 Task: Find connections with filter location Szekszárd with filter topic #mindset with filter profile language German with filter current company Mott MacDonald with filter school Lala Lajpatrai Institute Of Management with filter industry Museums with filter service category WordPress Design with filter keywords title Well Driller
Action: Mouse moved to (684, 85)
Screenshot: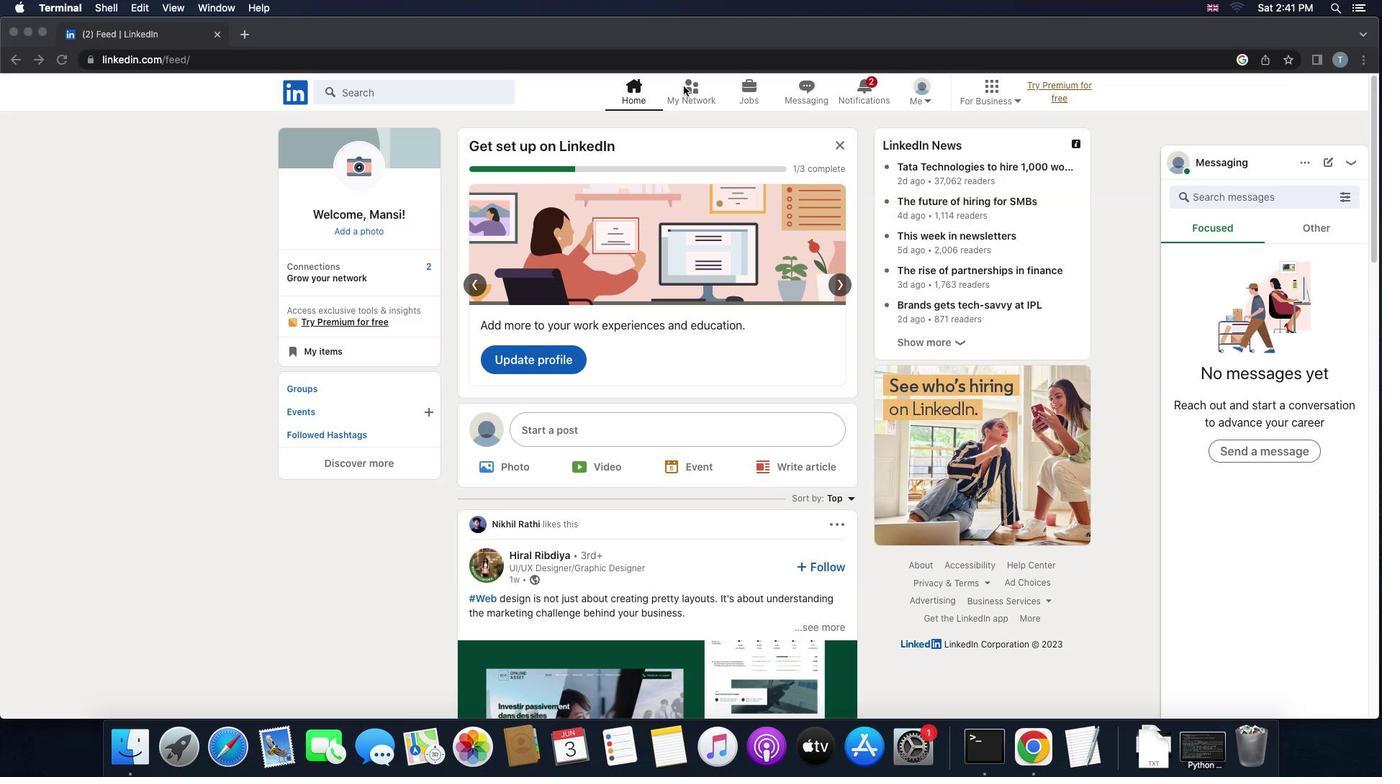 
Action: Mouse pressed left at (684, 85)
Screenshot: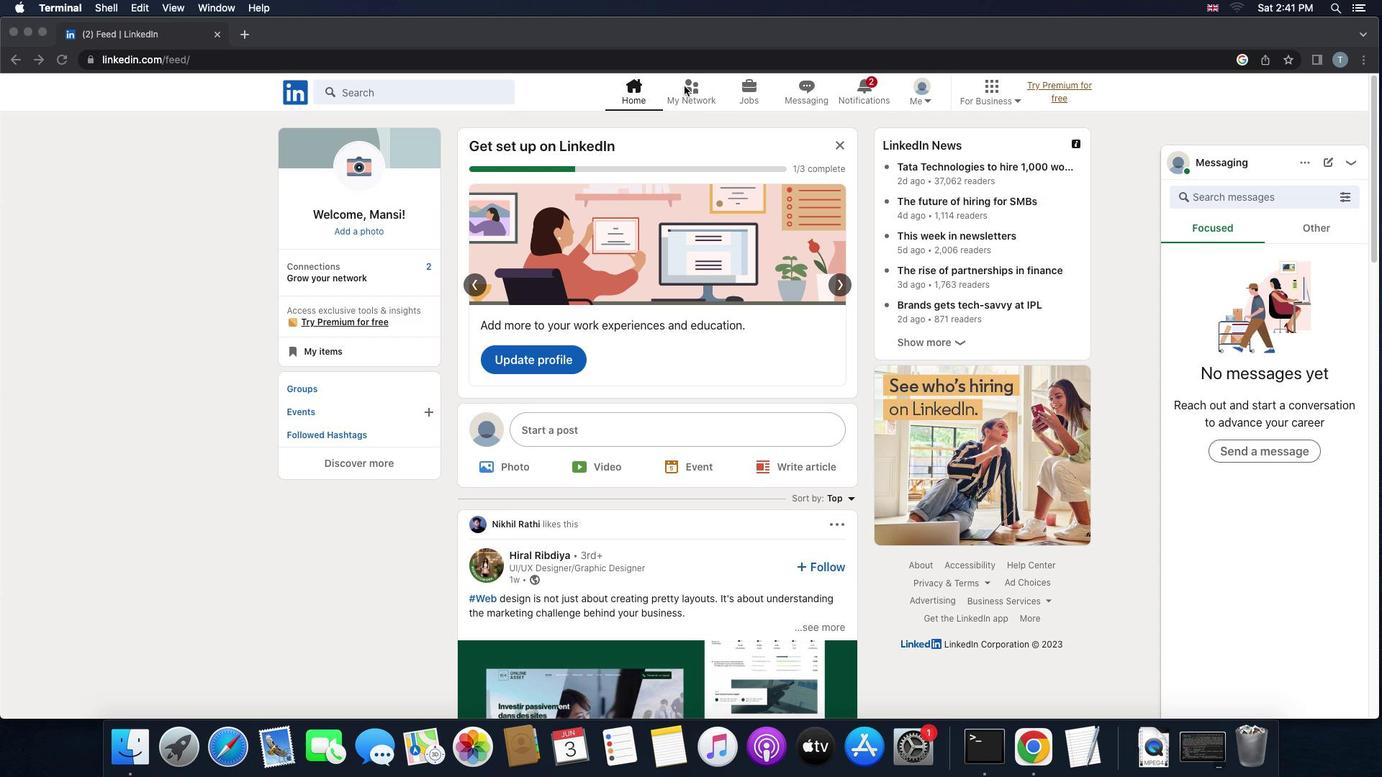 
Action: Mouse pressed left at (684, 85)
Screenshot: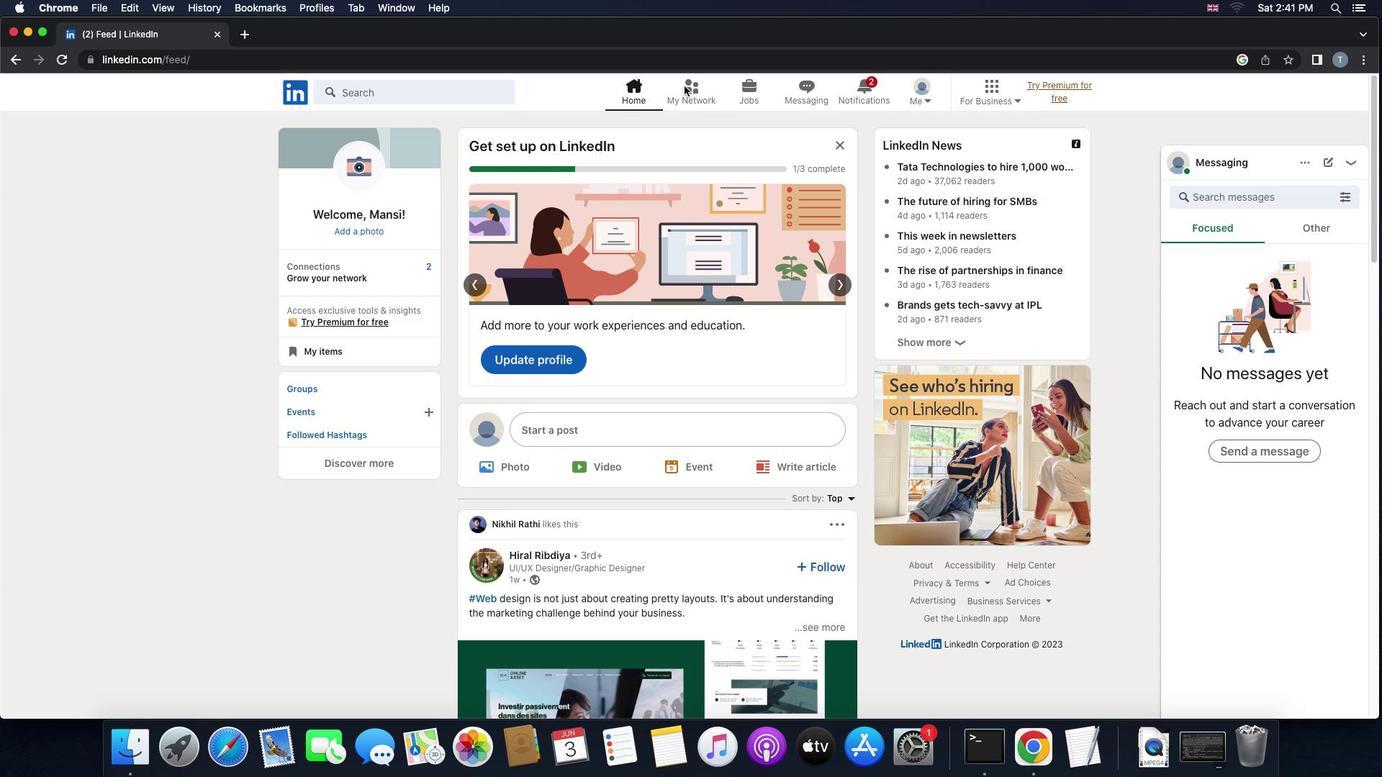 
Action: Mouse moved to (445, 172)
Screenshot: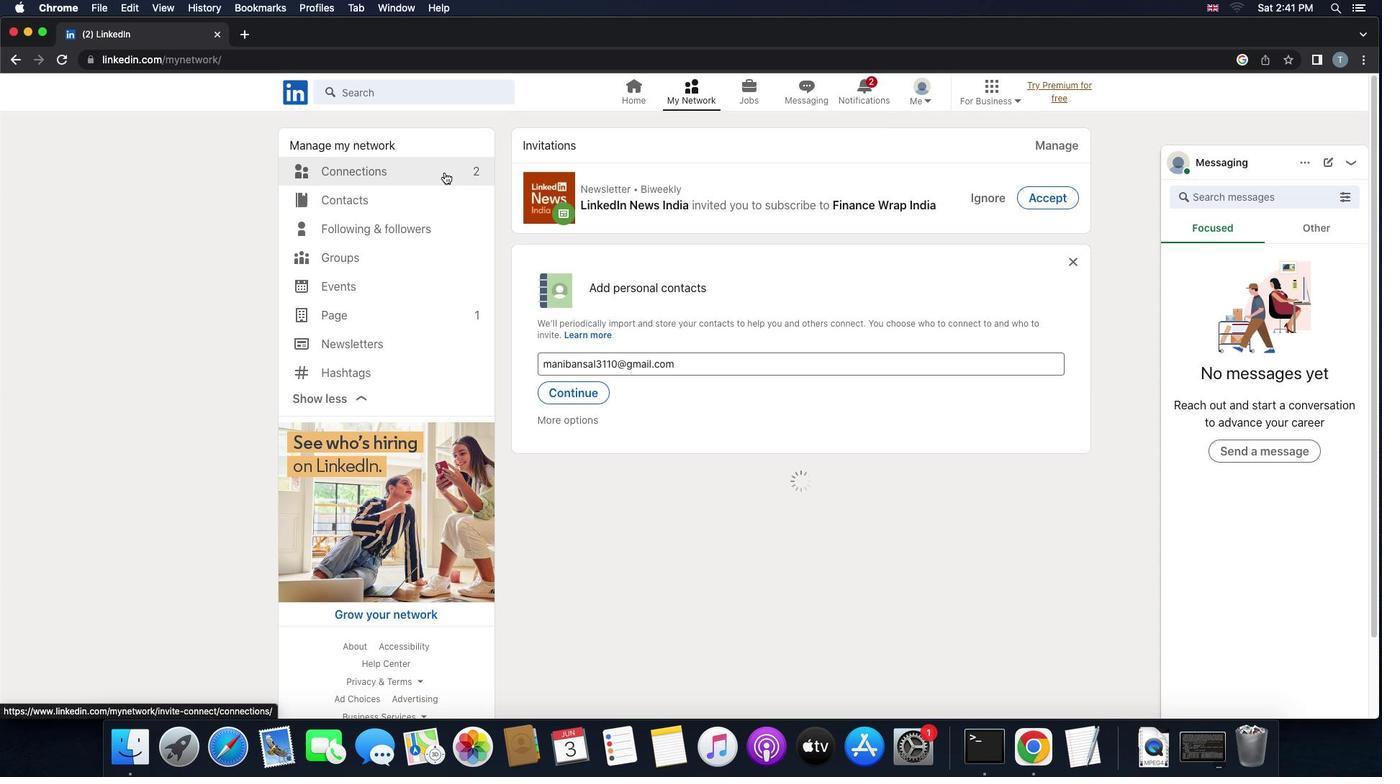 
Action: Mouse pressed left at (445, 172)
Screenshot: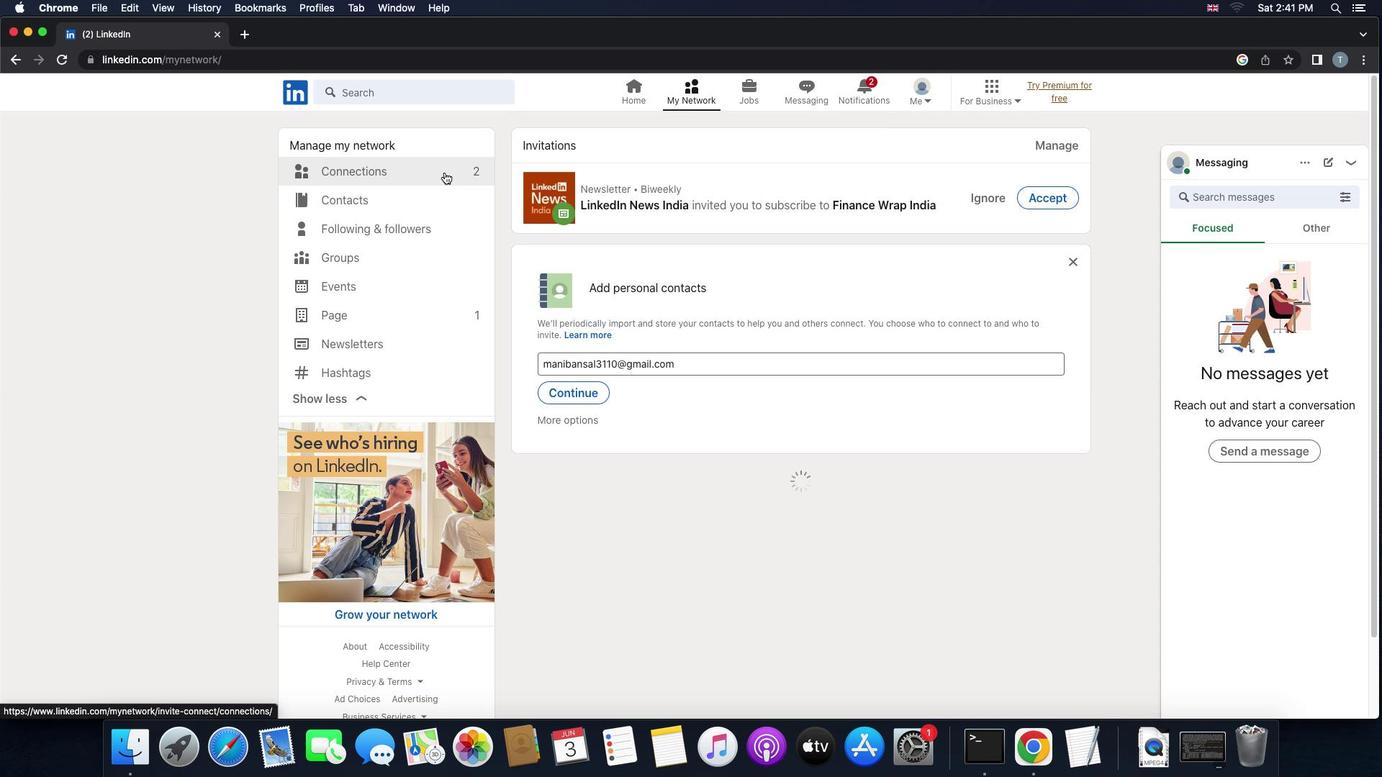 
Action: Mouse pressed left at (445, 172)
Screenshot: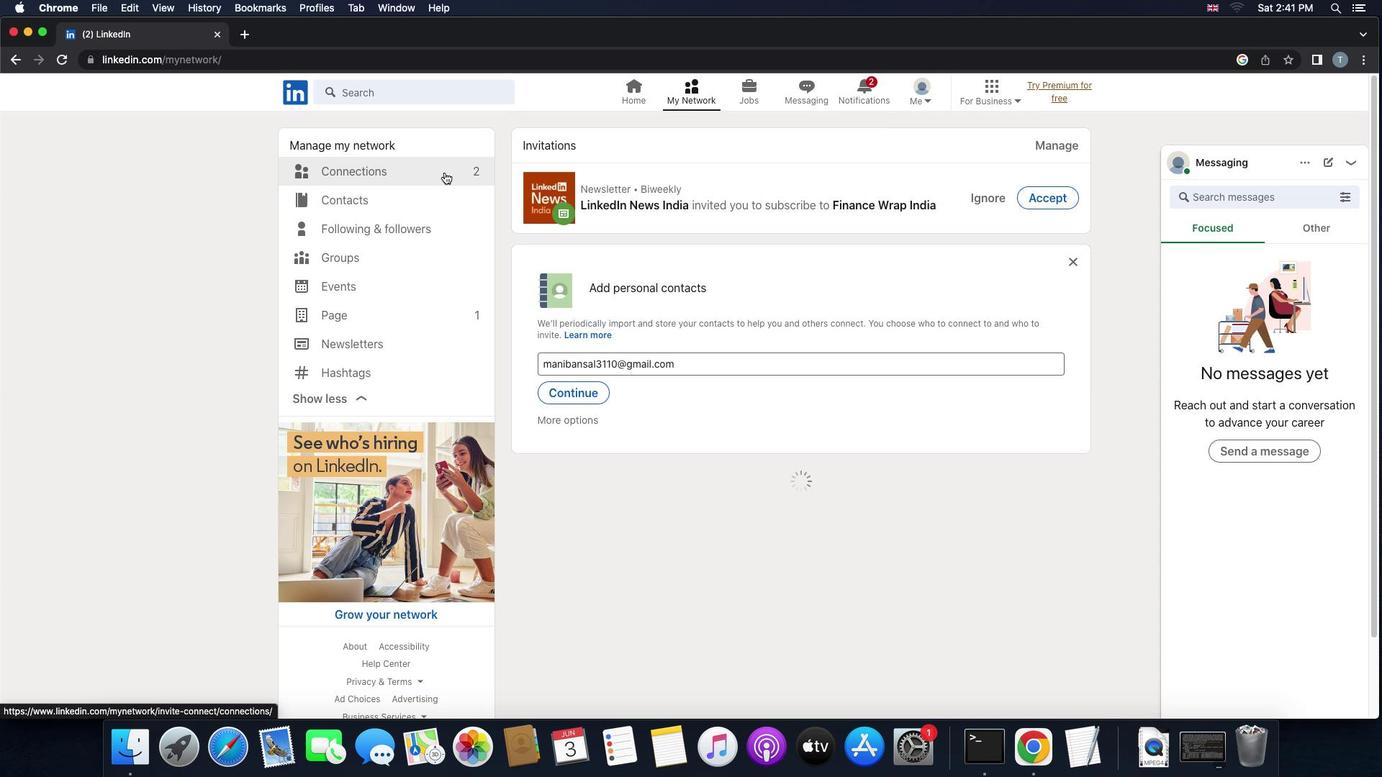 
Action: Mouse moved to (780, 169)
Screenshot: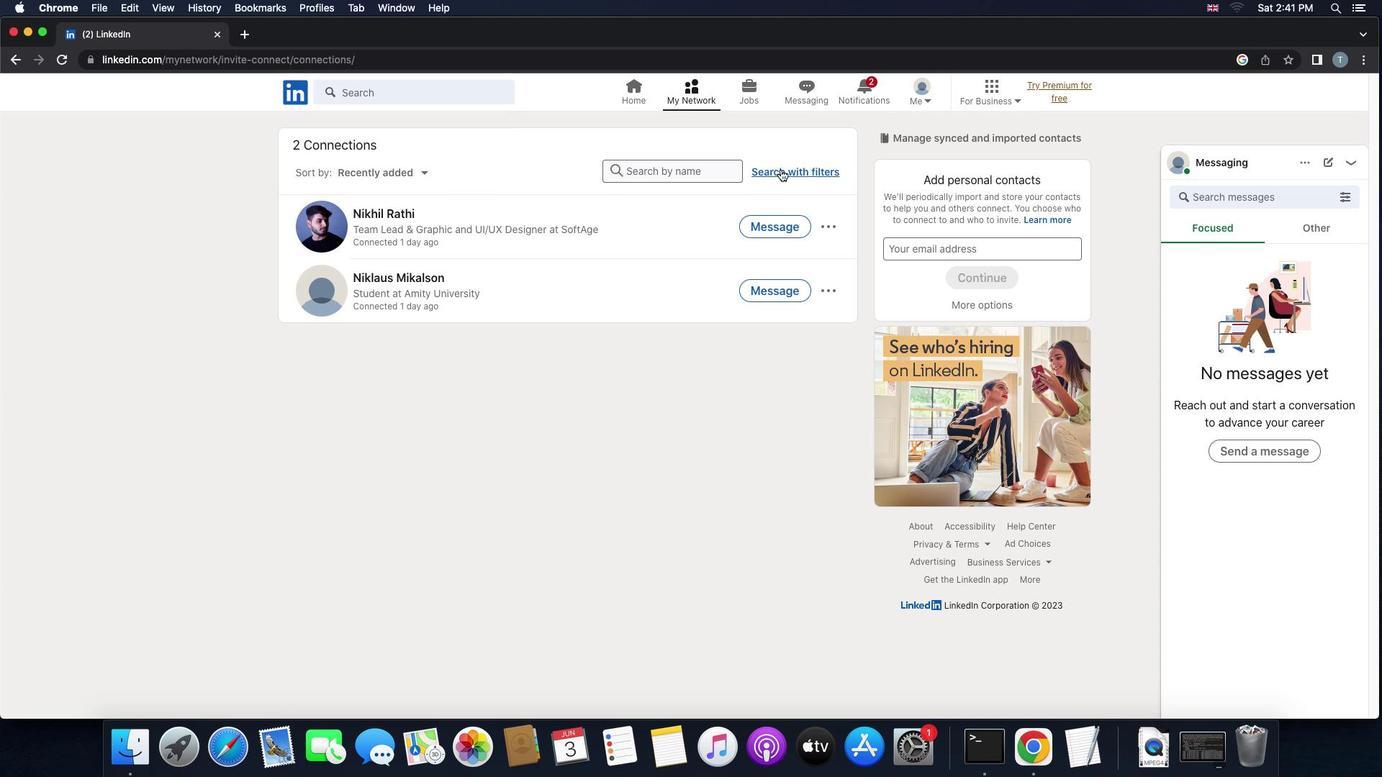 
Action: Mouse pressed left at (780, 169)
Screenshot: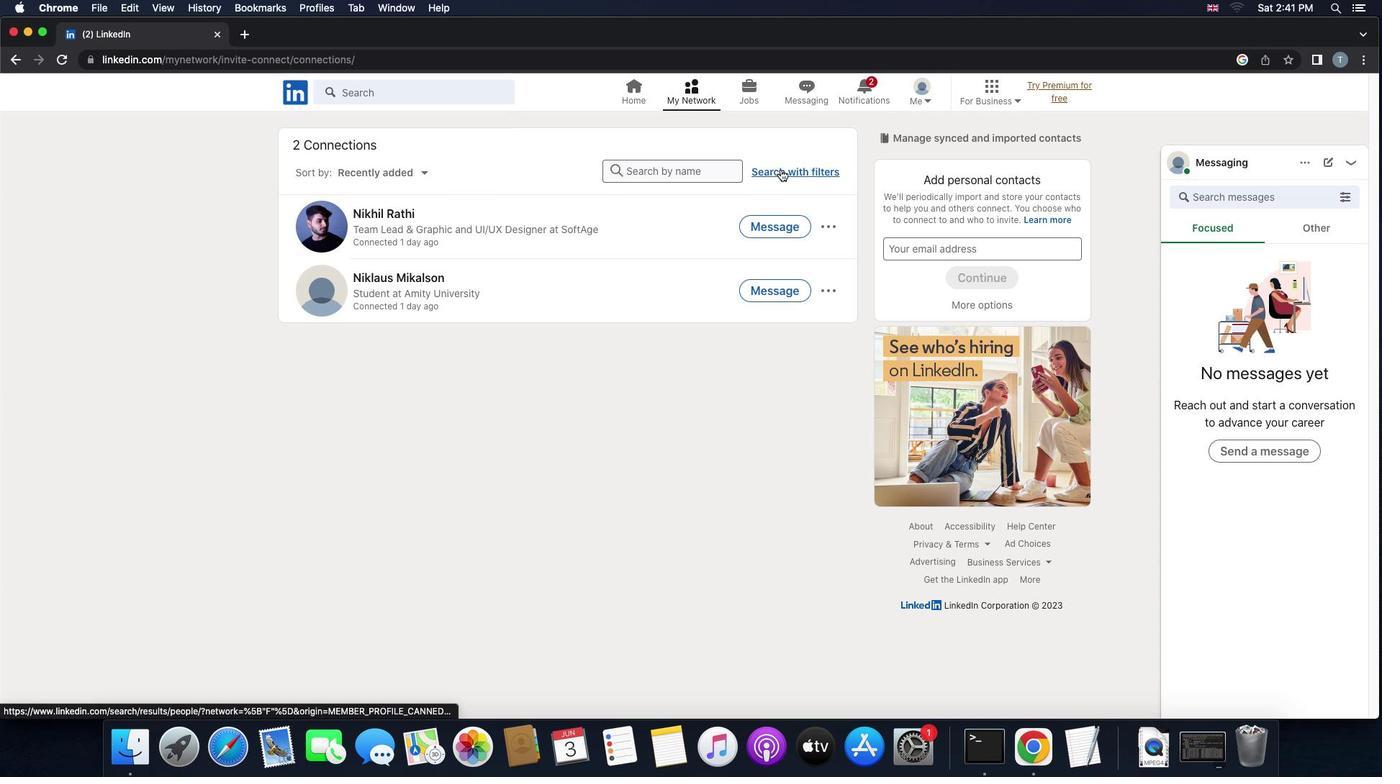 
Action: Mouse moved to (748, 136)
Screenshot: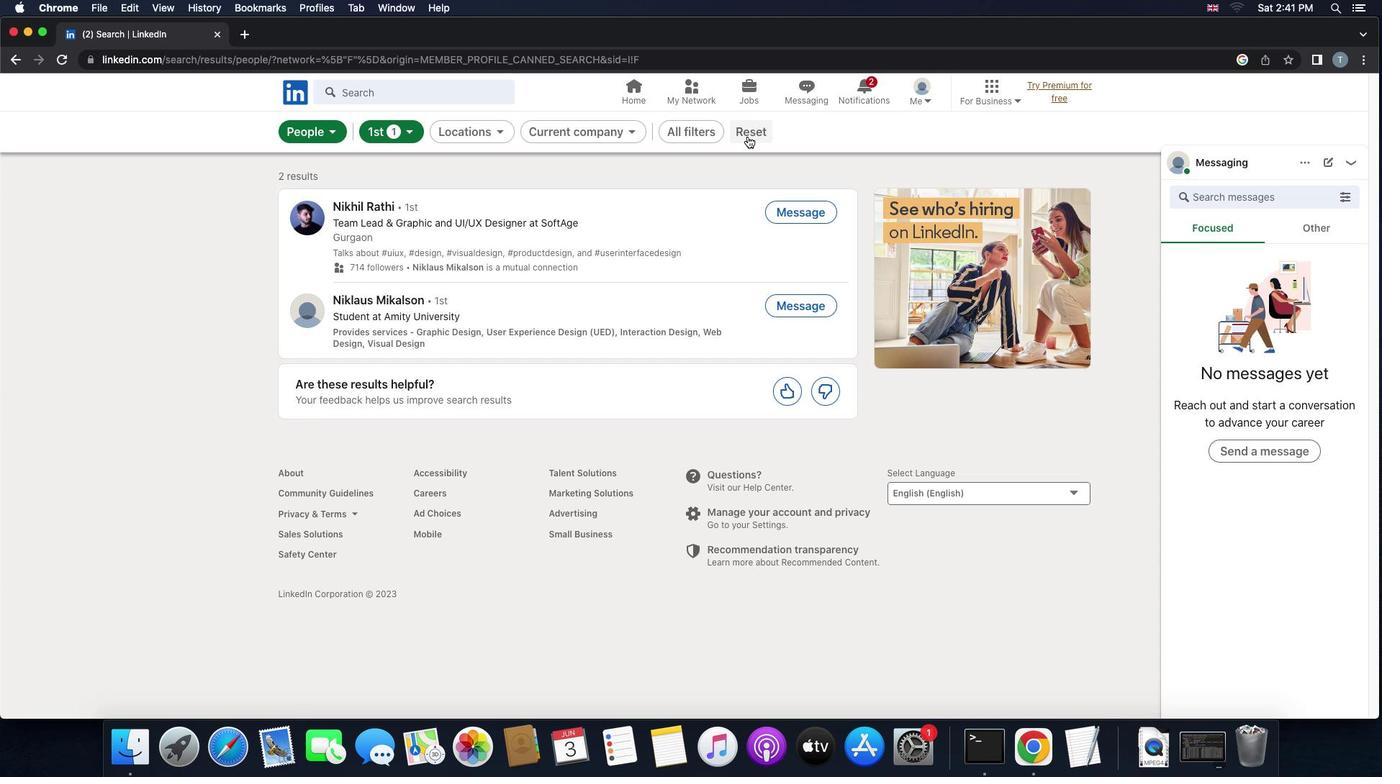 
Action: Mouse pressed left at (748, 136)
Screenshot: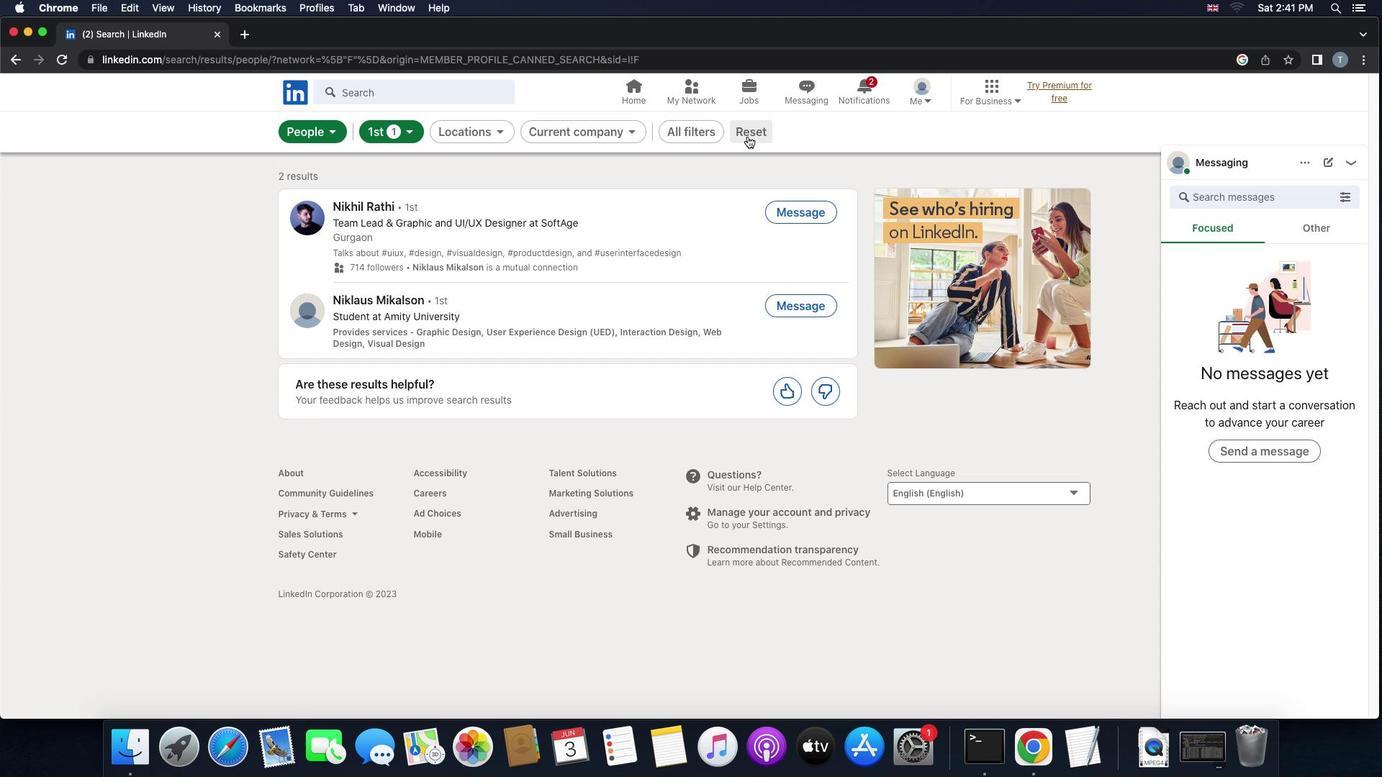 
Action: Mouse moved to (725, 139)
Screenshot: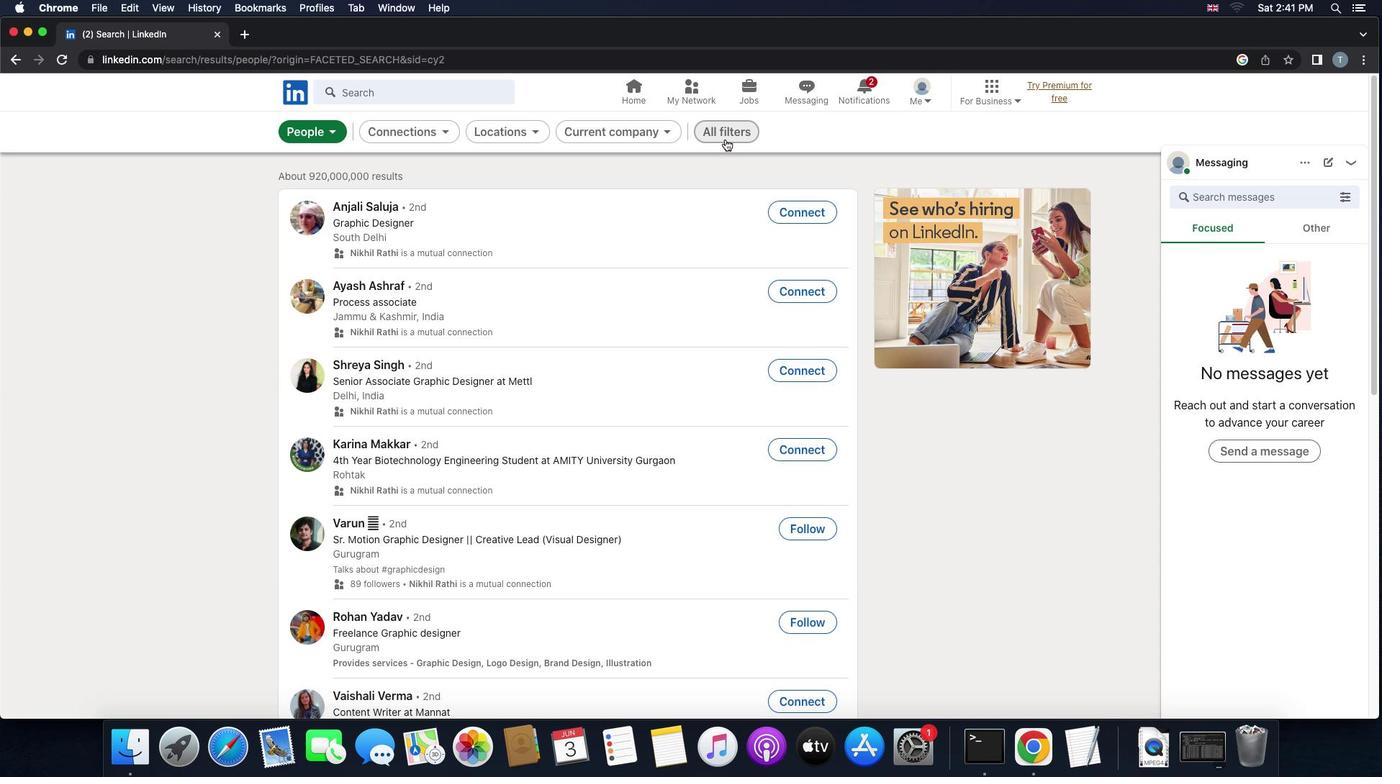 
Action: Mouse pressed left at (725, 139)
Screenshot: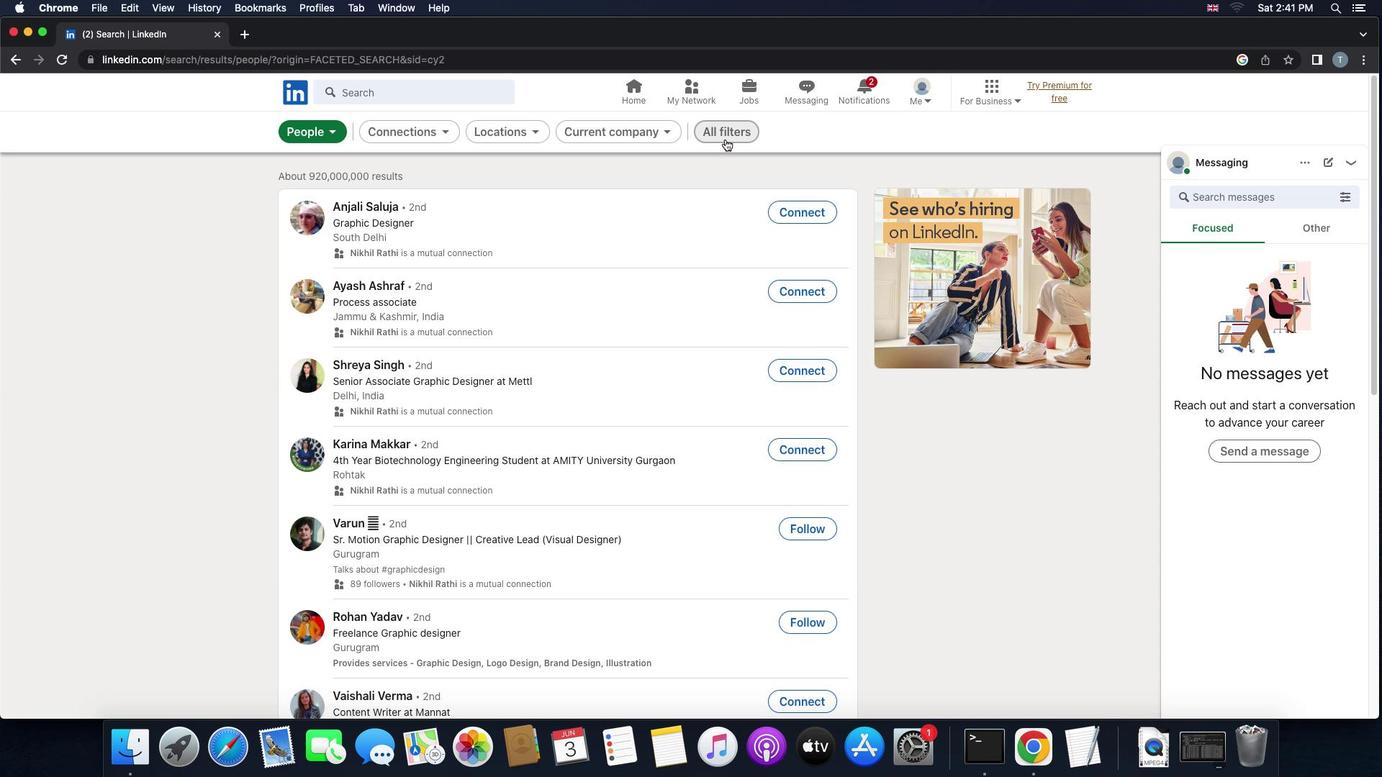 
Action: Mouse moved to (1020, 349)
Screenshot: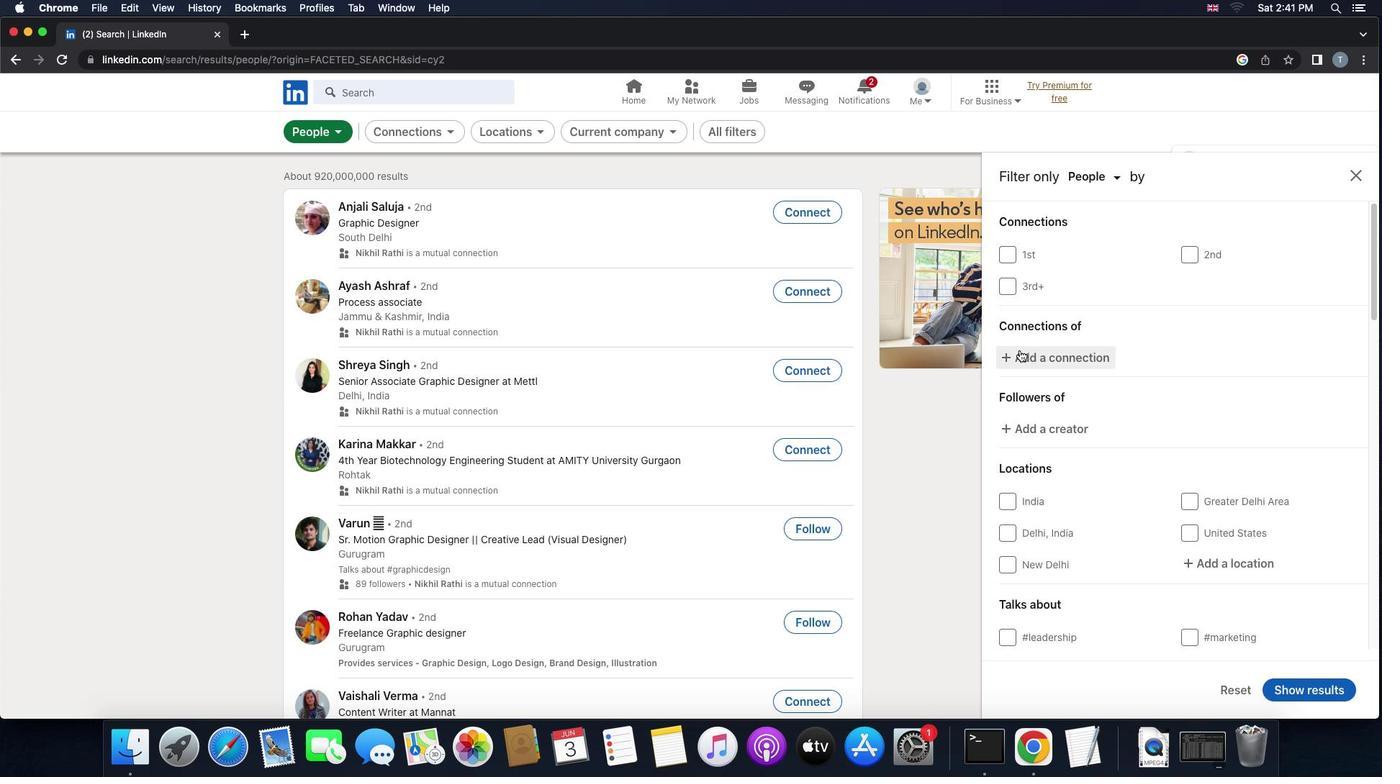 
Action: Mouse scrolled (1020, 349) with delta (0, 0)
Screenshot: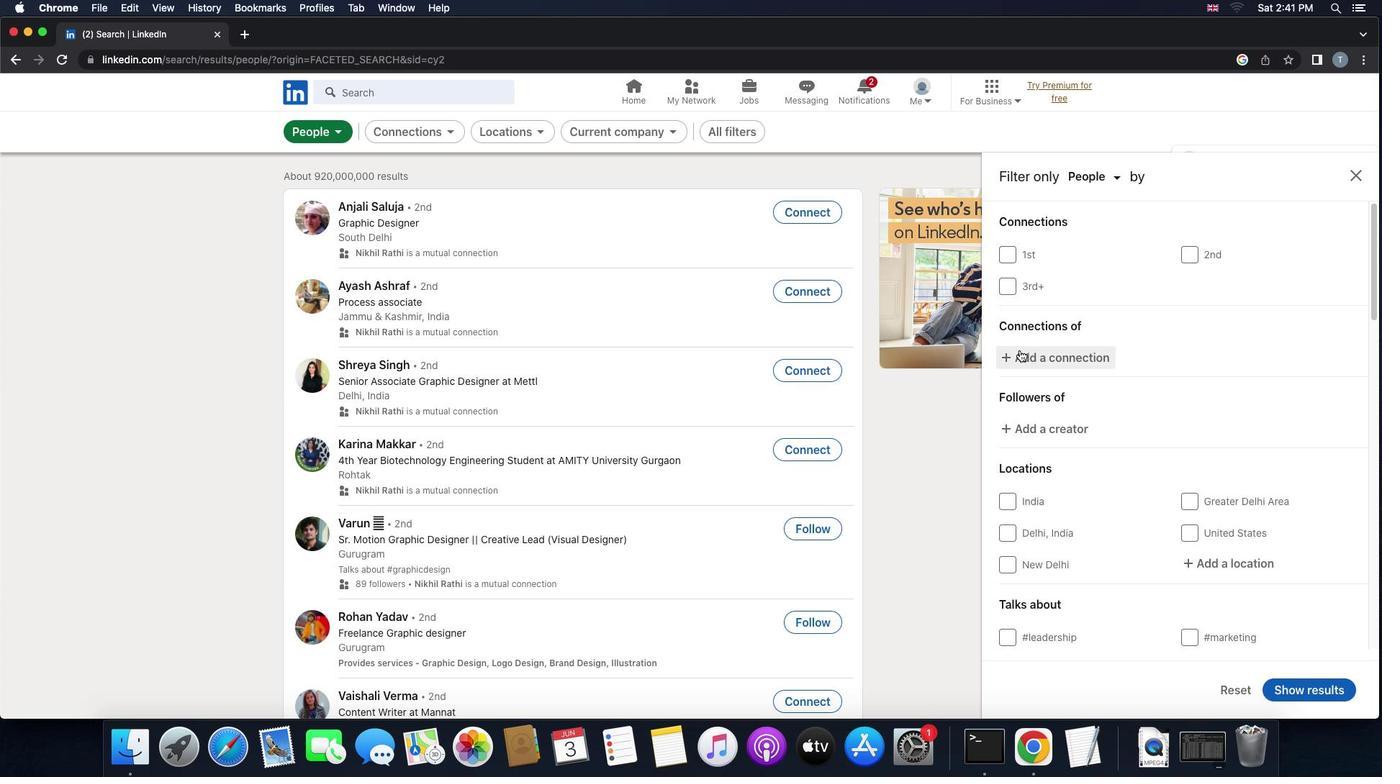 
Action: Mouse scrolled (1020, 349) with delta (0, 0)
Screenshot: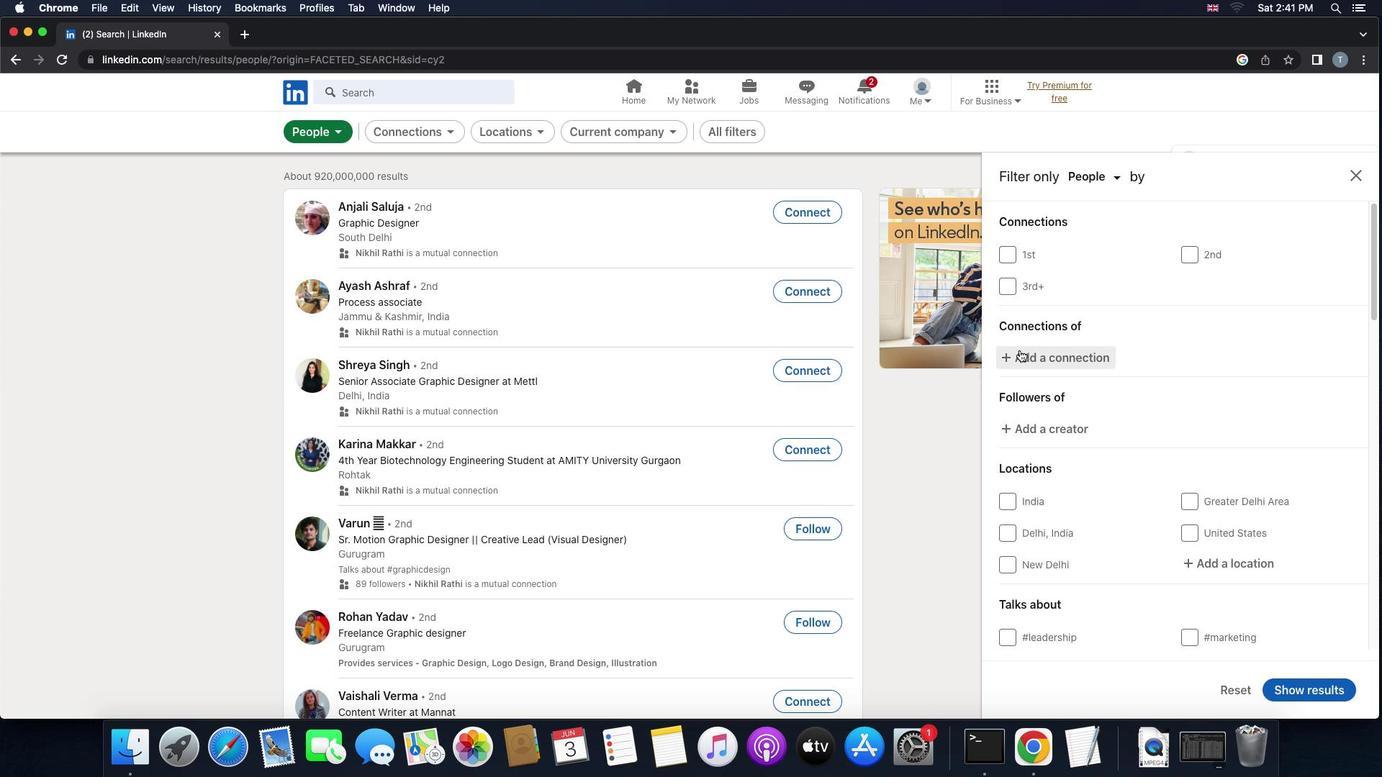 
Action: Mouse scrolled (1020, 349) with delta (0, -1)
Screenshot: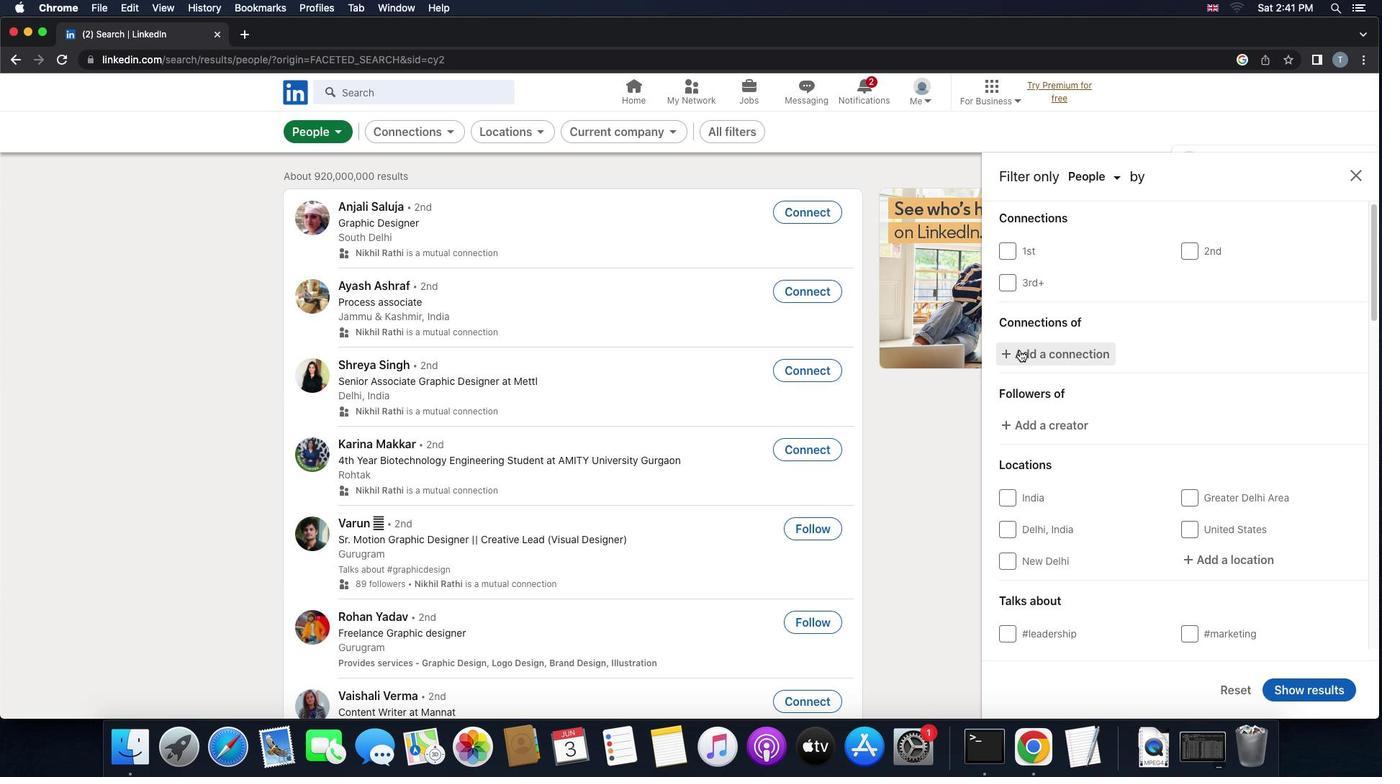 
Action: Mouse moved to (1129, 385)
Screenshot: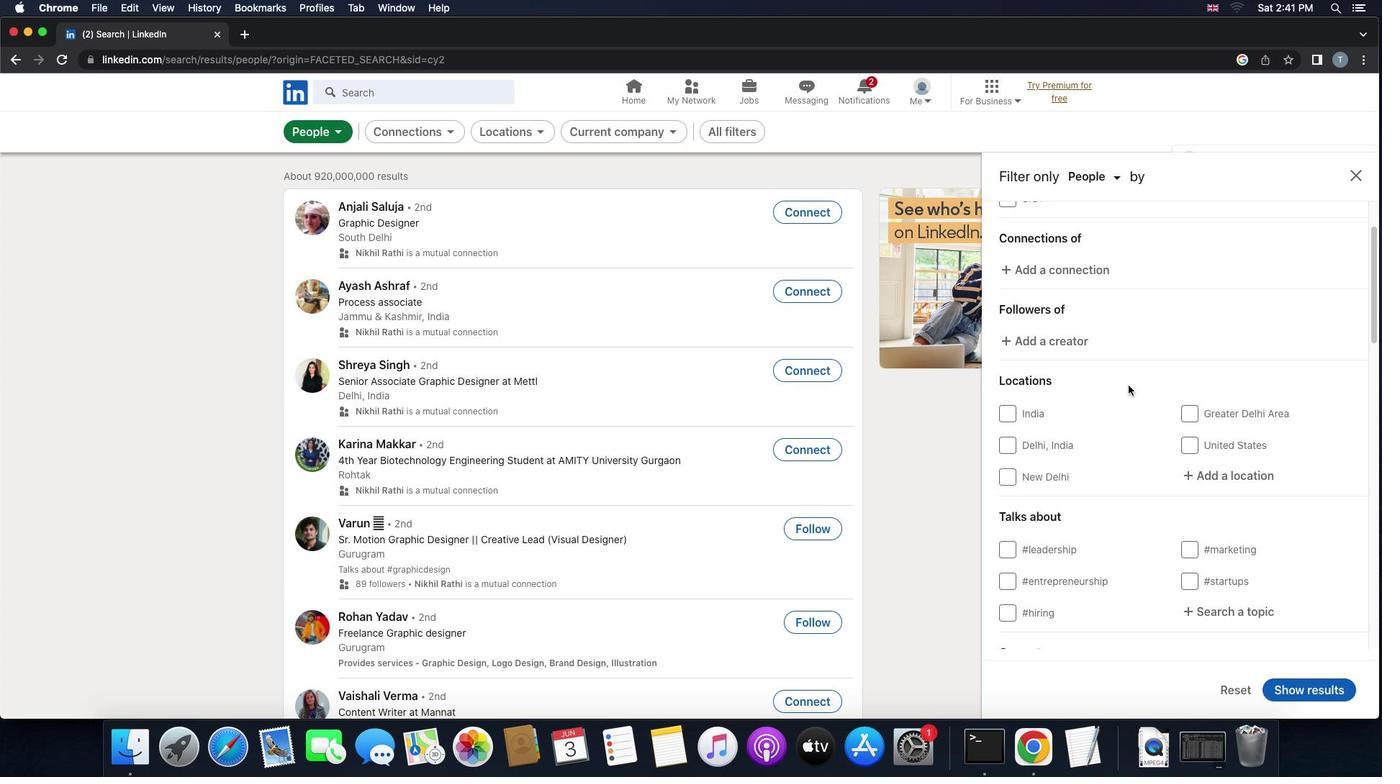 
Action: Mouse scrolled (1129, 385) with delta (0, 0)
Screenshot: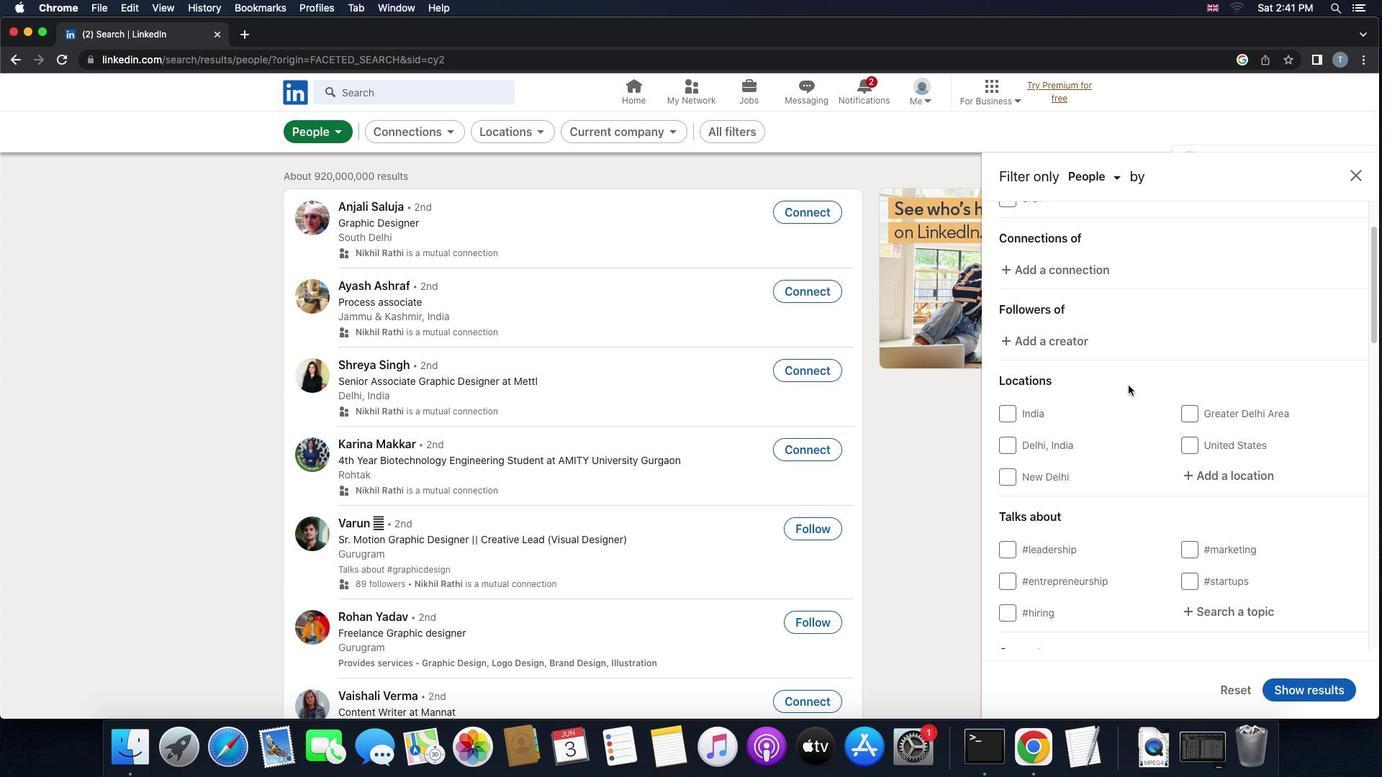 
Action: Mouse scrolled (1129, 385) with delta (0, 0)
Screenshot: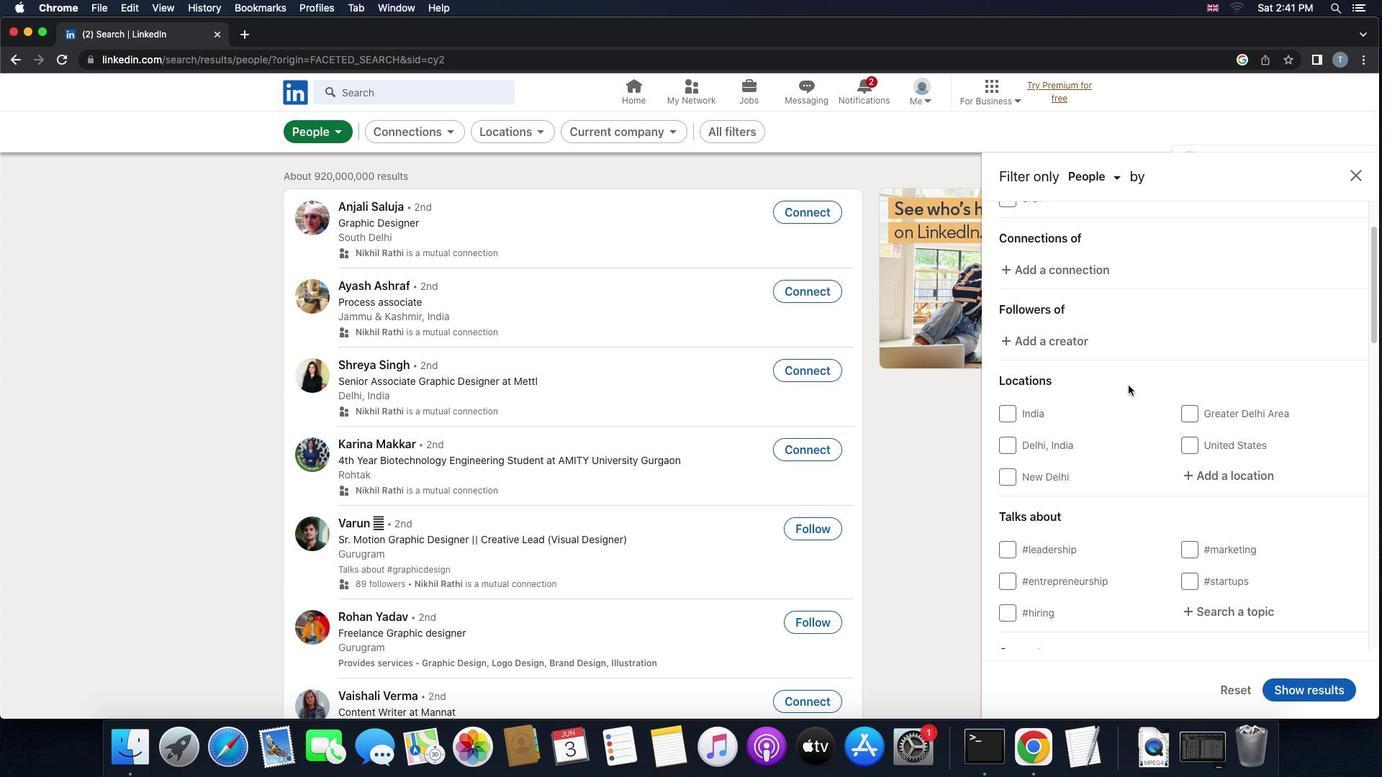 
Action: Mouse moved to (1229, 442)
Screenshot: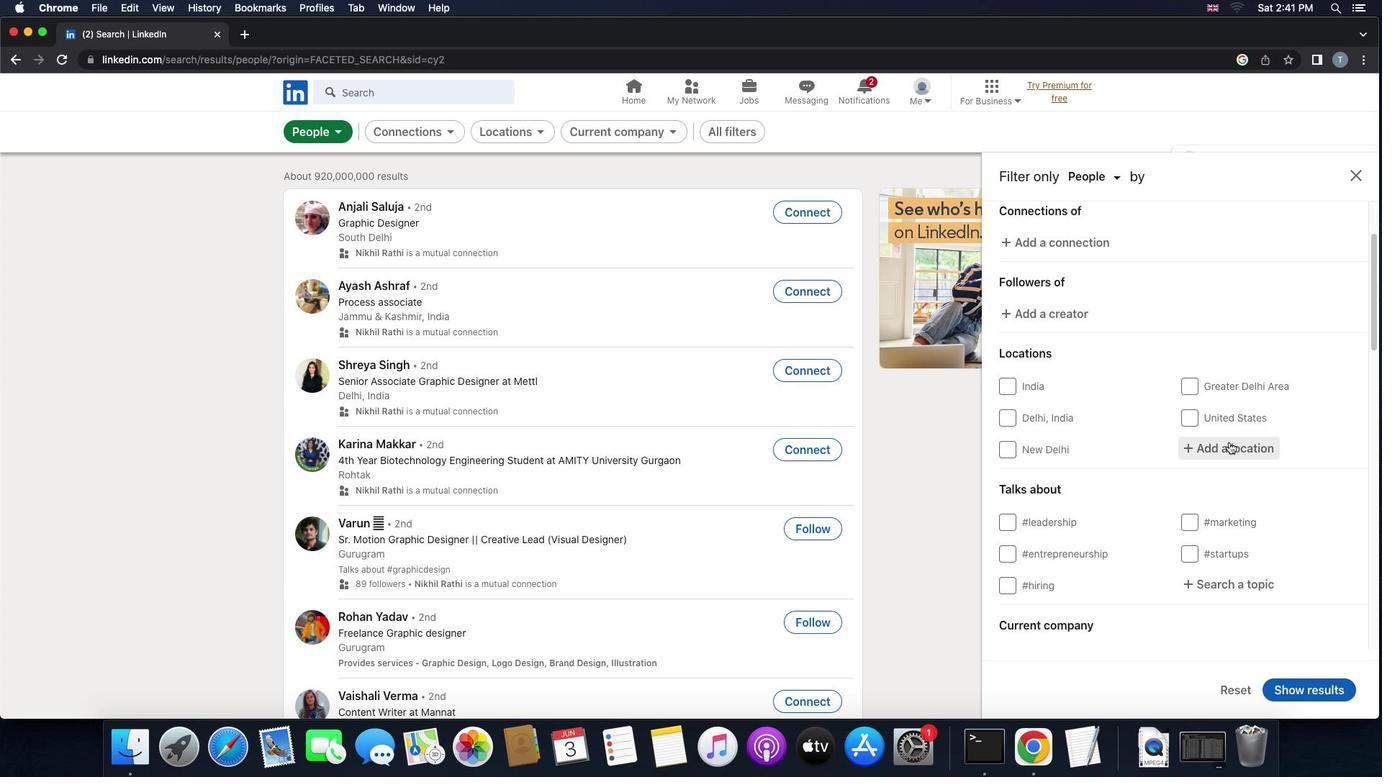 
Action: Mouse pressed left at (1229, 442)
Screenshot: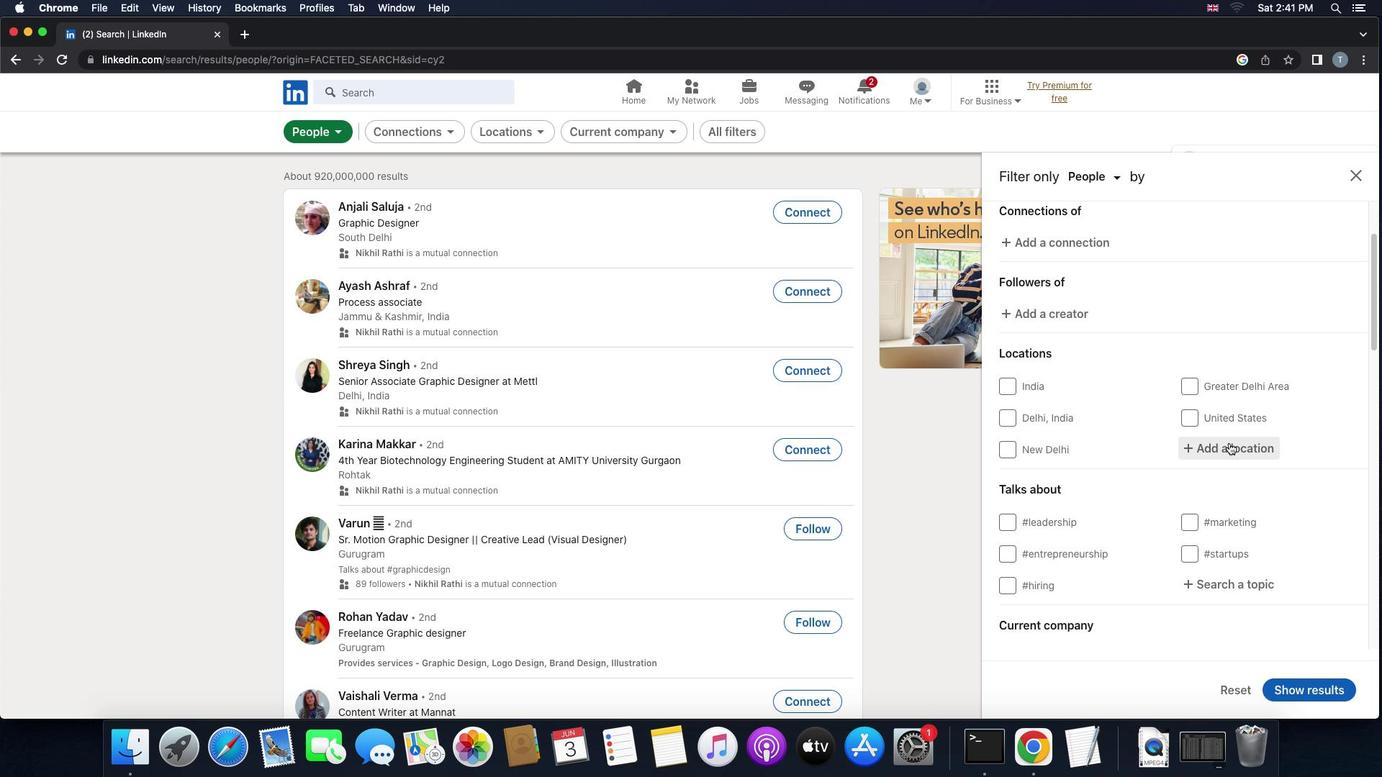 
Action: Mouse moved to (1152, 452)
Screenshot: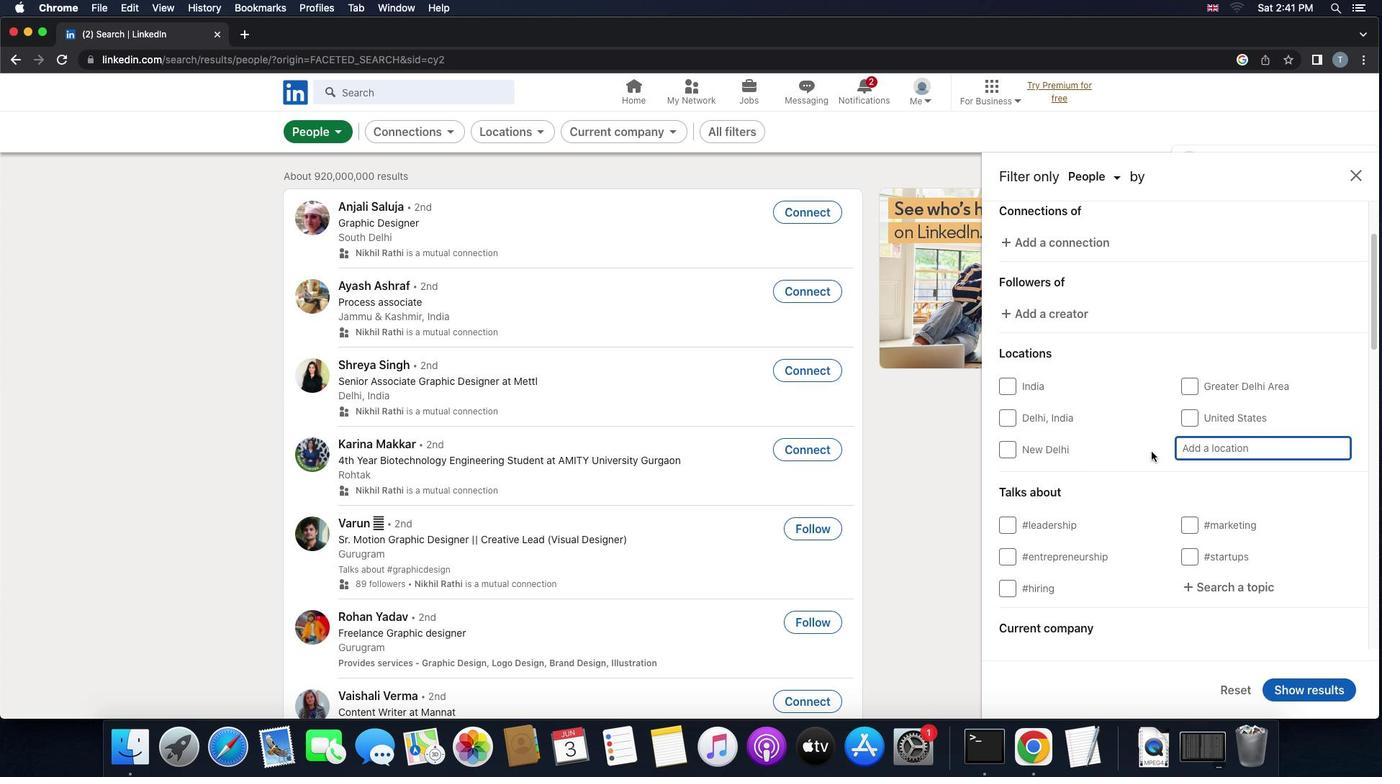 
Action: Key pressed 's'
Screenshot: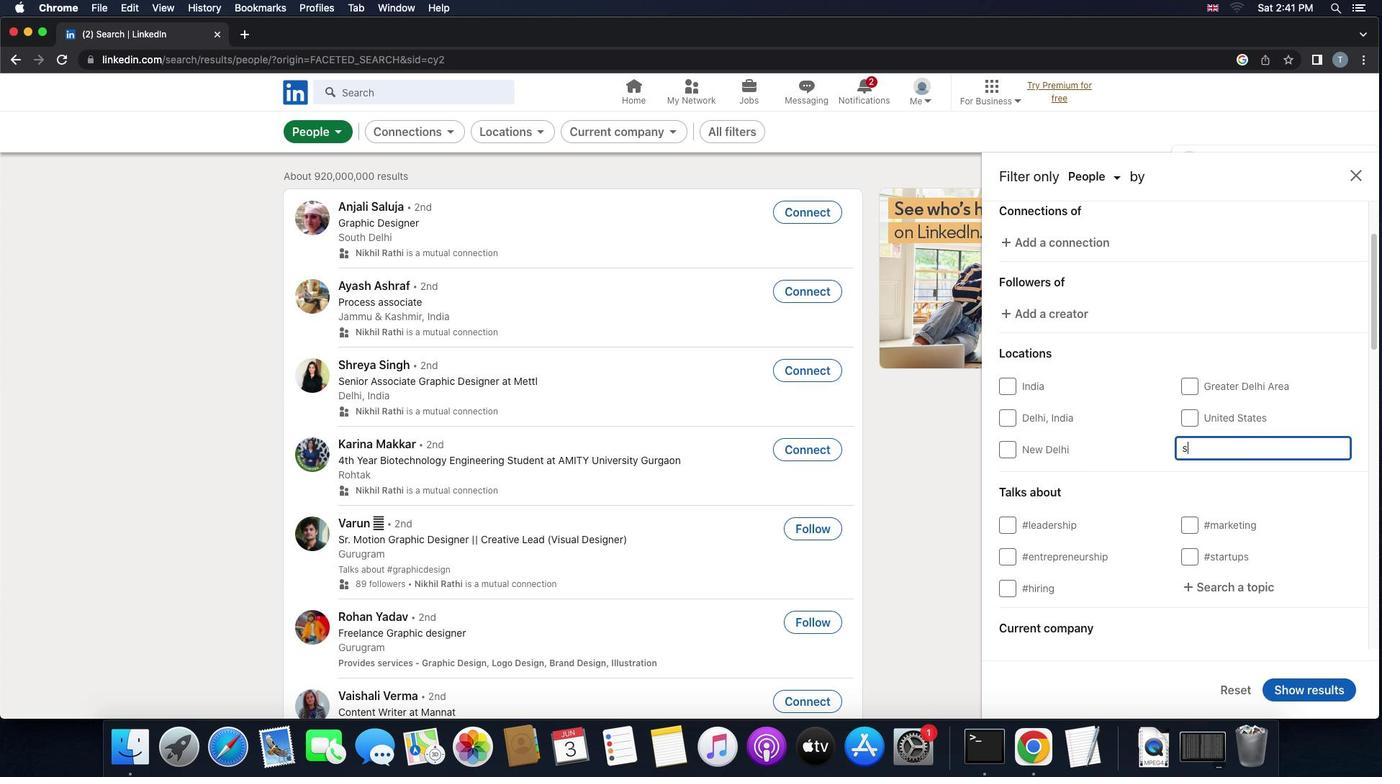 
Action: Mouse moved to (1152, 452)
Screenshot: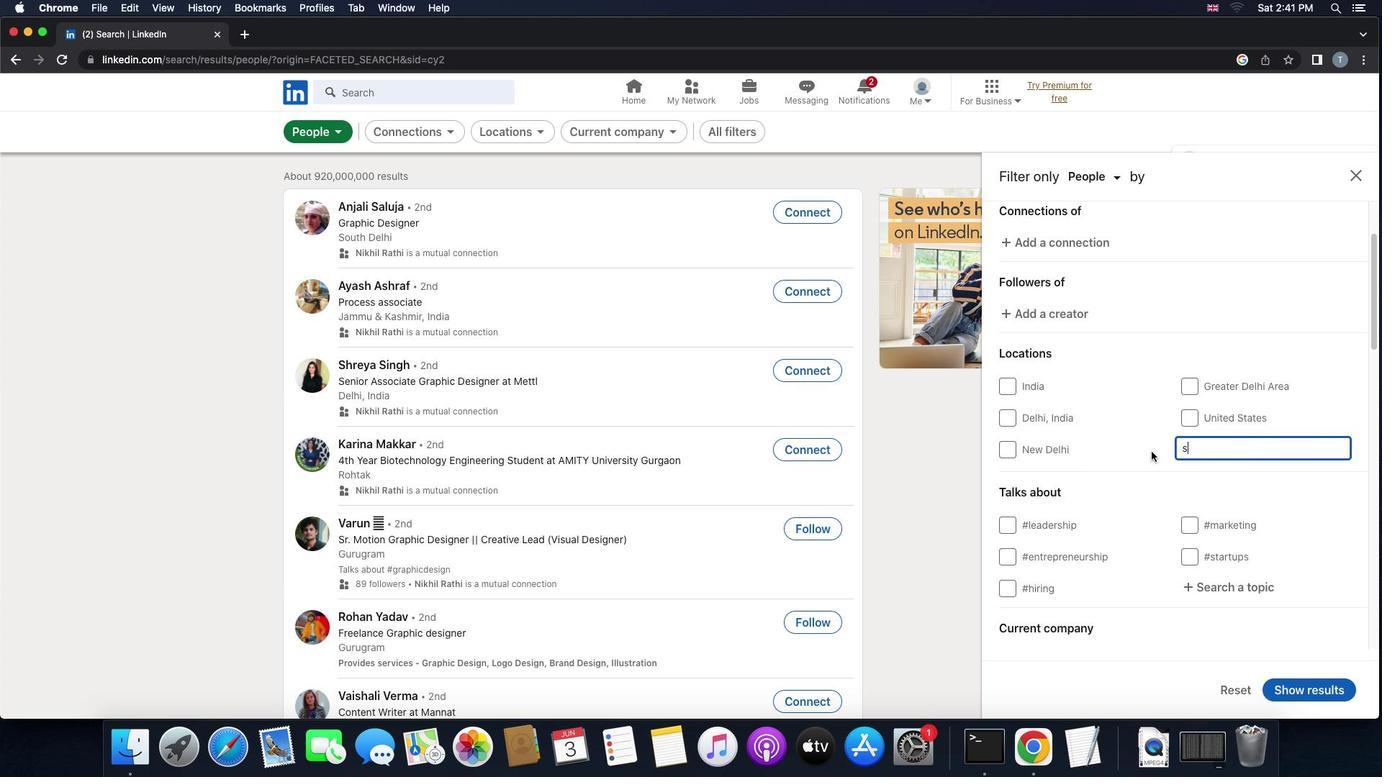 
Action: Key pressed 'z''e''k''s''z''a''r''d'
Screenshot: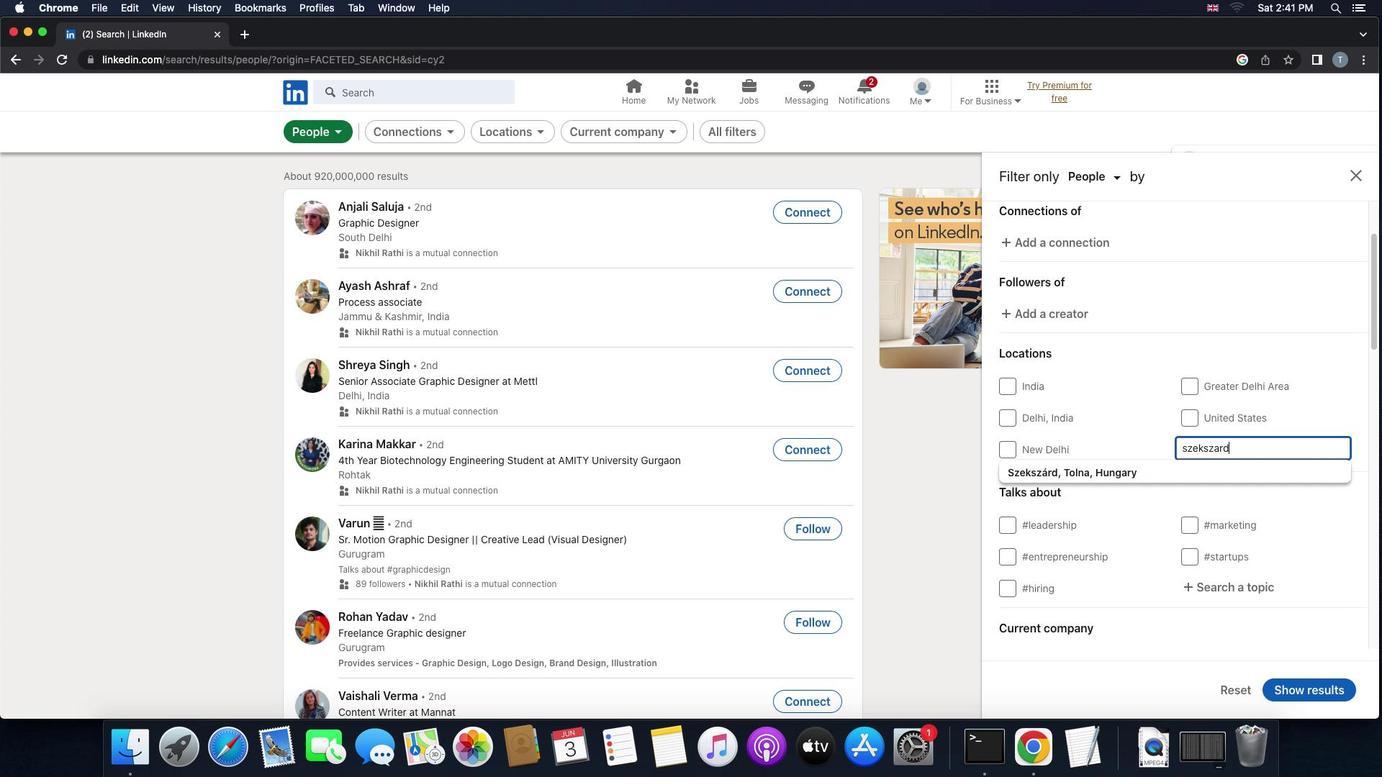 
Action: Mouse moved to (1165, 475)
Screenshot: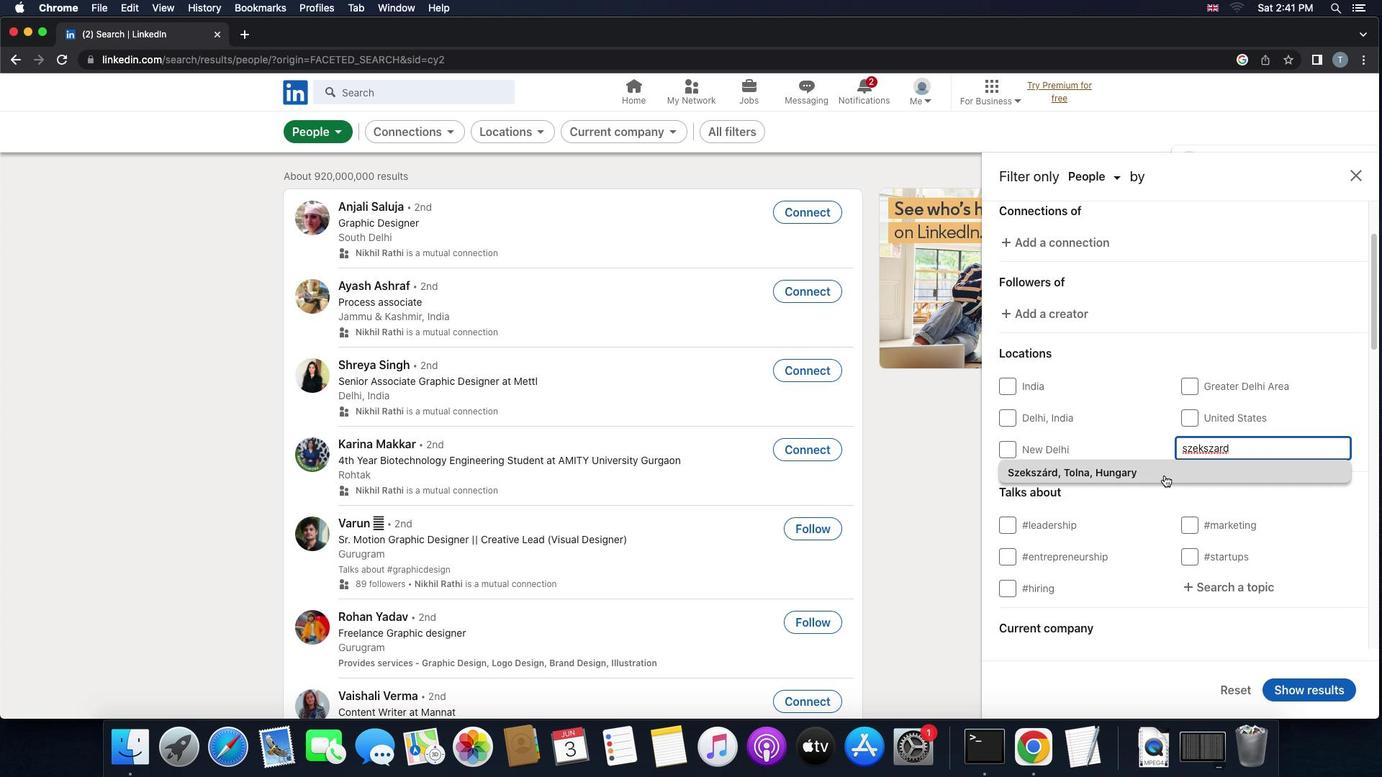 
Action: Mouse pressed left at (1165, 475)
Screenshot: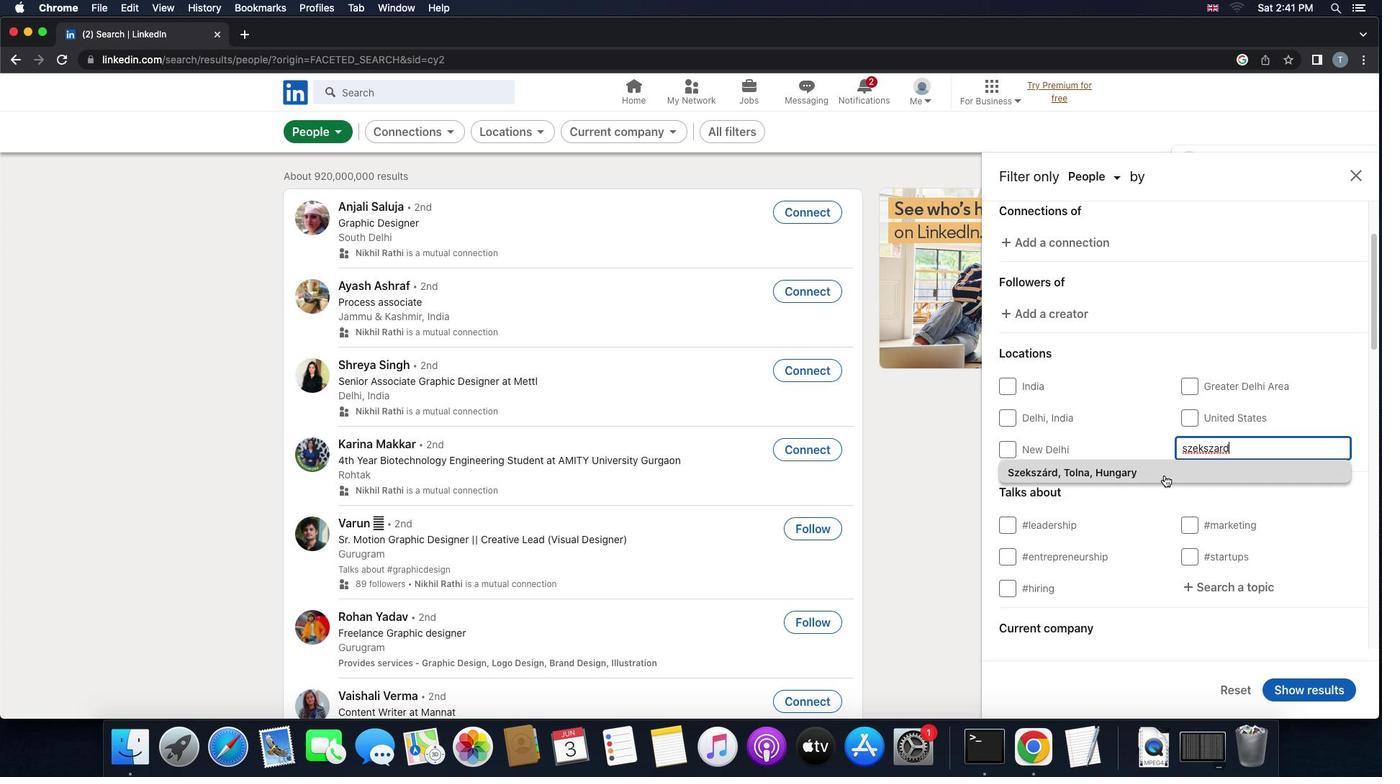 
Action: Mouse scrolled (1165, 475) with delta (0, 0)
Screenshot: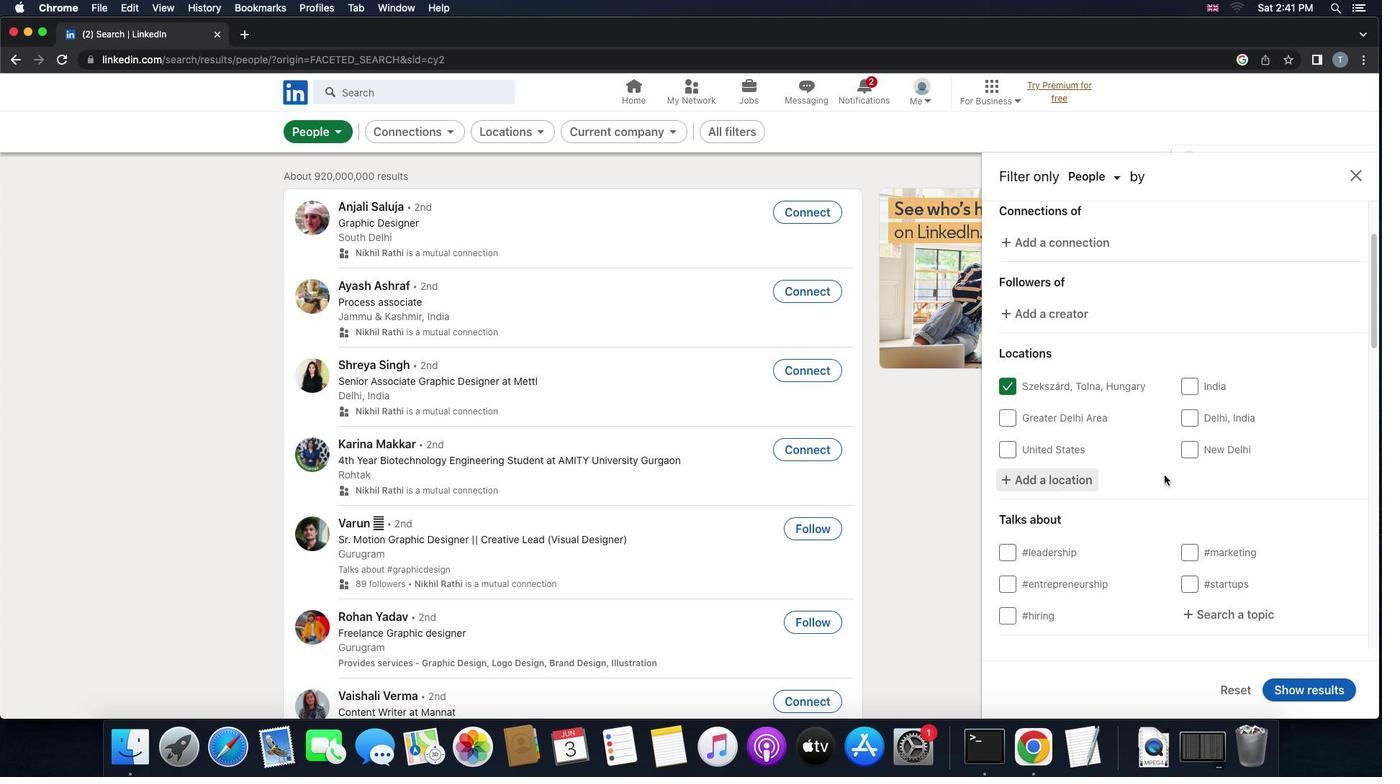 
Action: Mouse scrolled (1165, 475) with delta (0, 0)
Screenshot: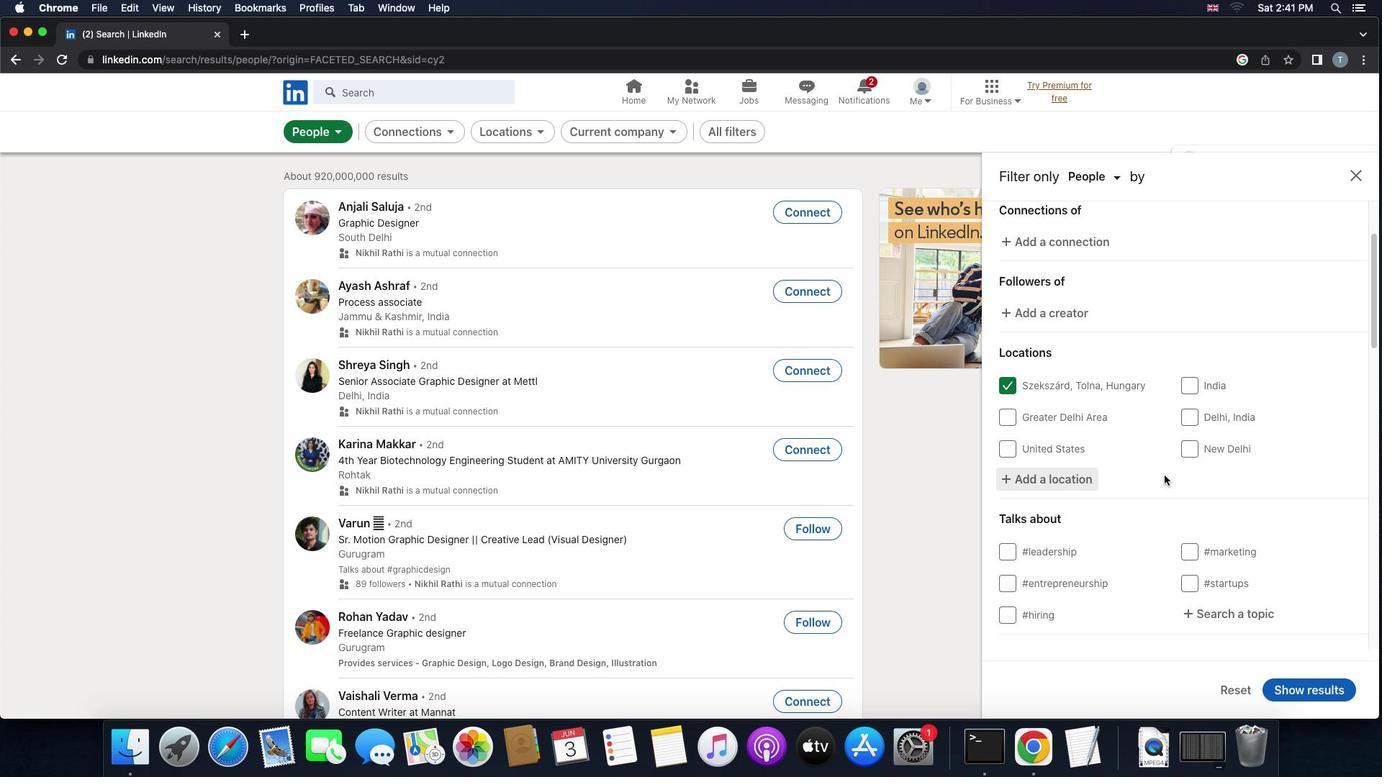 
Action: Mouse scrolled (1165, 475) with delta (0, -2)
Screenshot: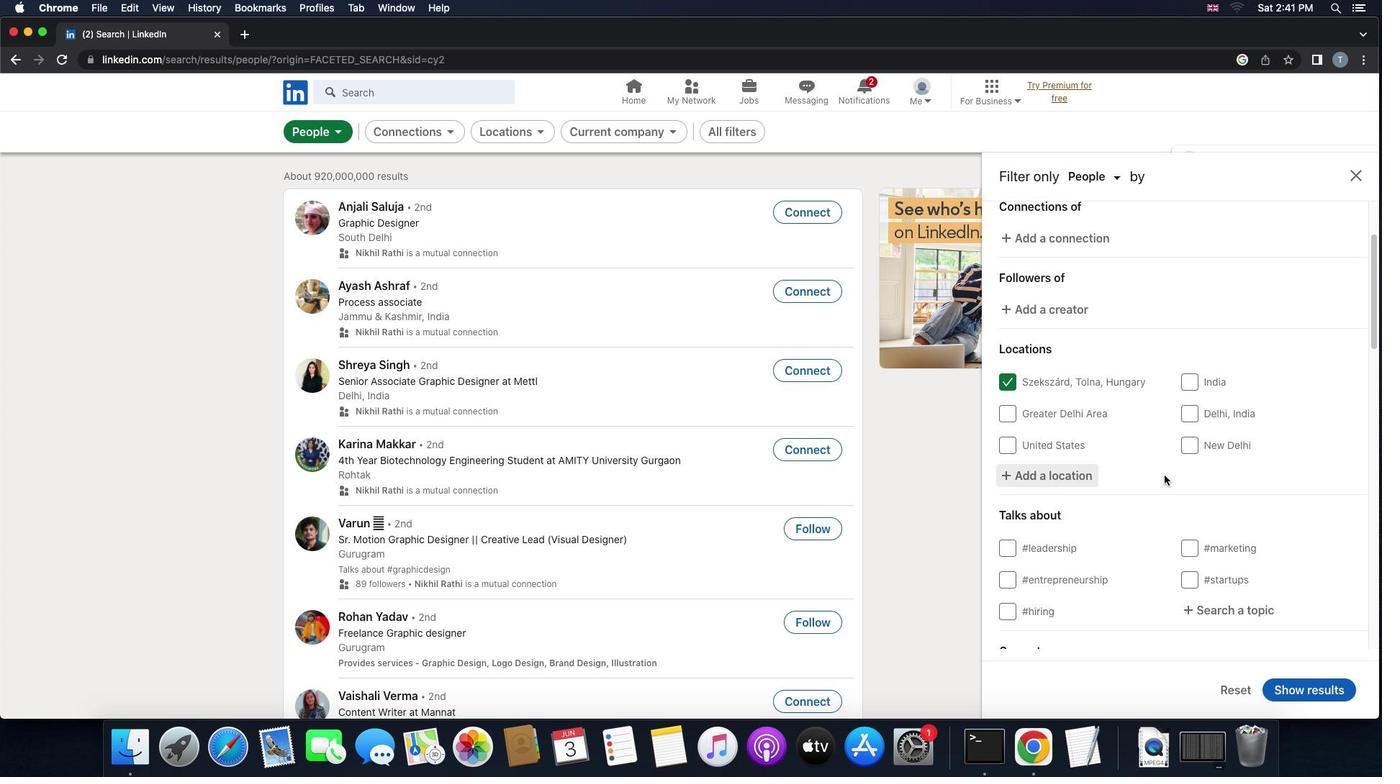 
Action: Mouse moved to (1220, 487)
Screenshot: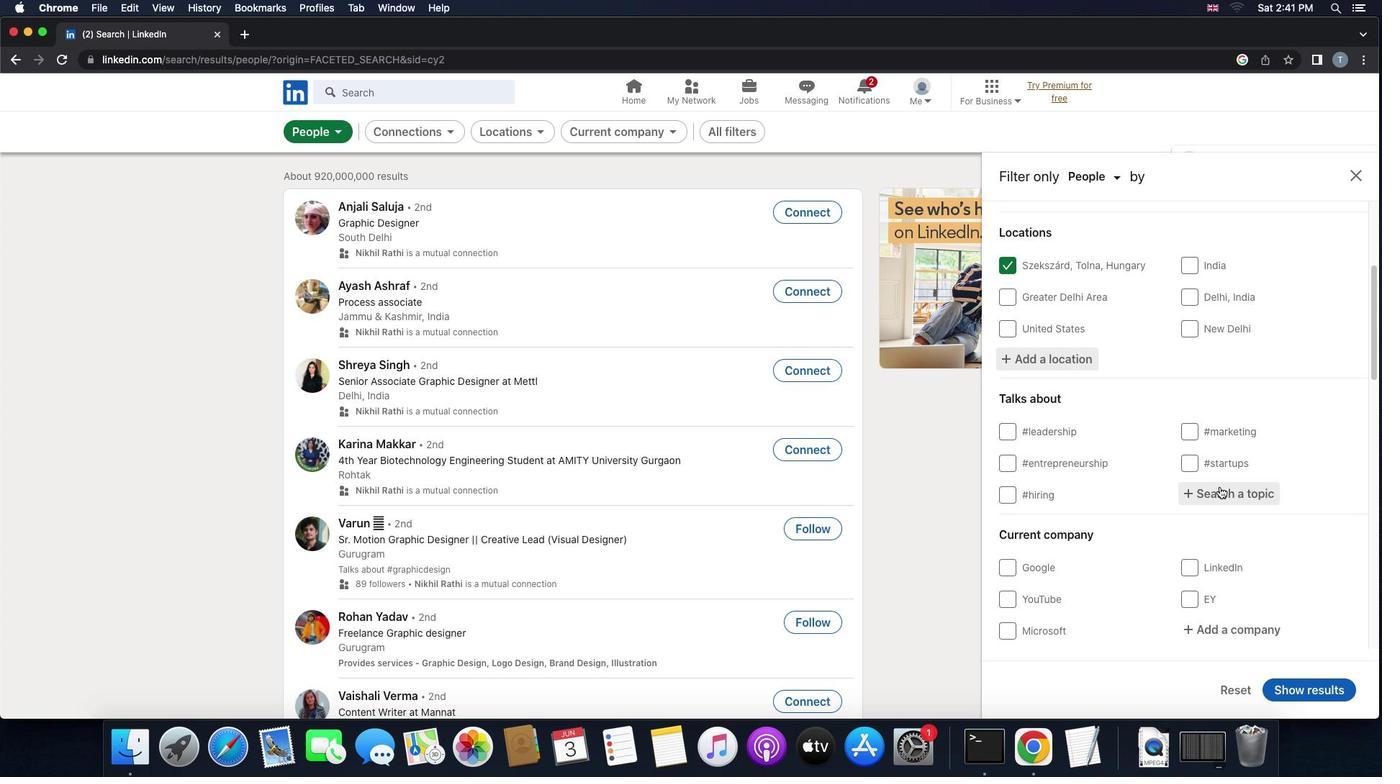 
Action: Mouse pressed left at (1220, 487)
Screenshot: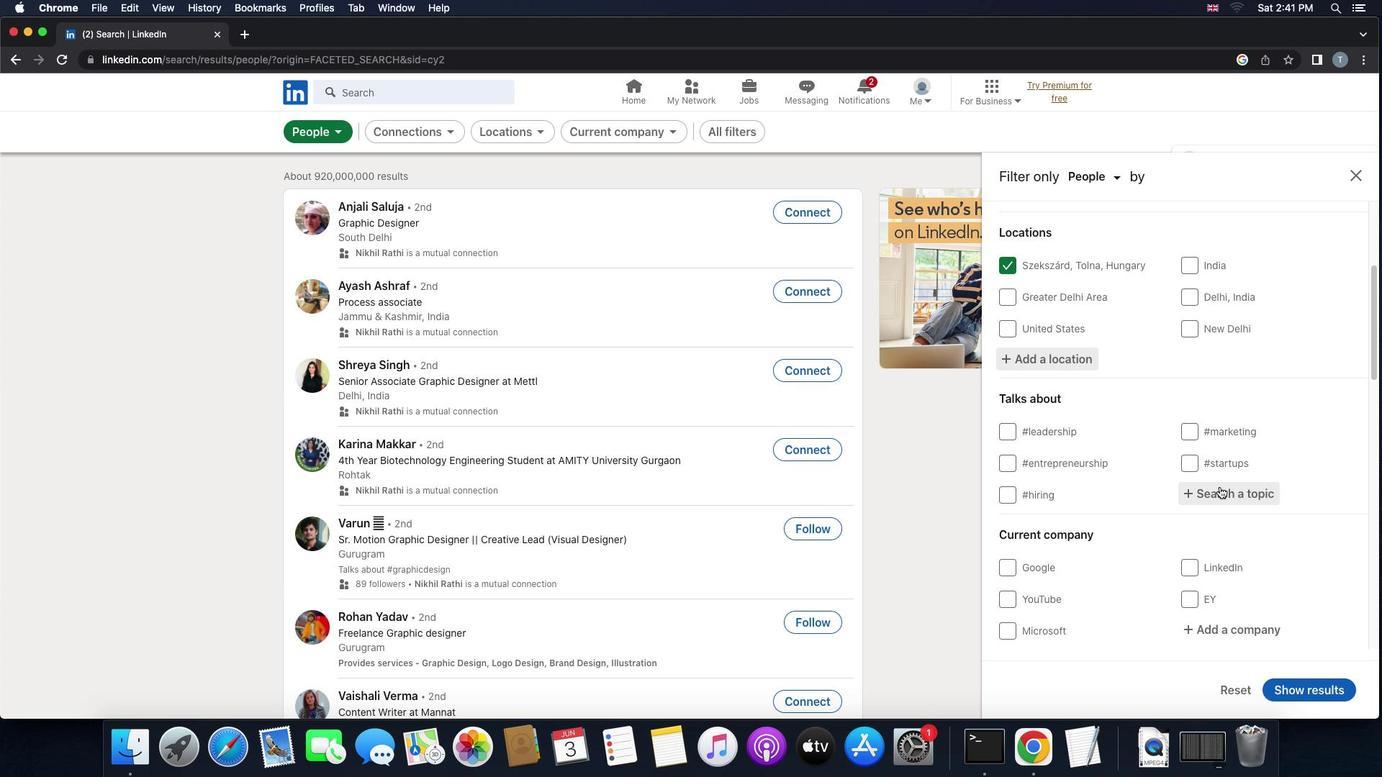 
Action: Mouse moved to (1219, 487)
Screenshot: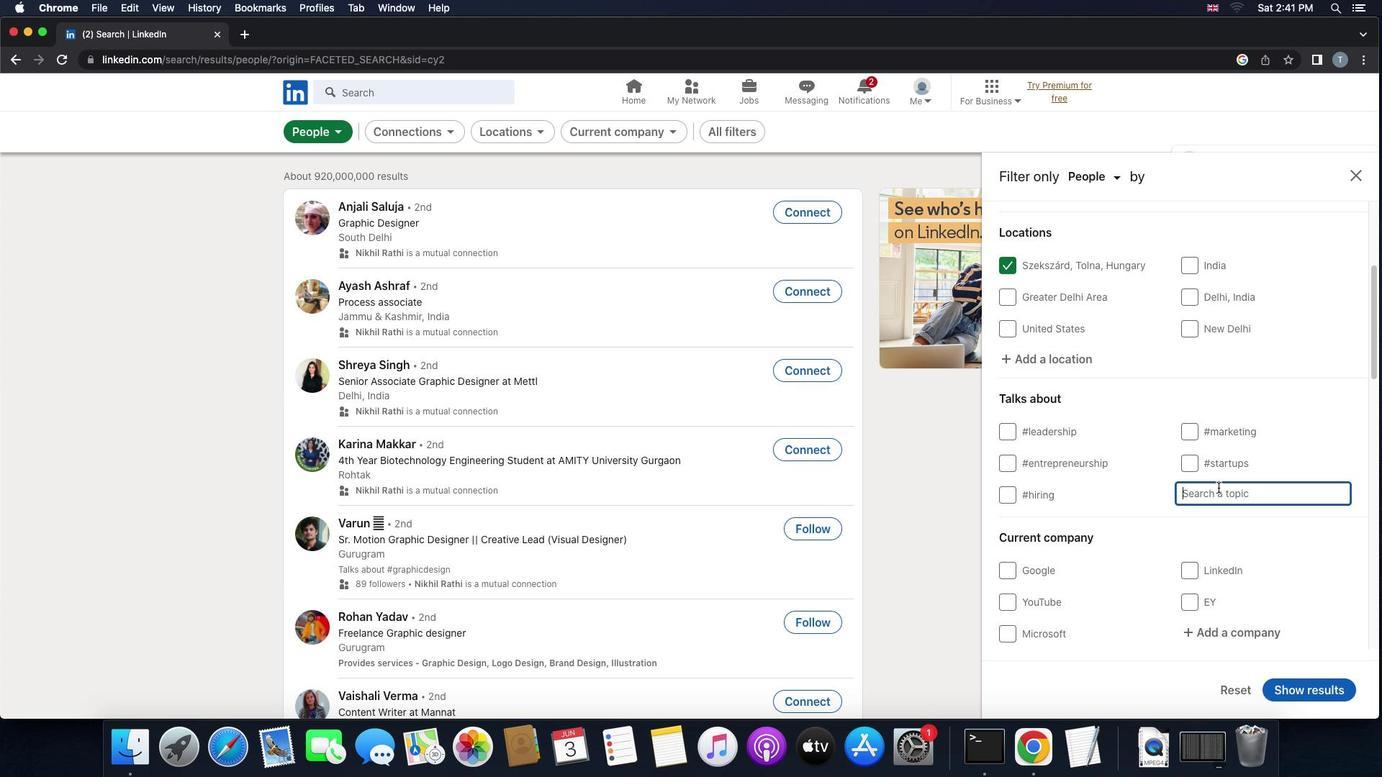 
Action: Key pressed 'm''i''n''d''s''e''t'
Screenshot: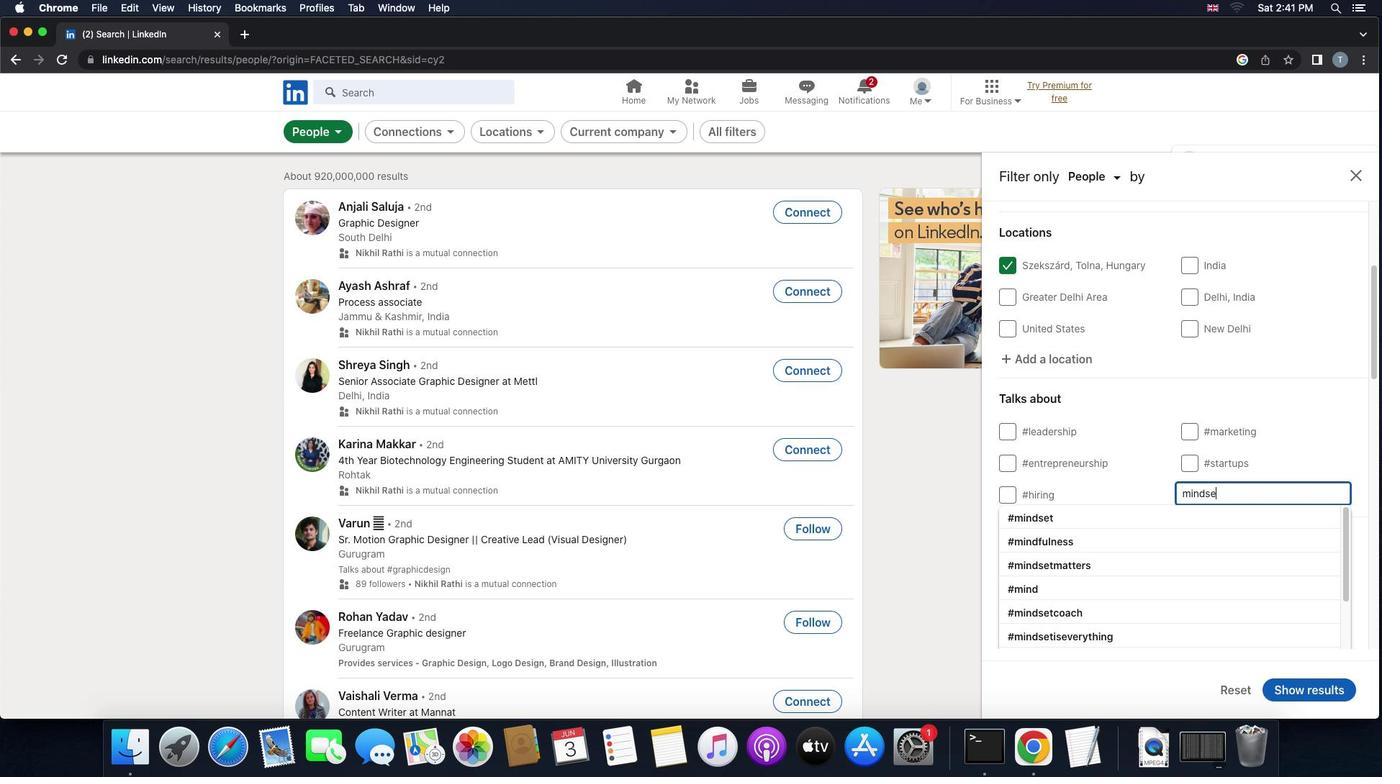 
Action: Mouse moved to (1183, 522)
Screenshot: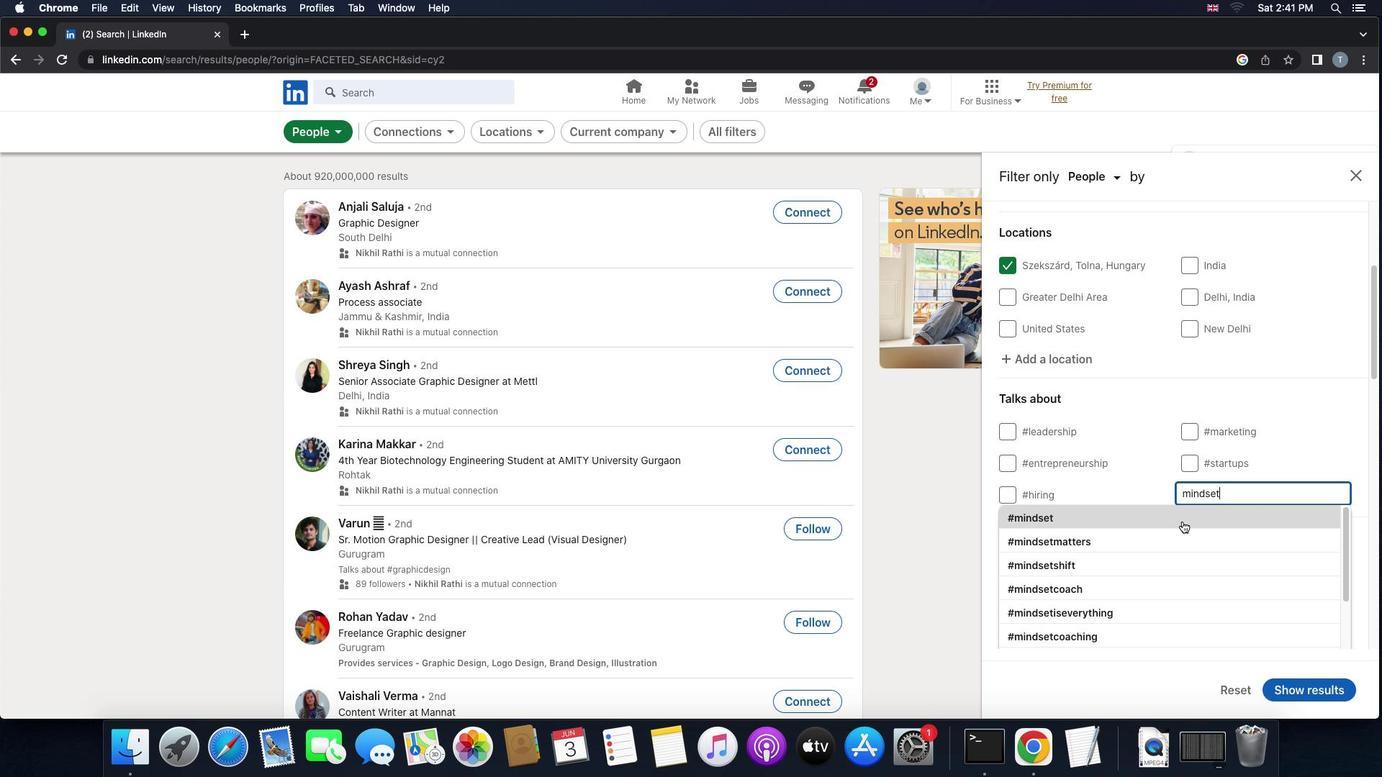 
Action: Mouse pressed left at (1183, 522)
Screenshot: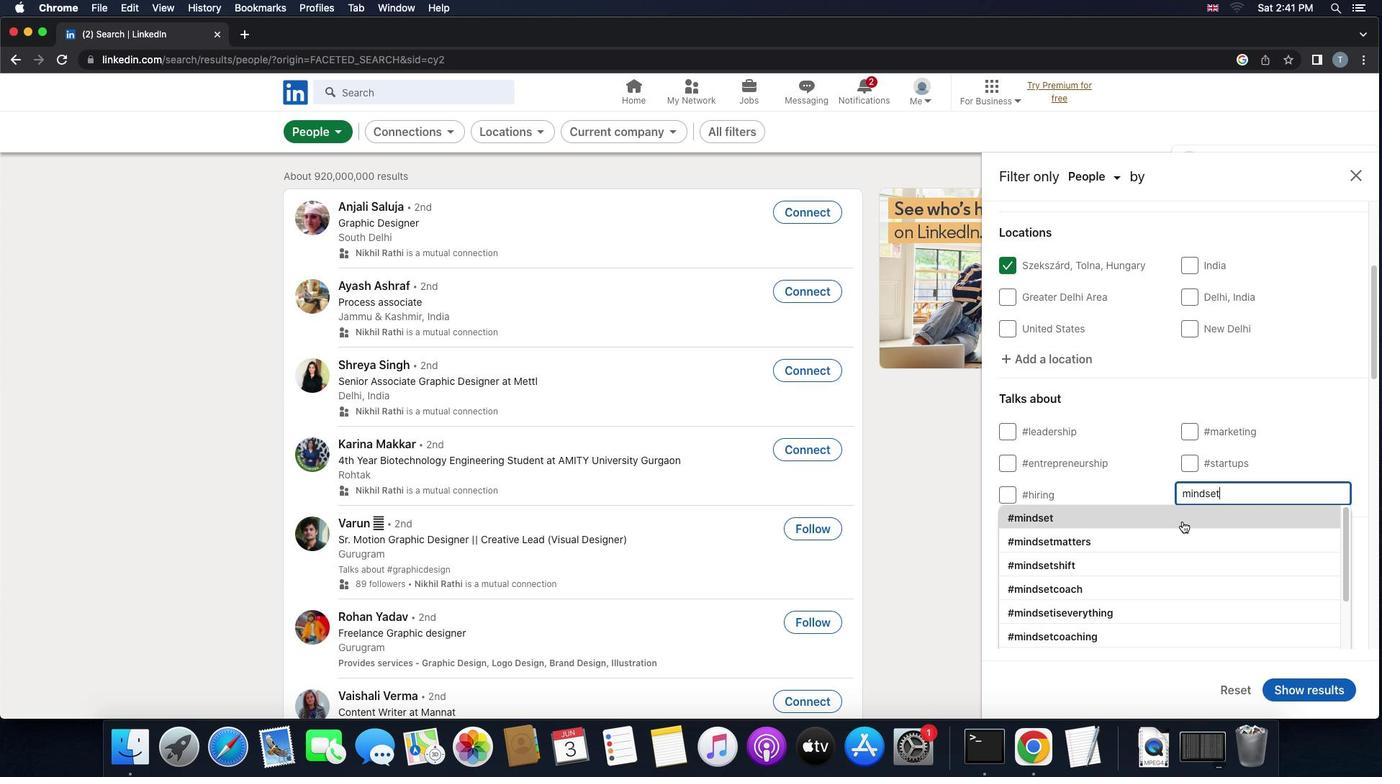 
Action: Mouse moved to (1183, 522)
Screenshot: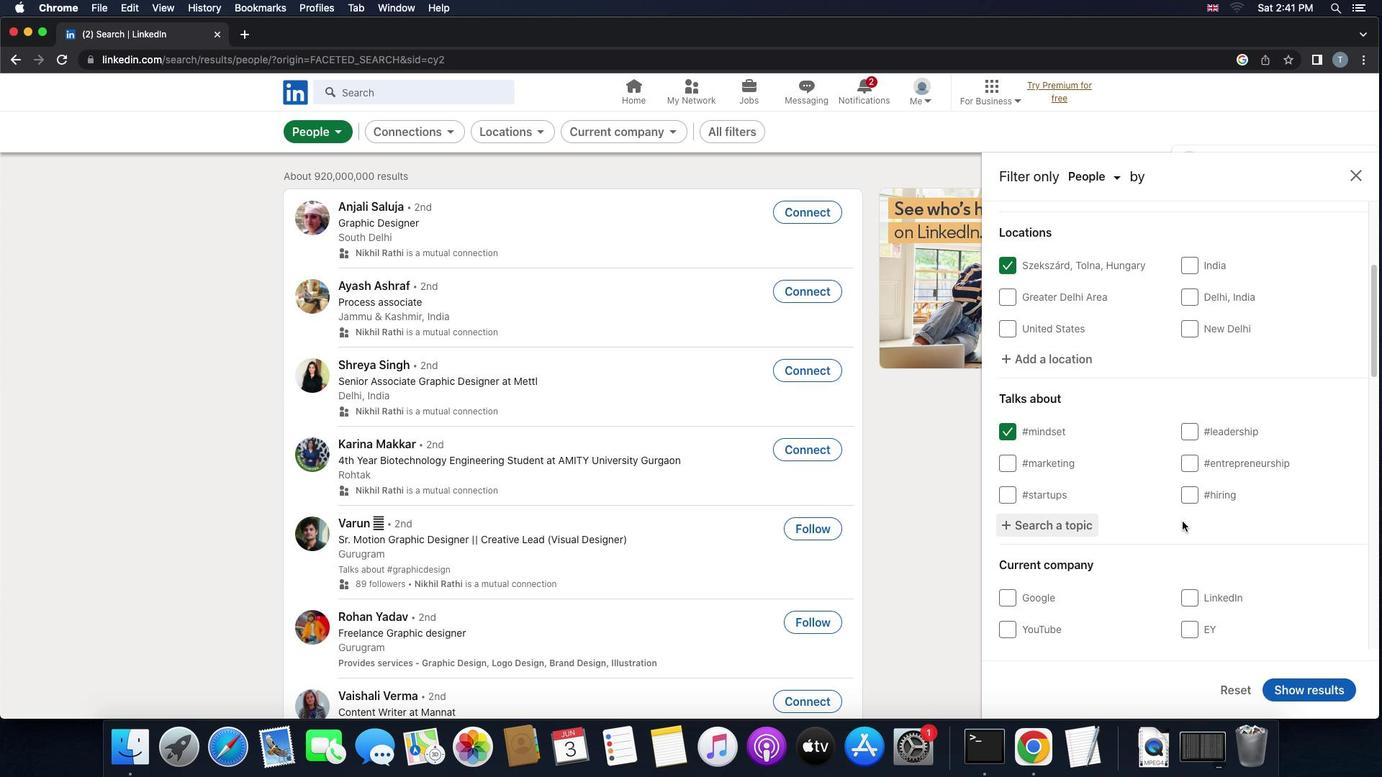 
Action: Mouse scrolled (1183, 522) with delta (0, 0)
Screenshot: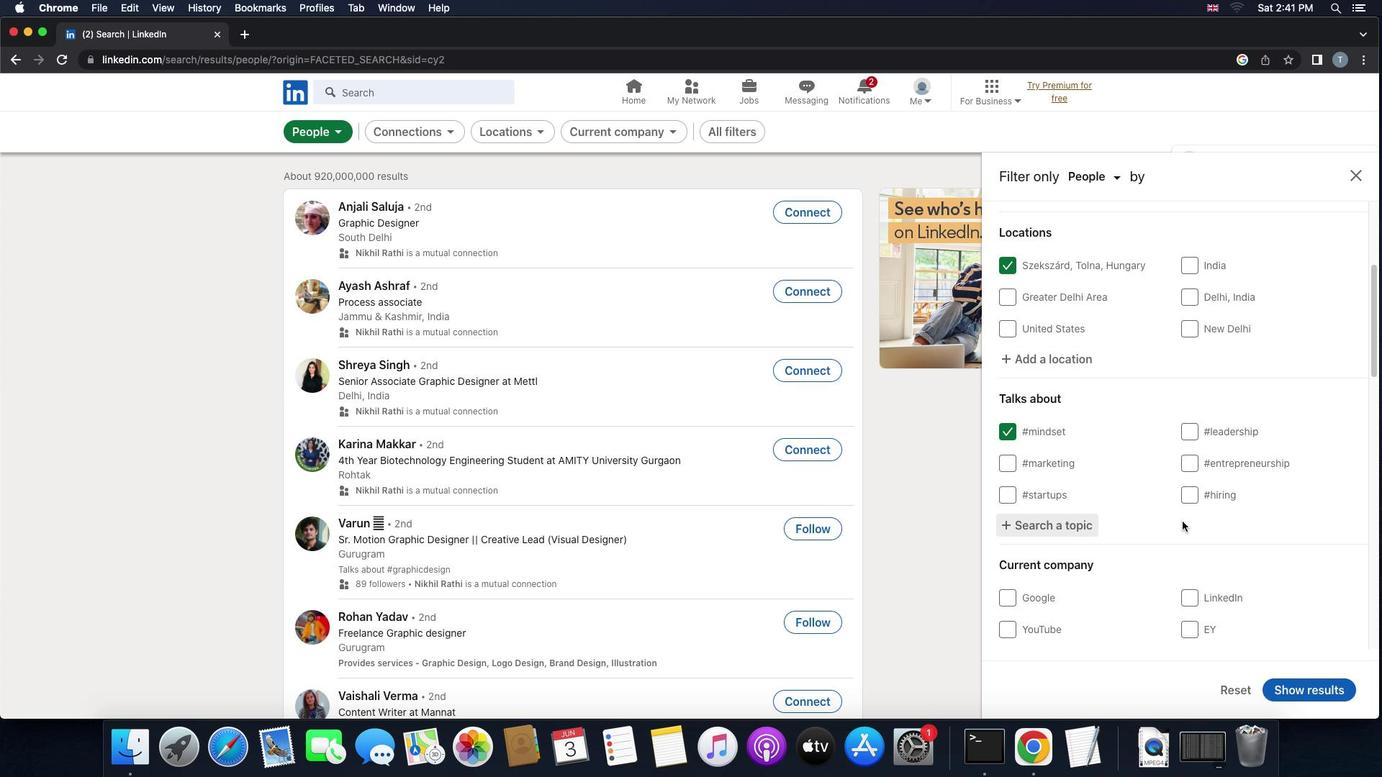 
Action: Mouse moved to (1173, 533)
Screenshot: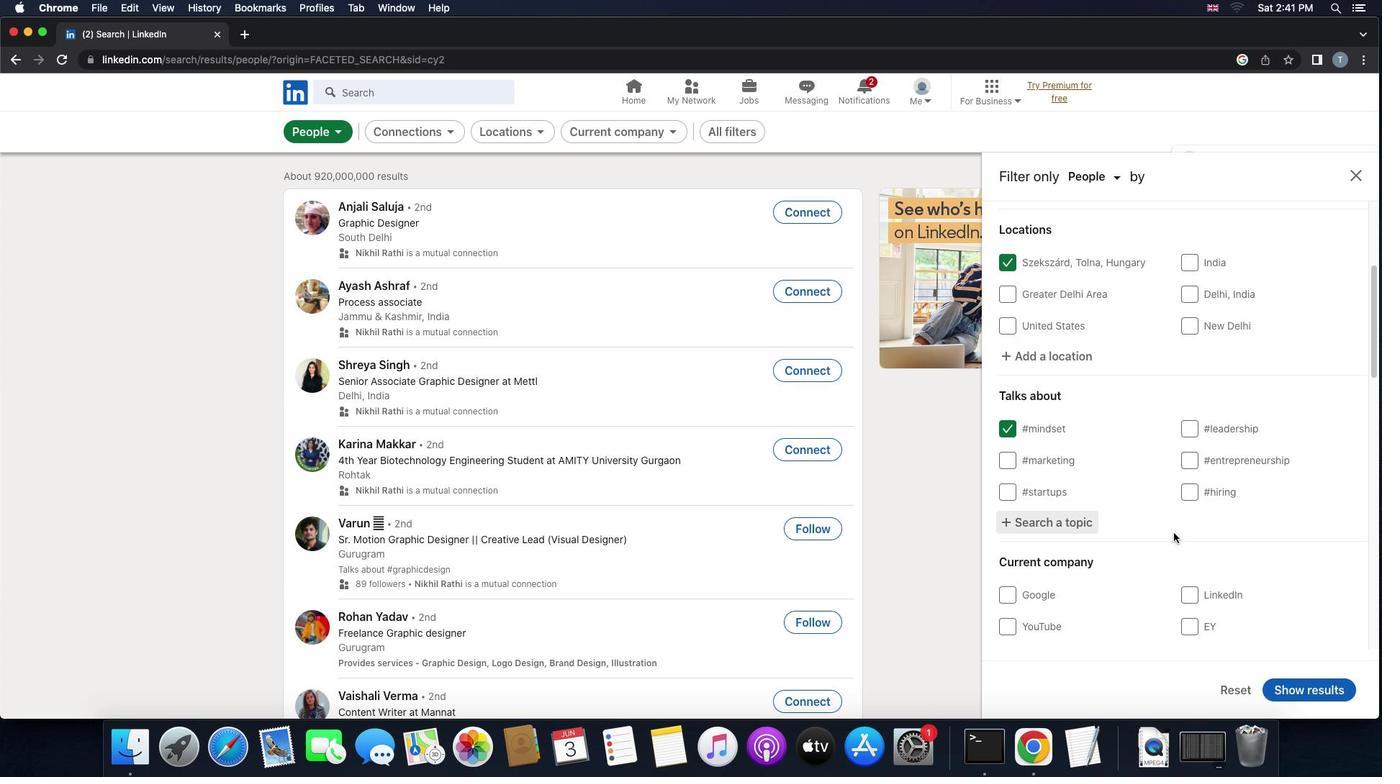 
Action: Mouse scrolled (1173, 533) with delta (0, 0)
Screenshot: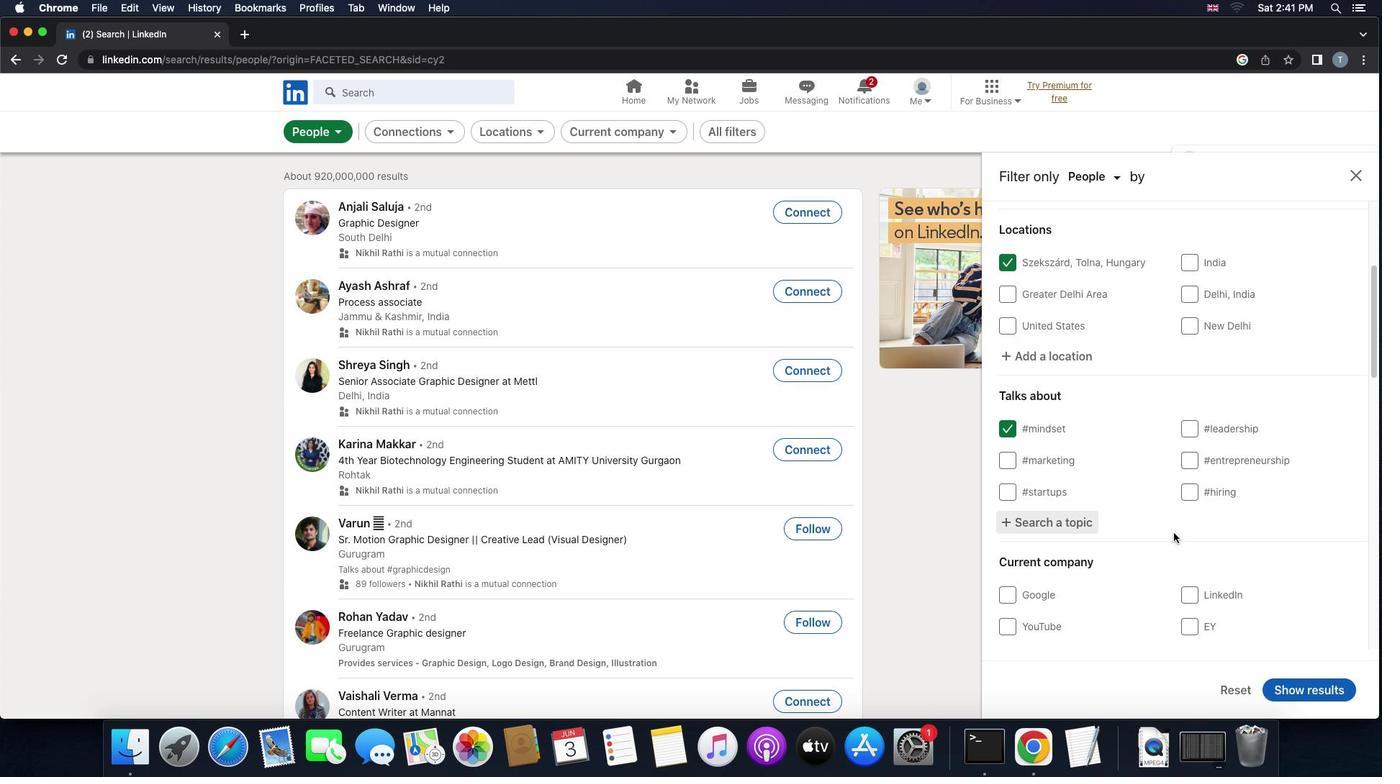 
Action: Mouse scrolled (1173, 533) with delta (0, 0)
Screenshot: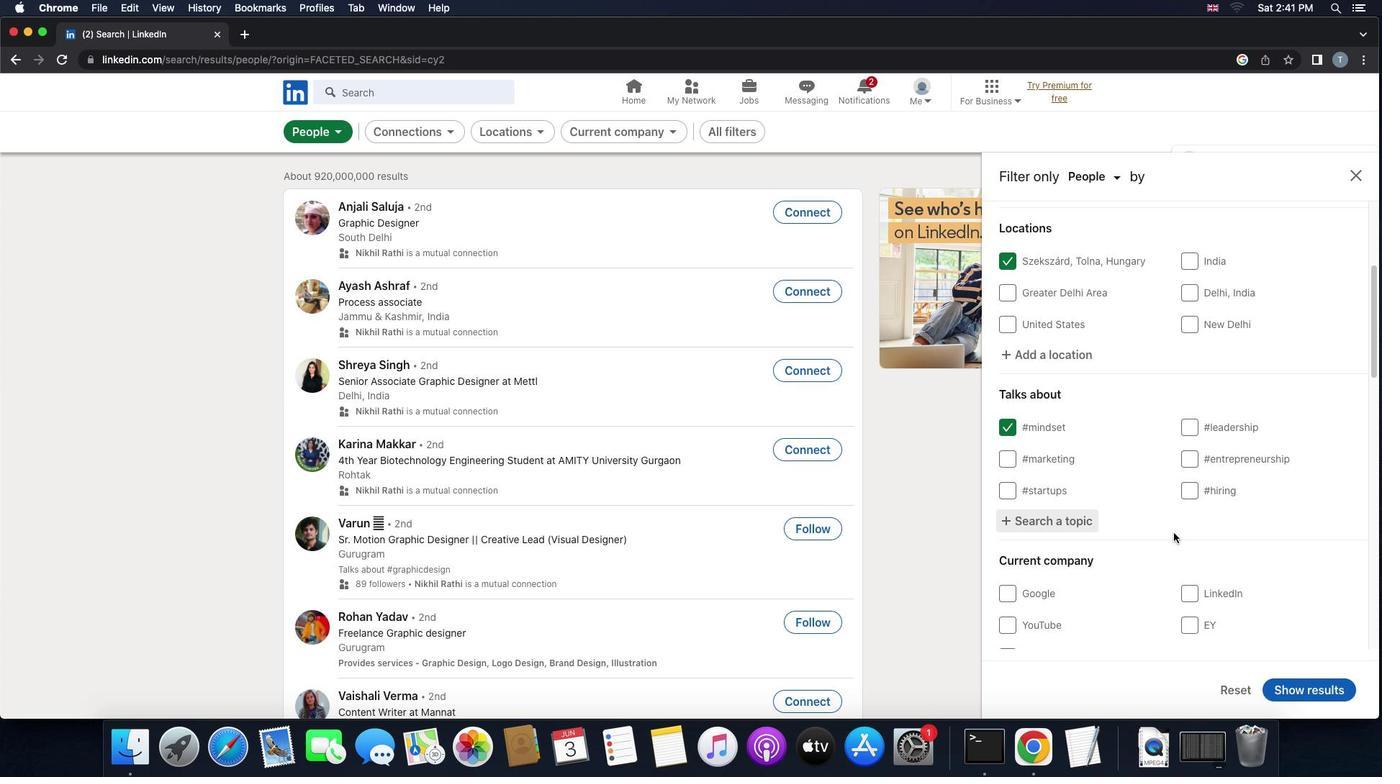 
Action: Mouse scrolled (1173, 533) with delta (0, 0)
Screenshot: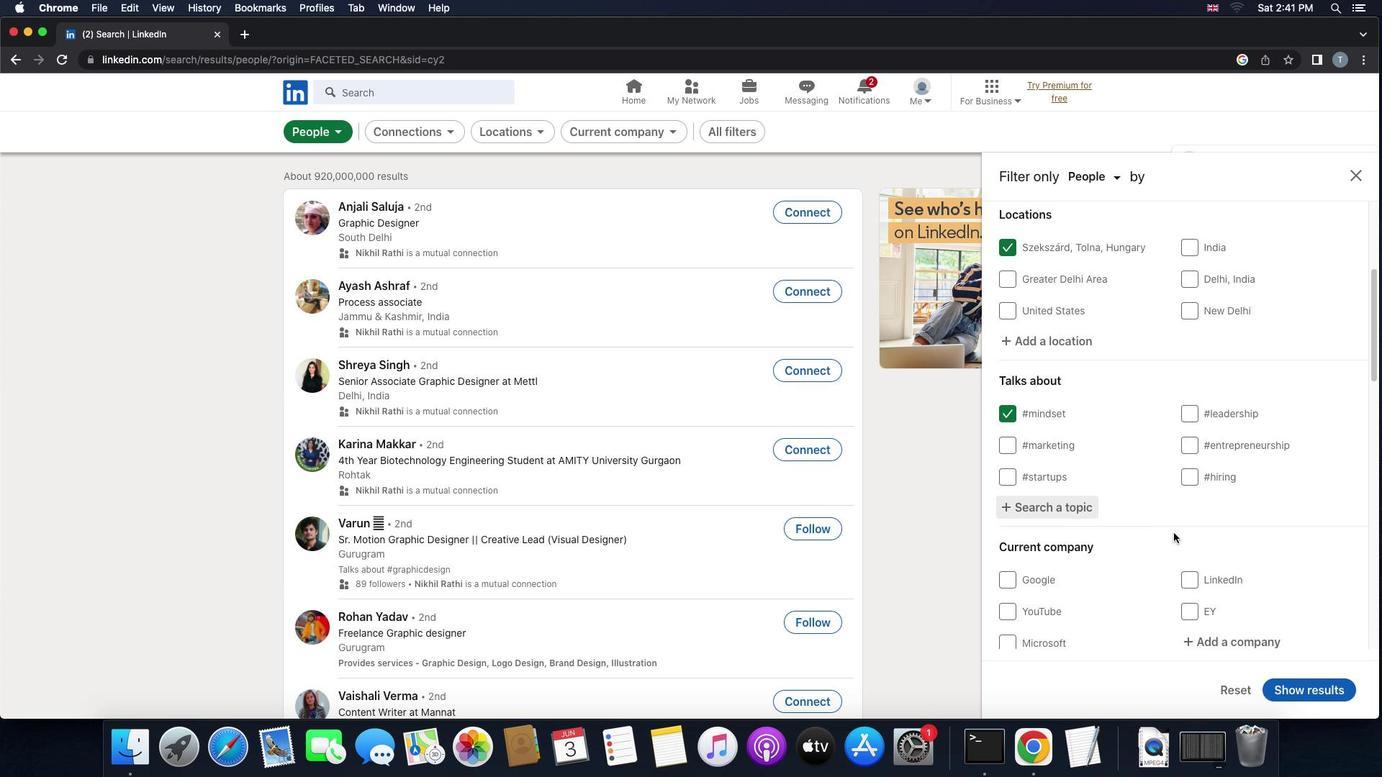 
Action: Mouse scrolled (1173, 533) with delta (0, 0)
Screenshot: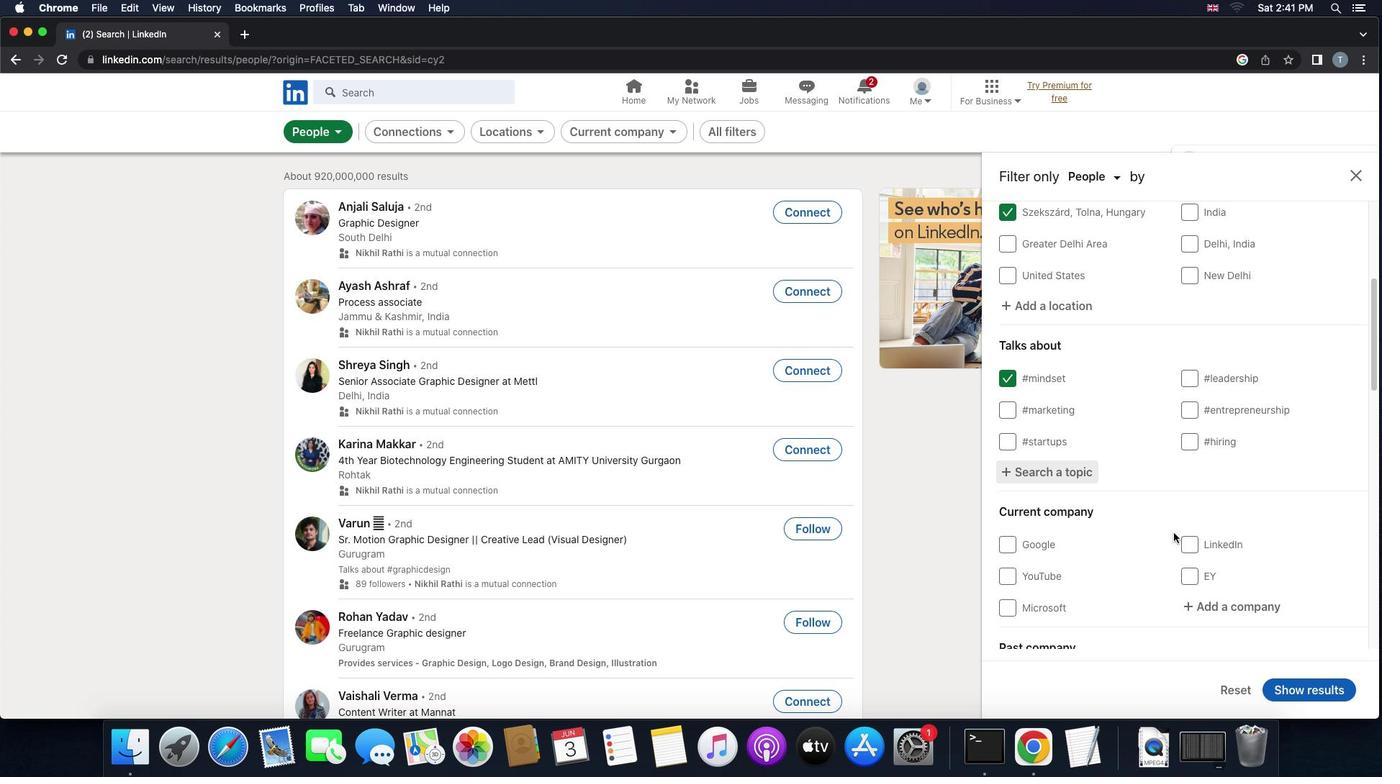 
Action: Mouse scrolled (1173, 533) with delta (0, 0)
Screenshot: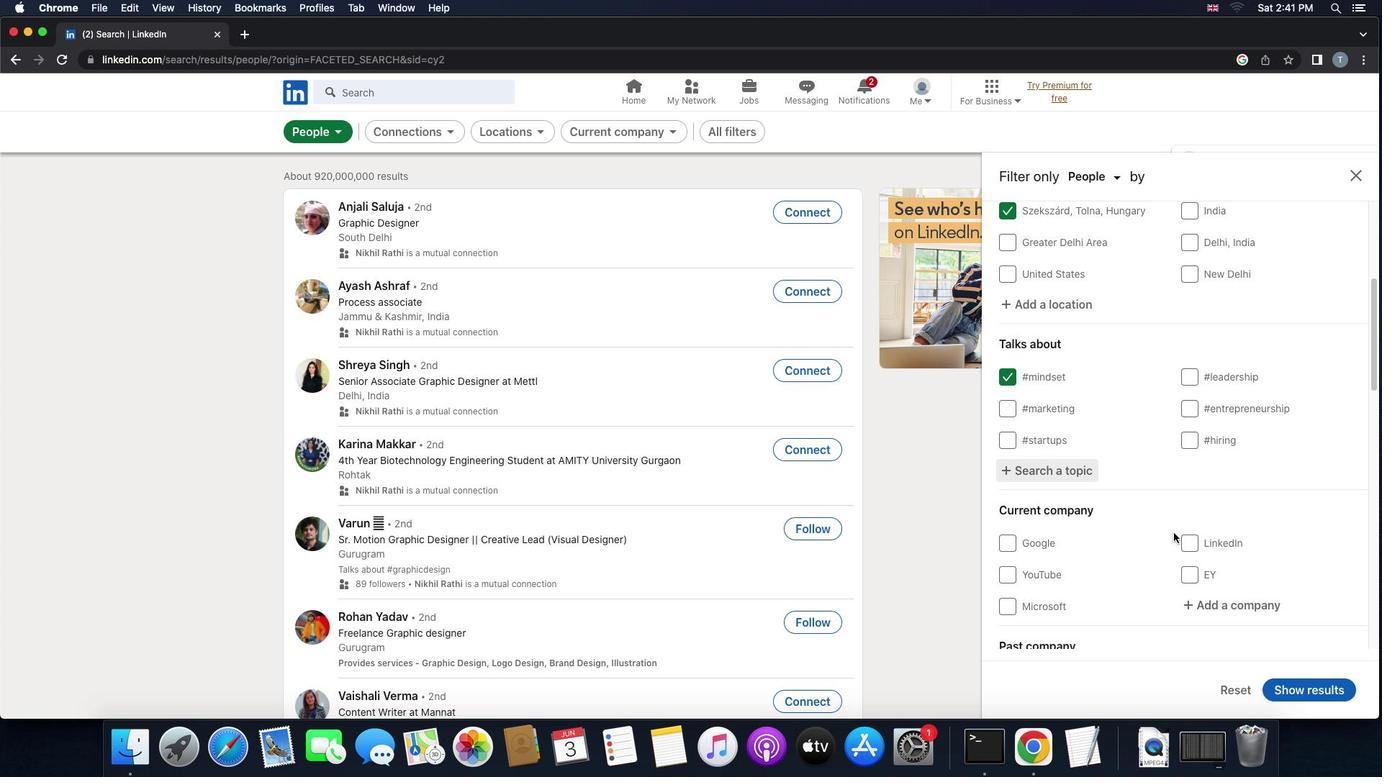 
Action: Mouse scrolled (1173, 533) with delta (0, 0)
Screenshot: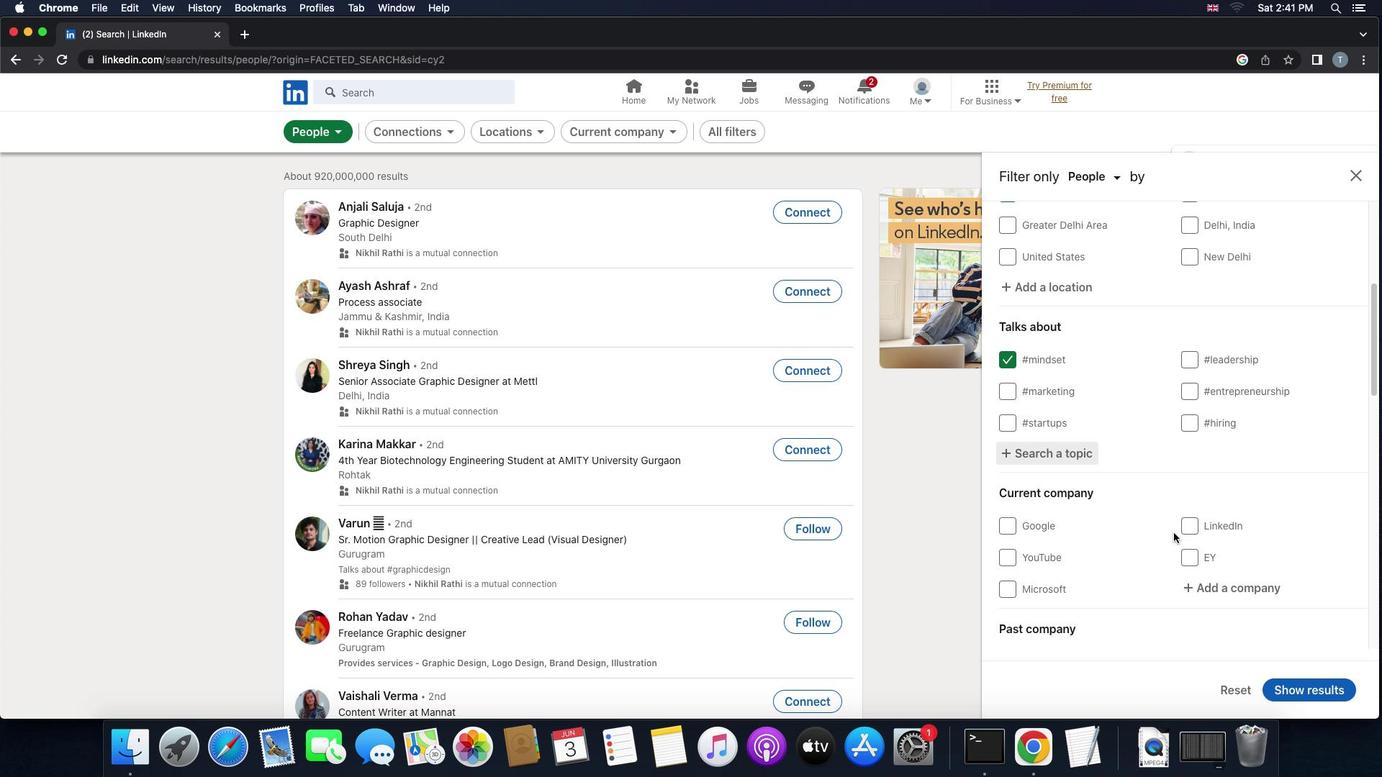 
Action: Mouse scrolled (1173, 533) with delta (0, 0)
Screenshot: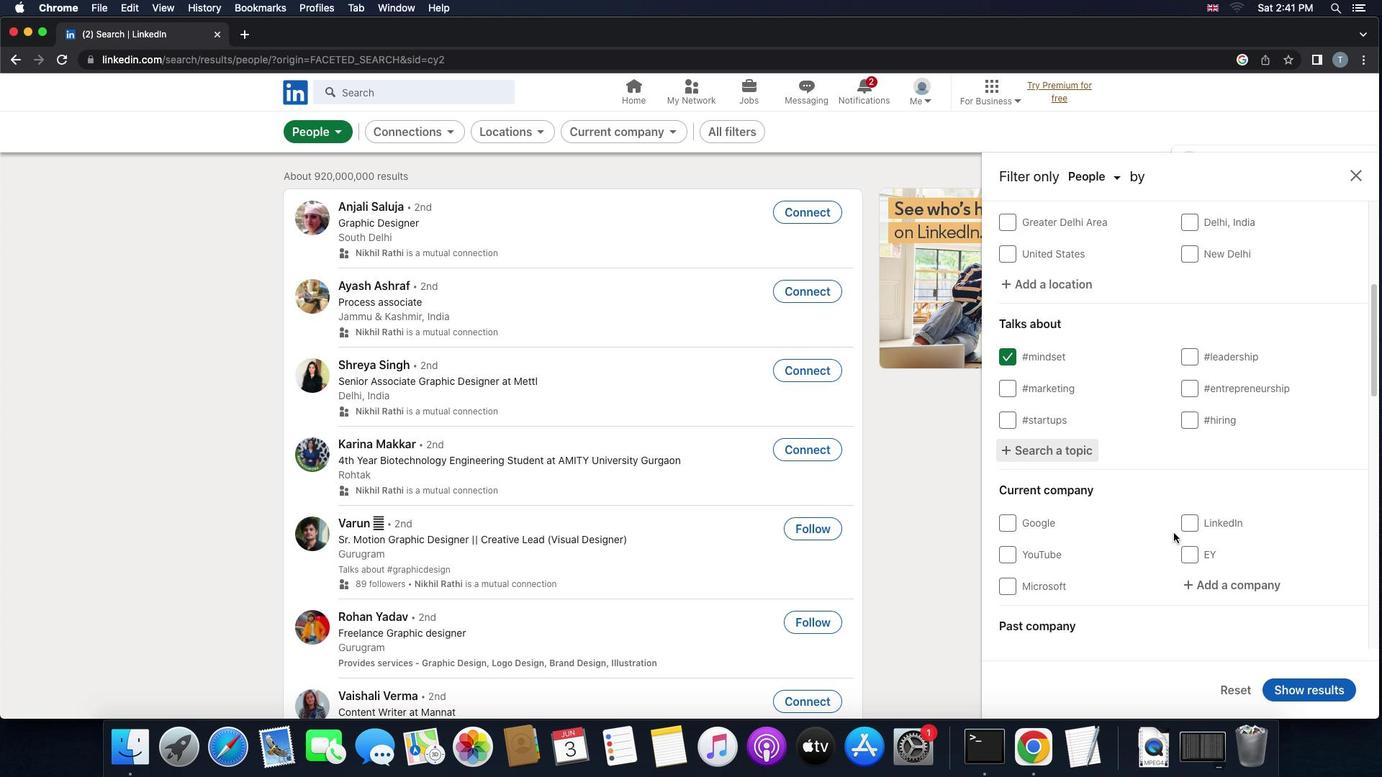 
Action: Mouse scrolled (1173, 533) with delta (0, 0)
Screenshot: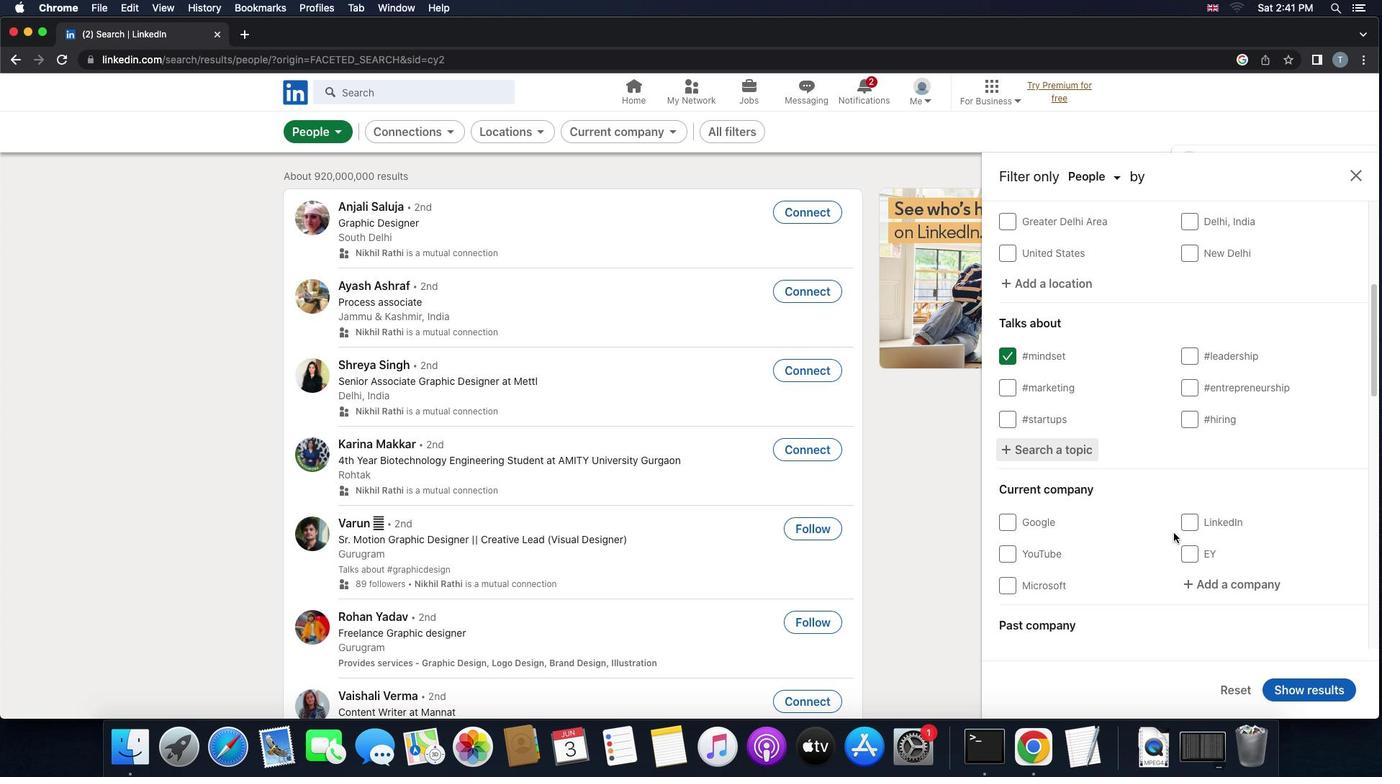 
Action: Mouse scrolled (1173, 533) with delta (0, 0)
Screenshot: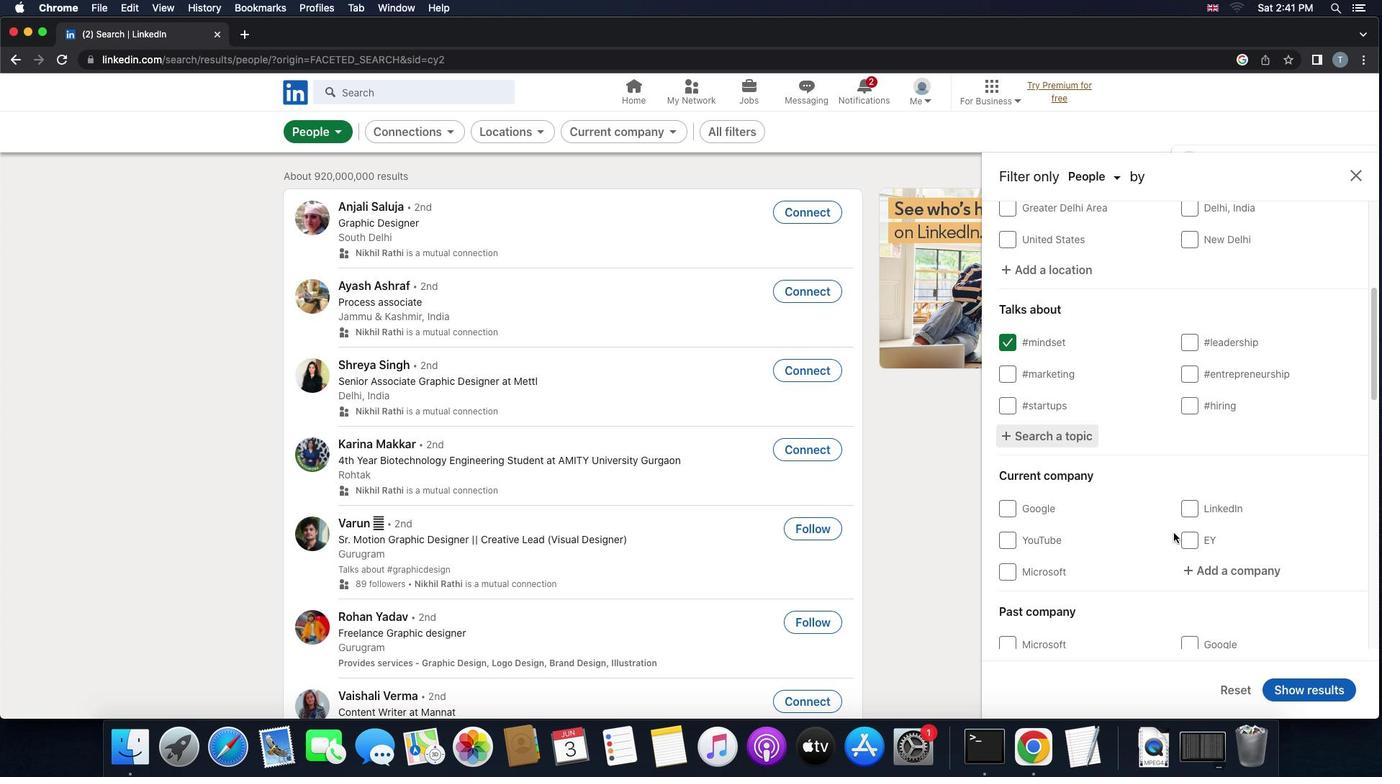 
Action: Mouse moved to (1225, 512)
Screenshot: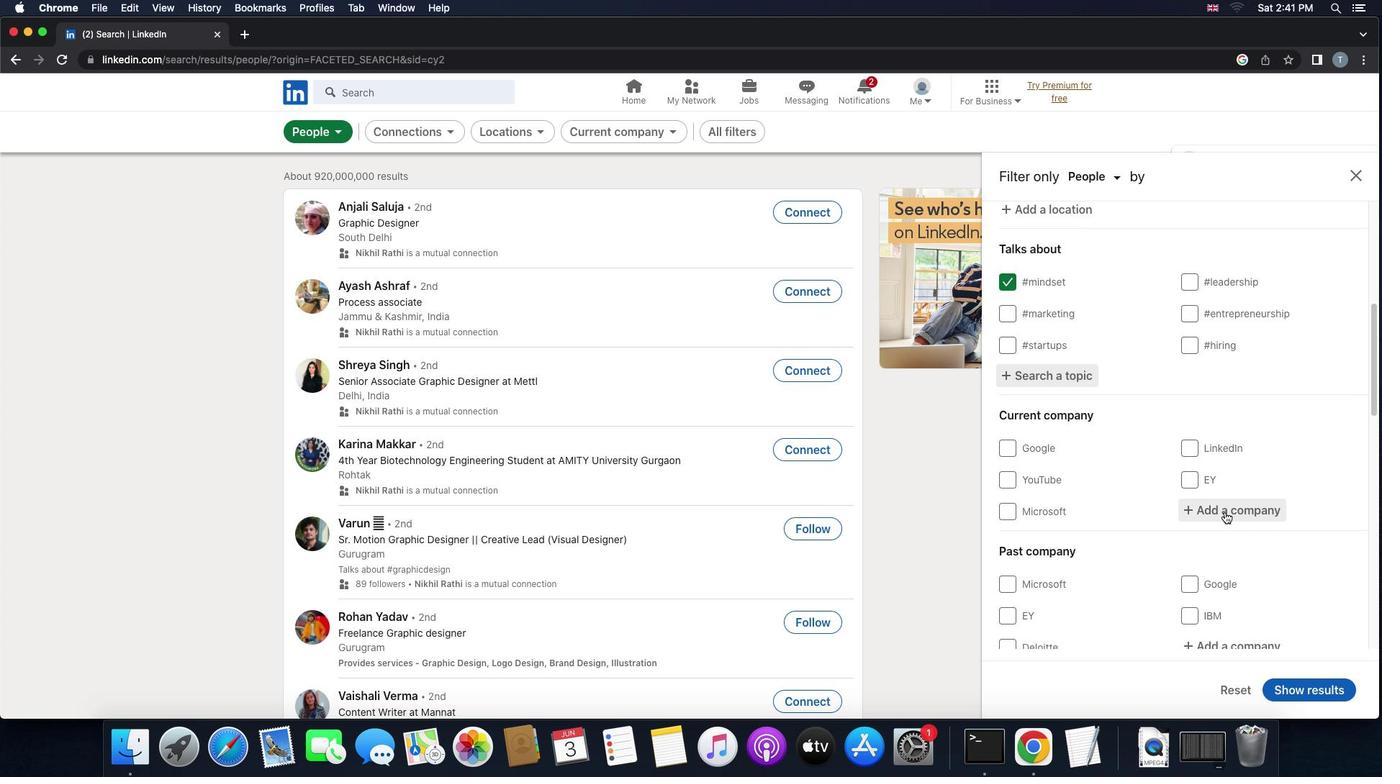 
Action: Mouse pressed left at (1225, 512)
Screenshot: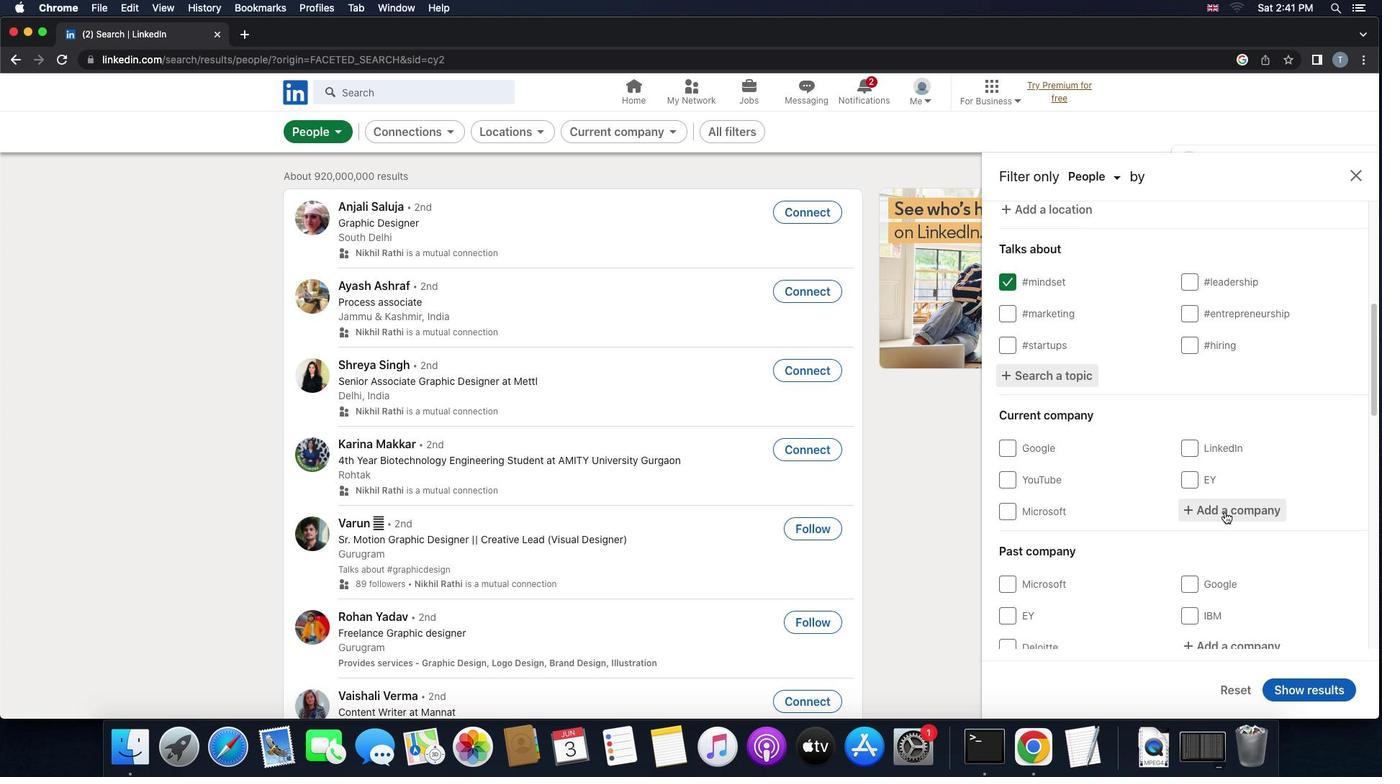 
Action: Mouse moved to (1197, 519)
Screenshot: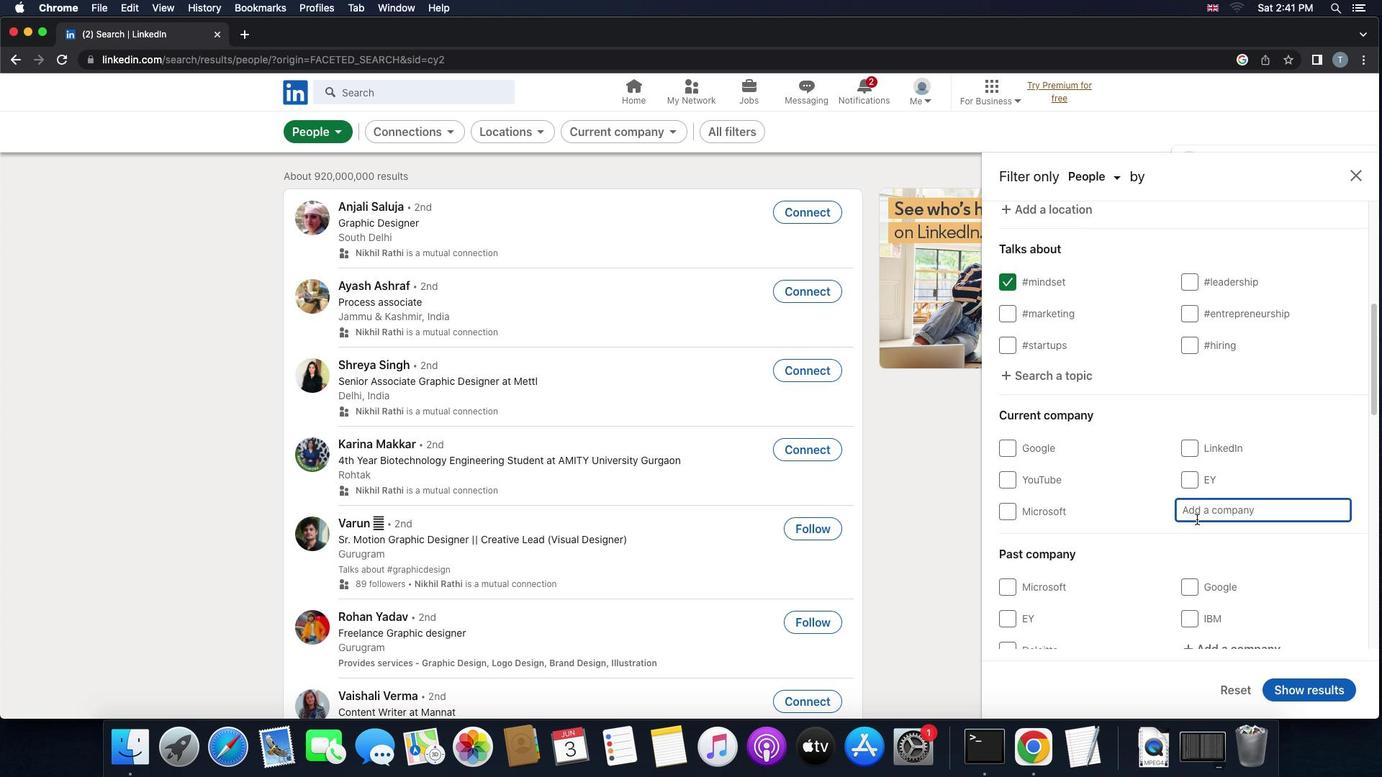 
Action: Key pressed 'm''o''t''t'Key.space'm''a'
Screenshot: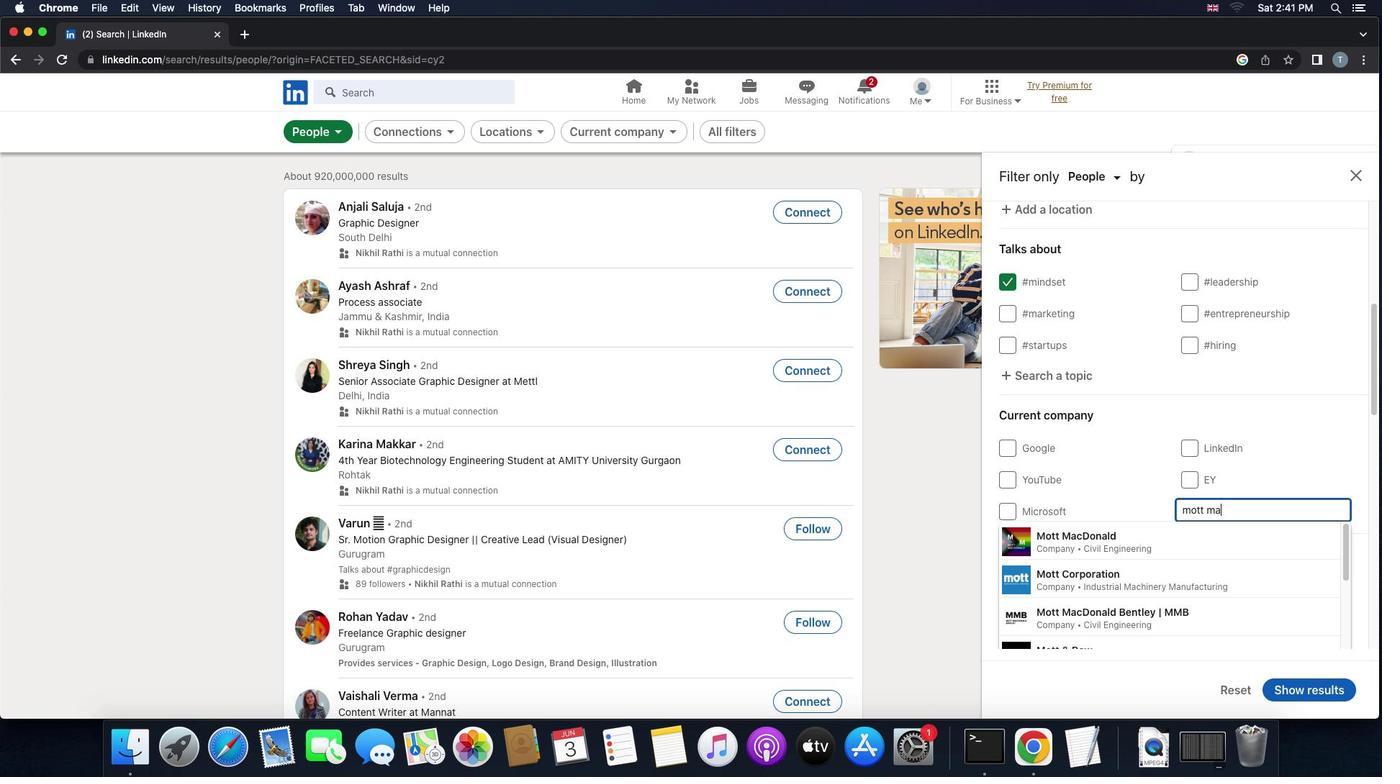 
Action: Mouse moved to (1180, 535)
Screenshot: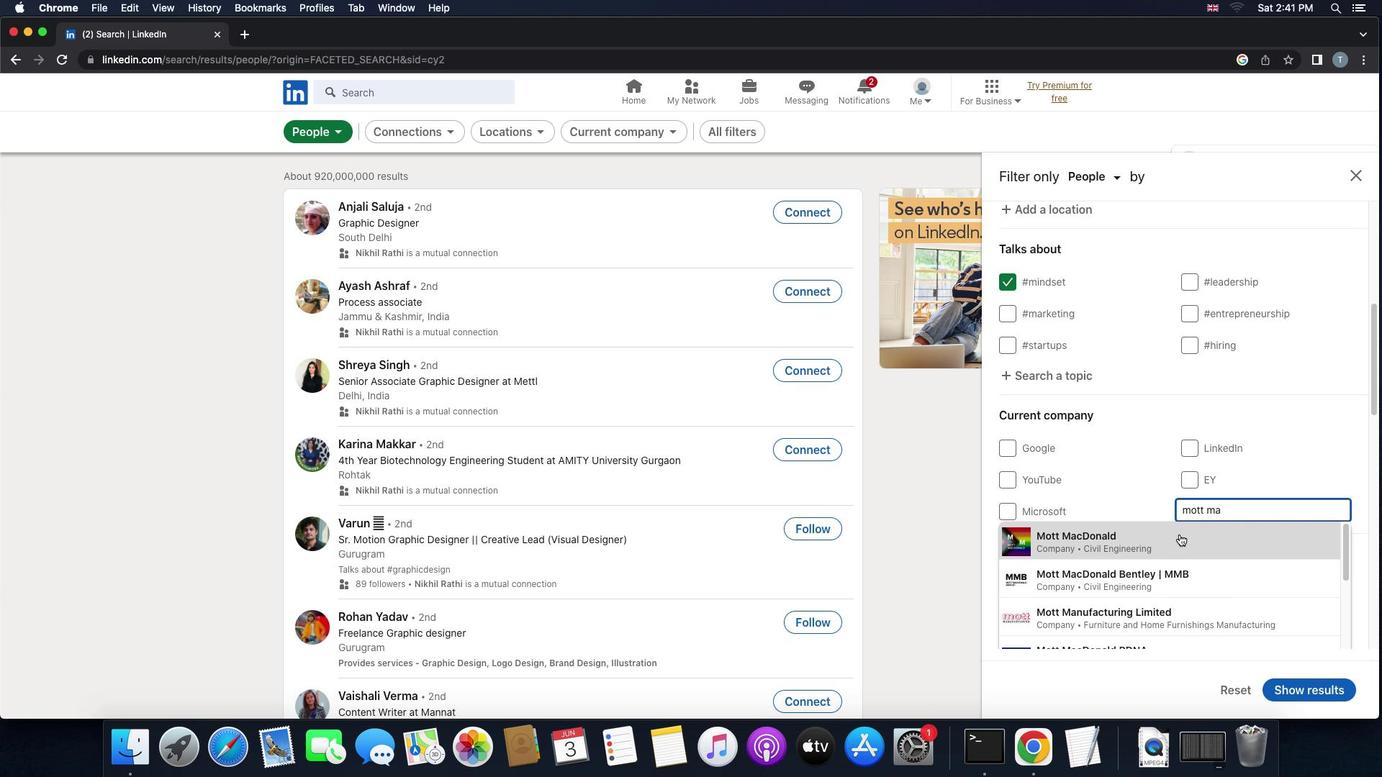 
Action: Mouse pressed left at (1180, 535)
Screenshot: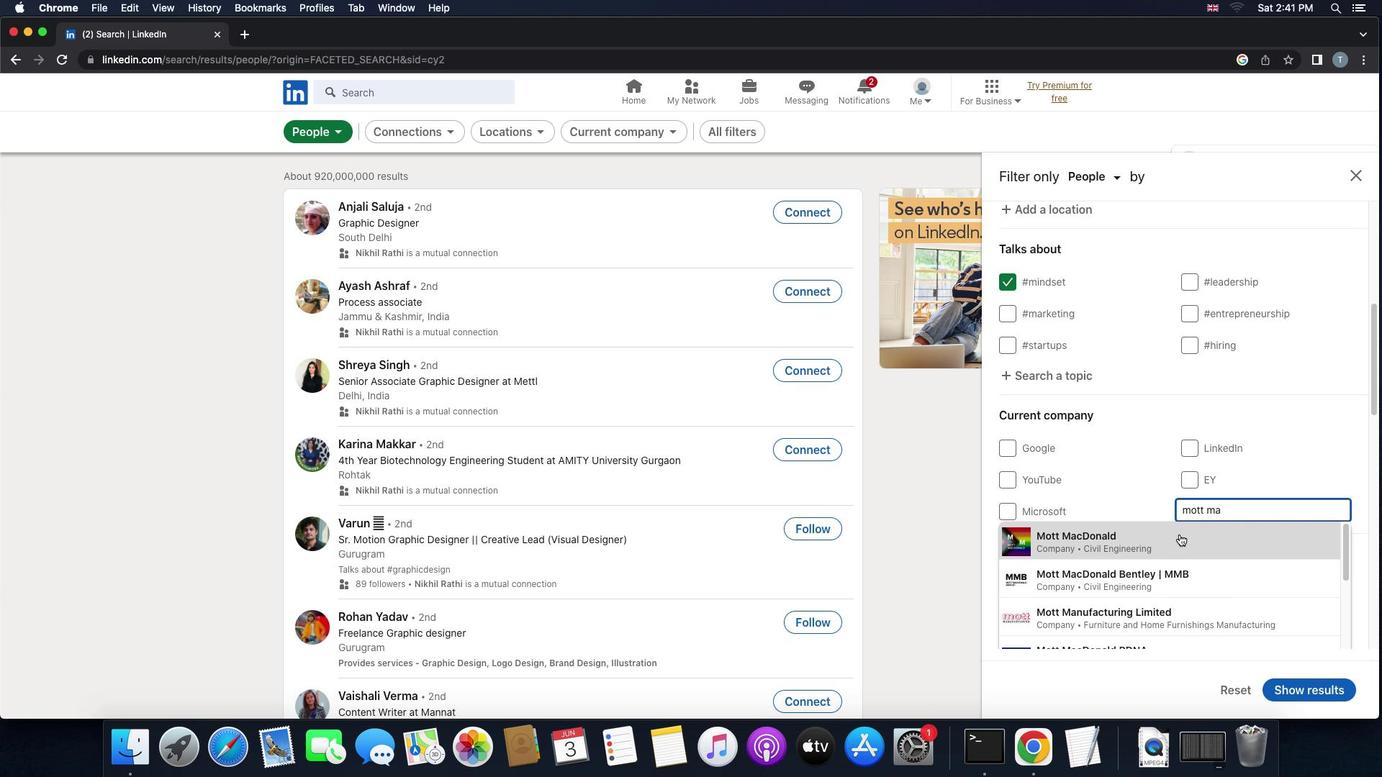 
Action: Mouse moved to (1175, 562)
Screenshot: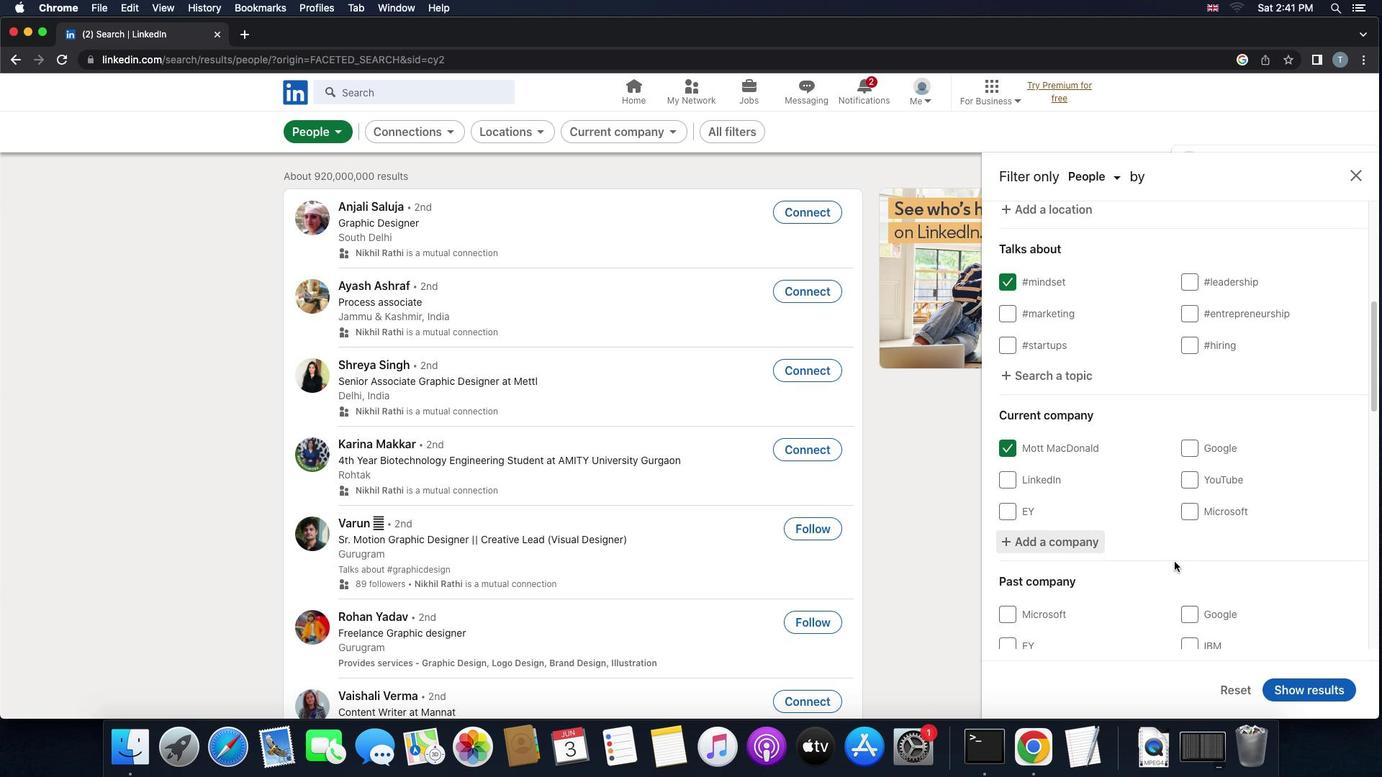 
Action: Mouse scrolled (1175, 562) with delta (0, 0)
Screenshot: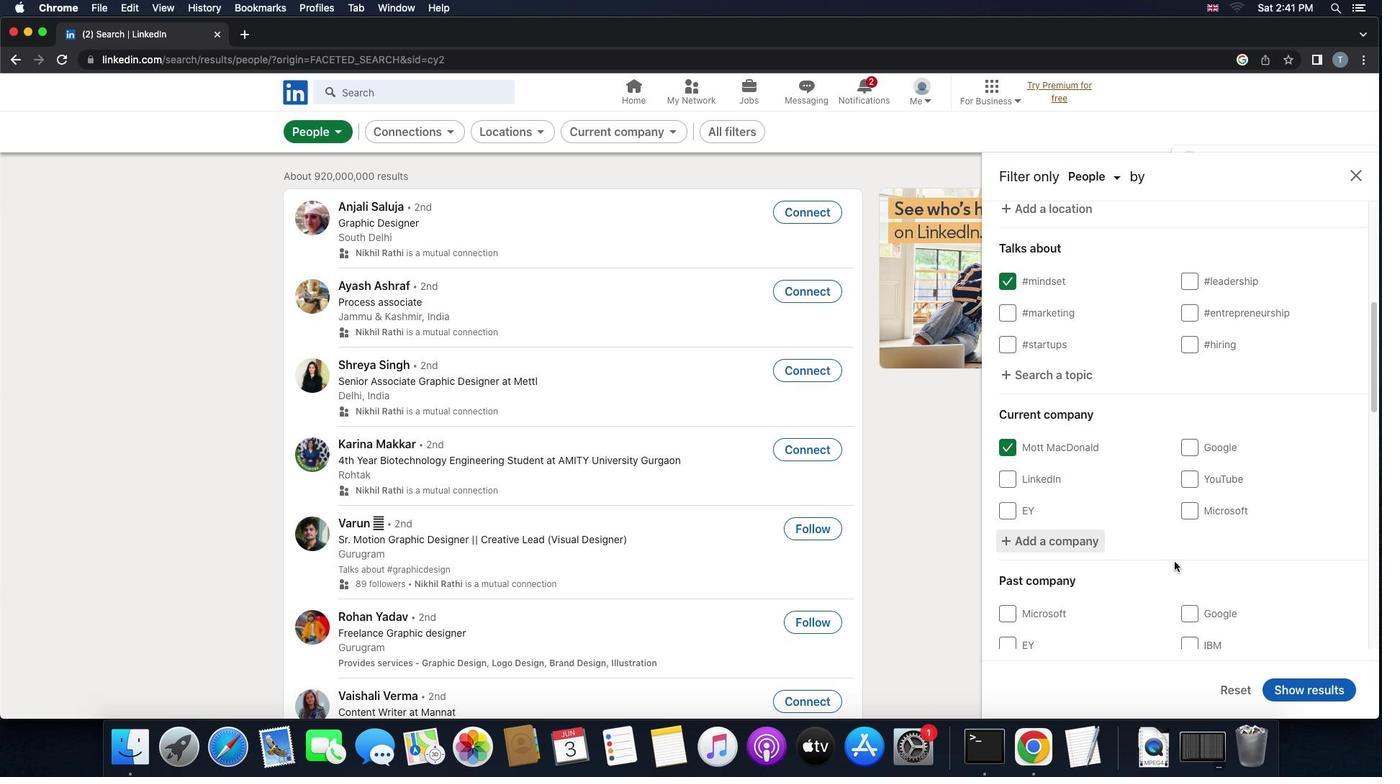 
Action: Mouse scrolled (1175, 562) with delta (0, 0)
Screenshot: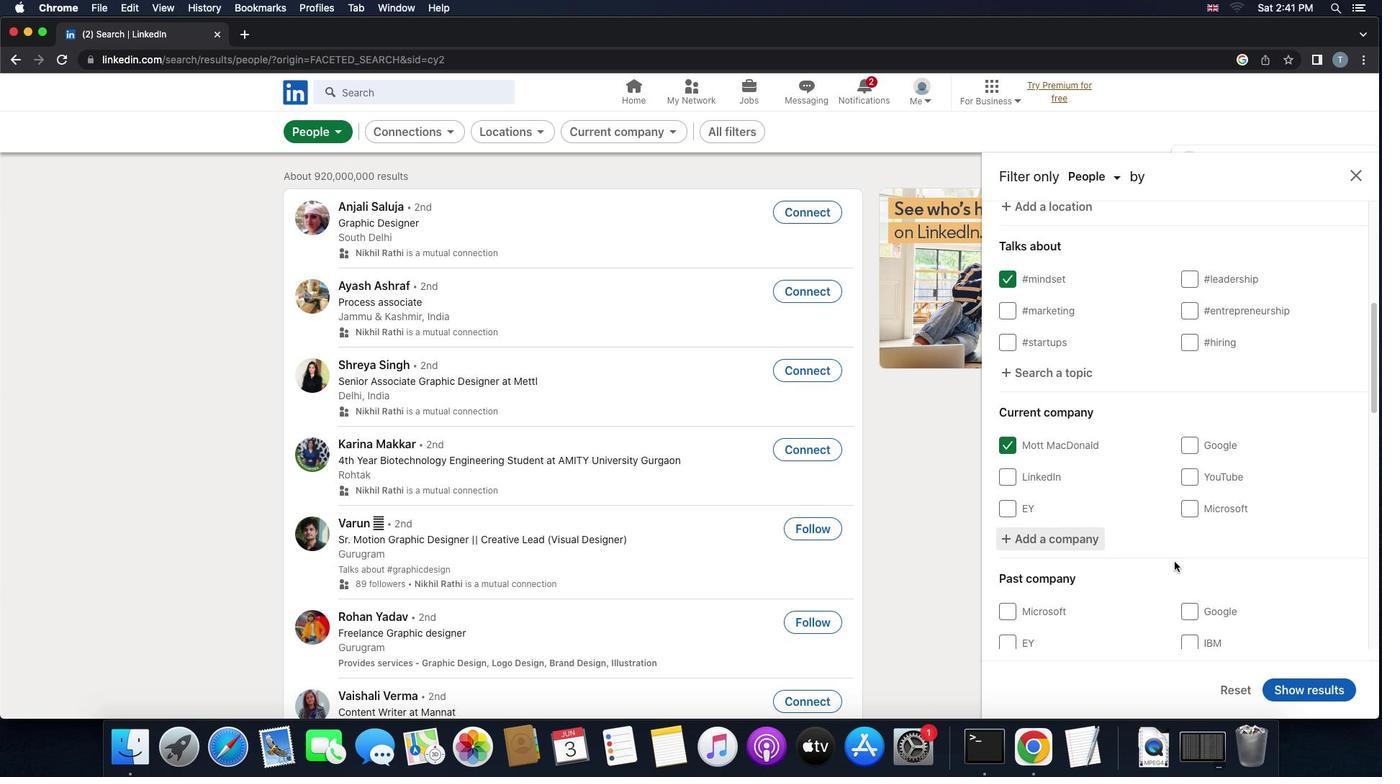 
Action: Mouse scrolled (1175, 562) with delta (0, 0)
Screenshot: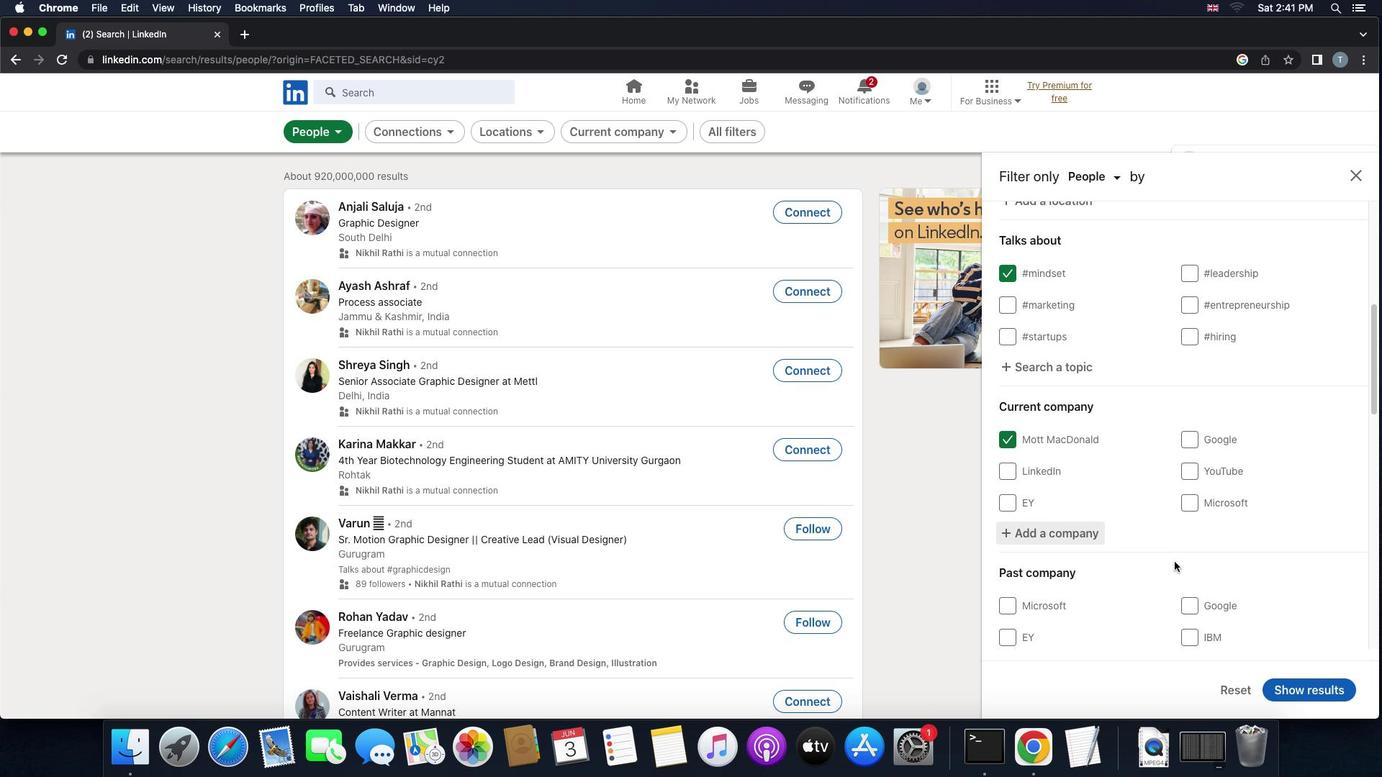 
Action: Mouse scrolled (1175, 562) with delta (0, 0)
Screenshot: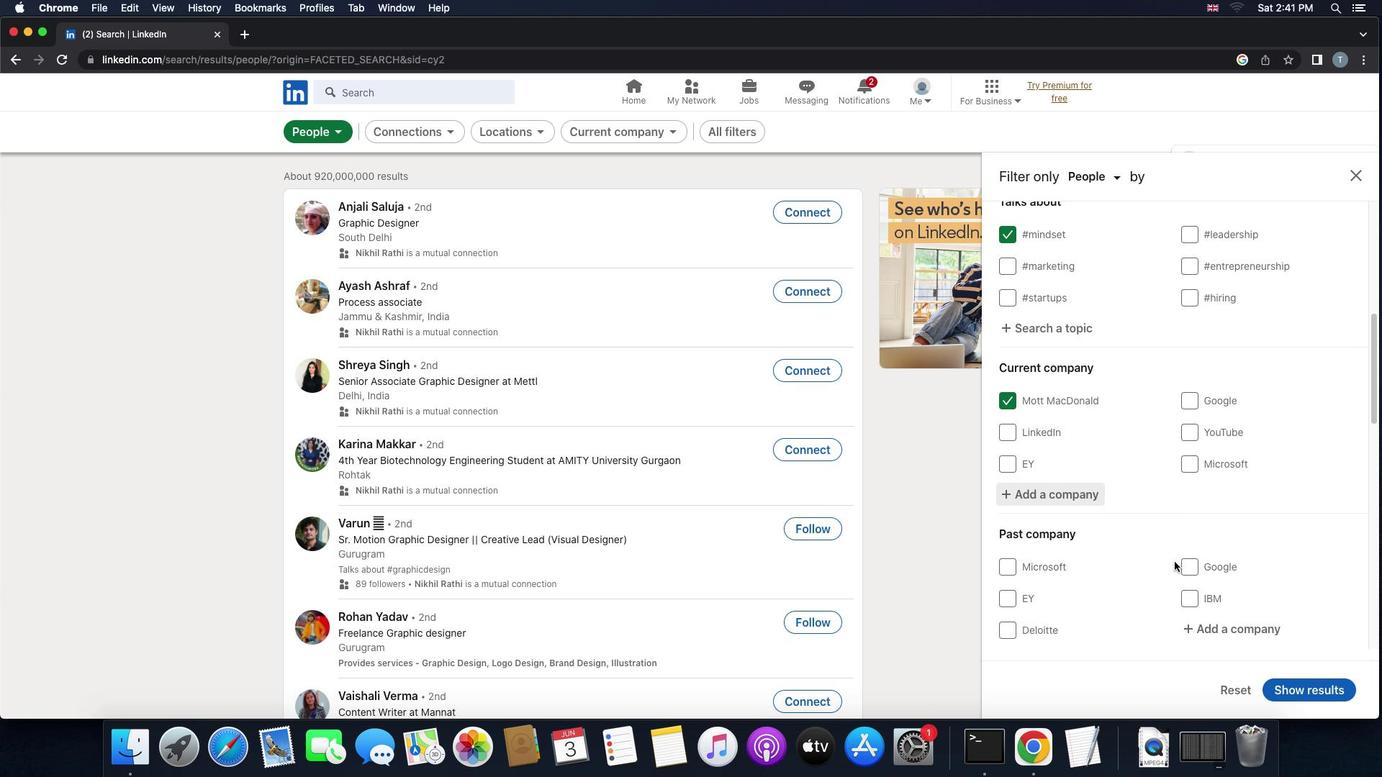 
Action: Mouse scrolled (1175, 562) with delta (0, 0)
Screenshot: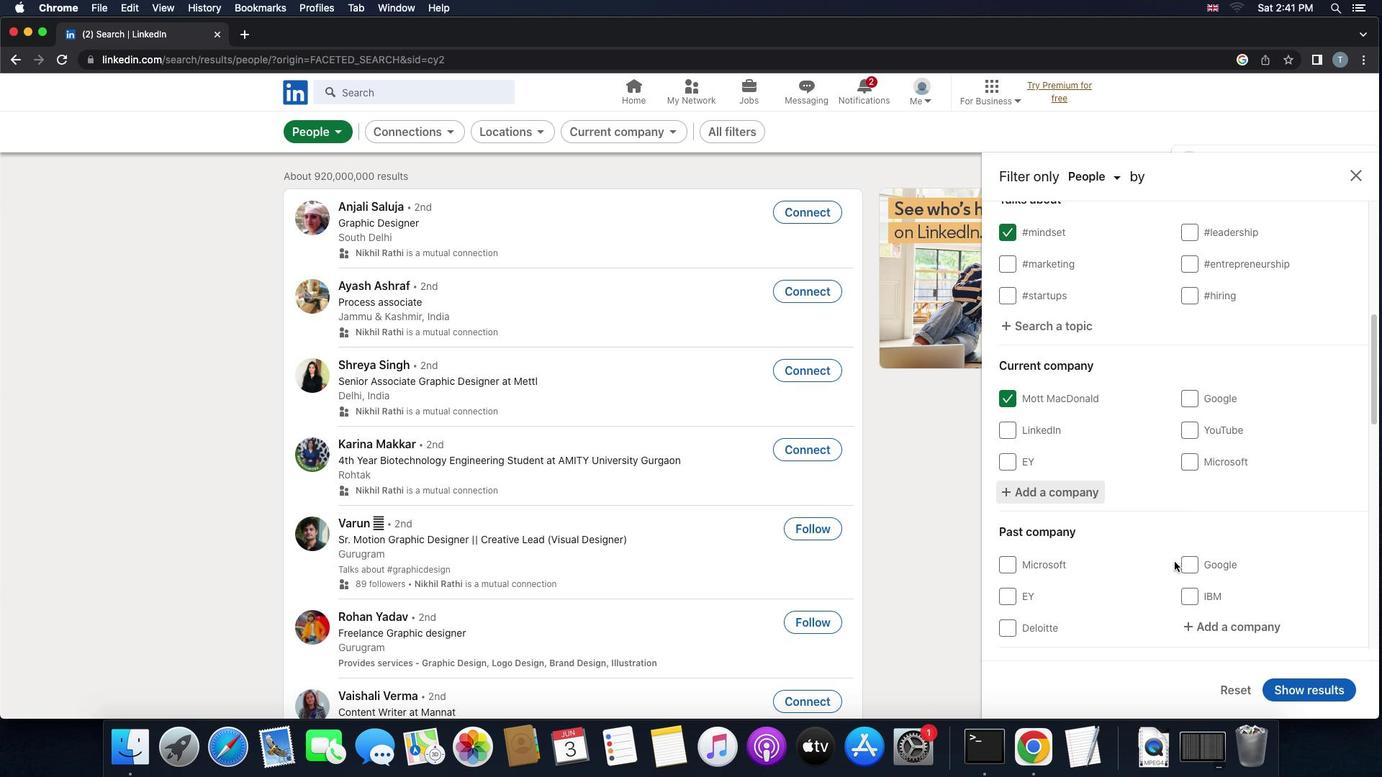 
Action: Mouse scrolled (1175, 562) with delta (0, 0)
Screenshot: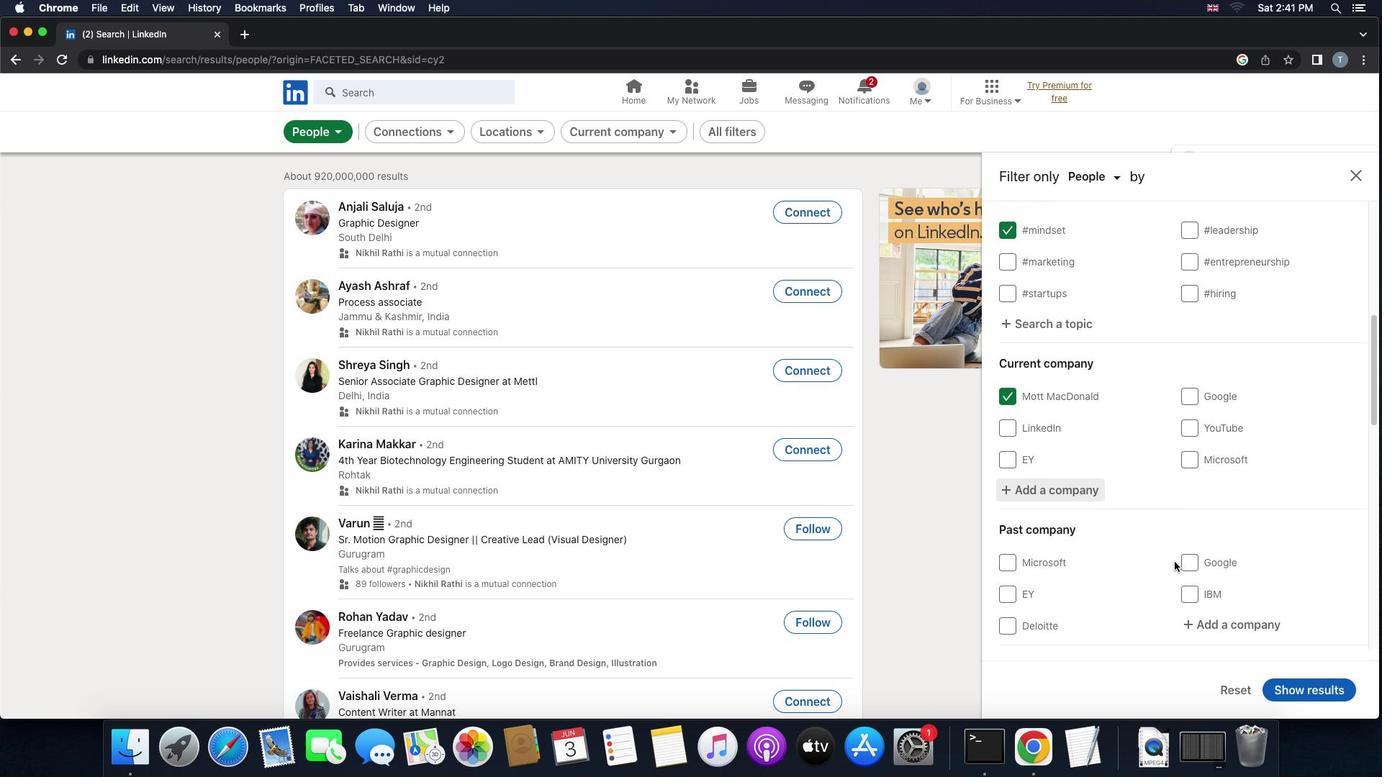 
Action: Mouse scrolled (1175, 562) with delta (0, 0)
Screenshot: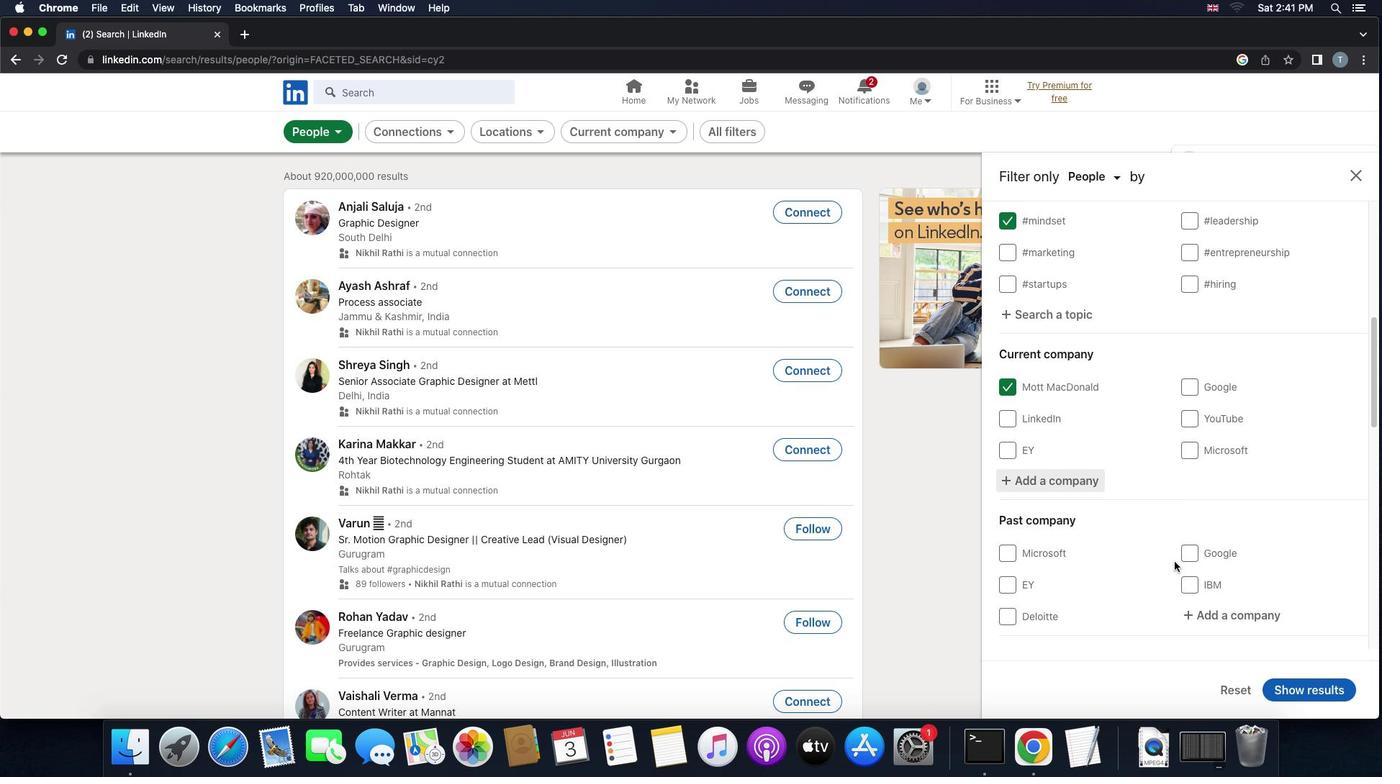 
Action: Mouse moved to (1148, 557)
Screenshot: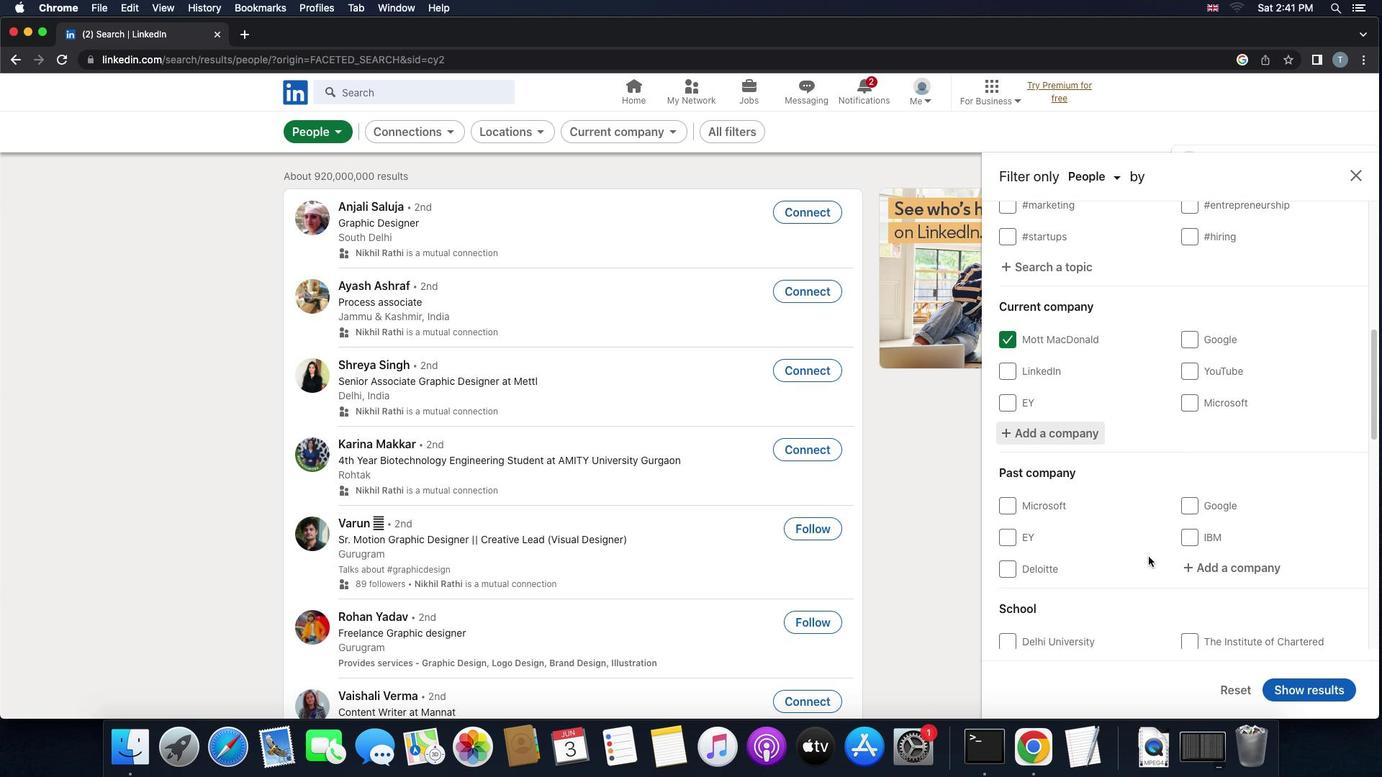 
Action: Mouse scrolled (1148, 557) with delta (0, 0)
Screenshot: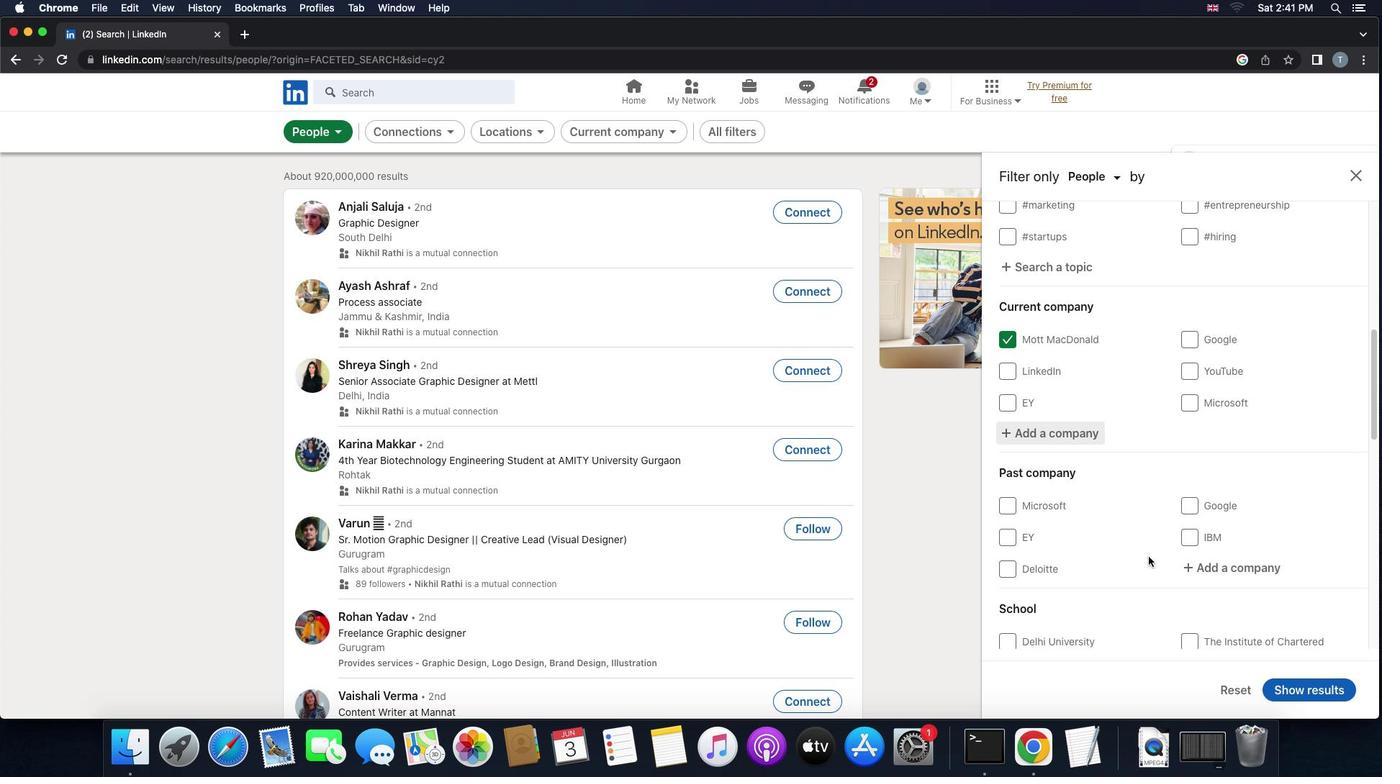 
Action: Mouse scrolled (1148, 557) with delta (0, 0)
Screenshot: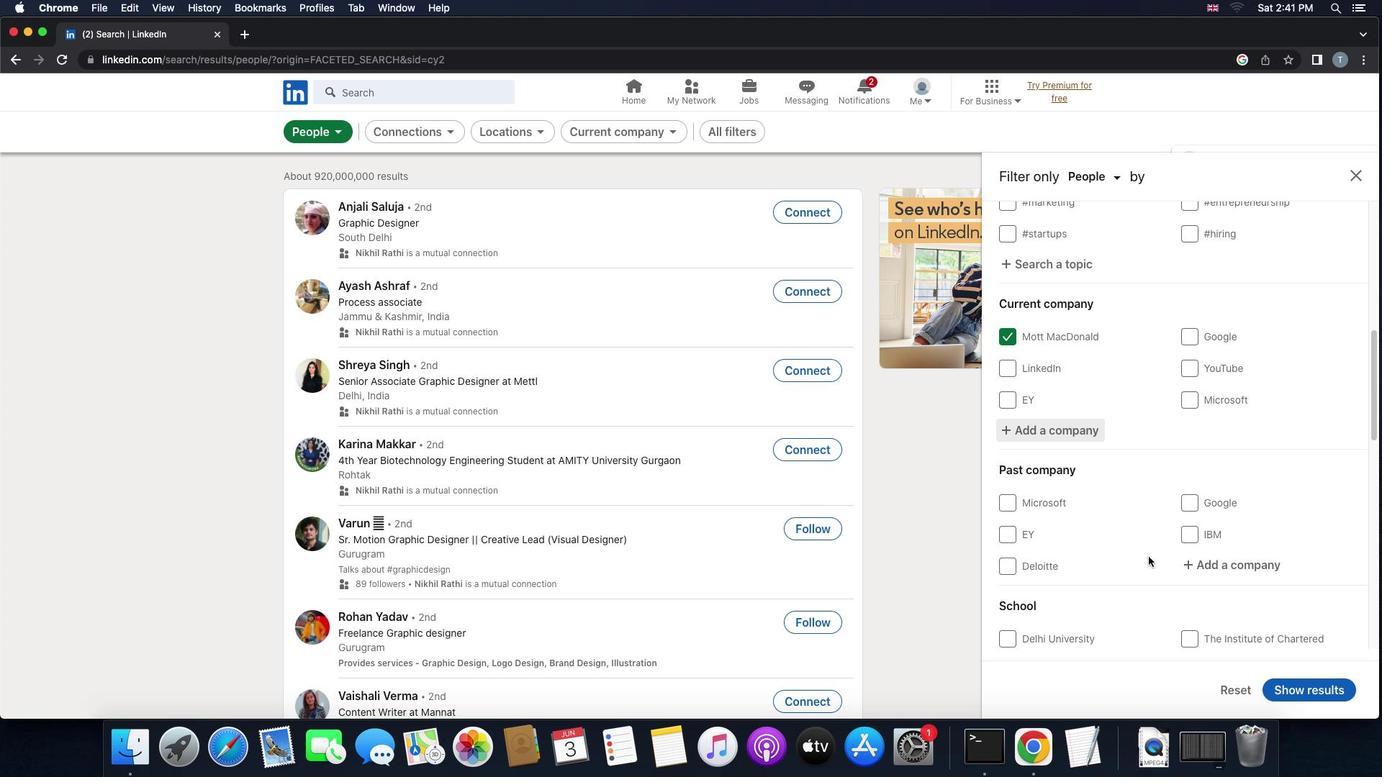 
Action: Mouse scrolled (1148, 557) with delta (0, 0)
Screenshot: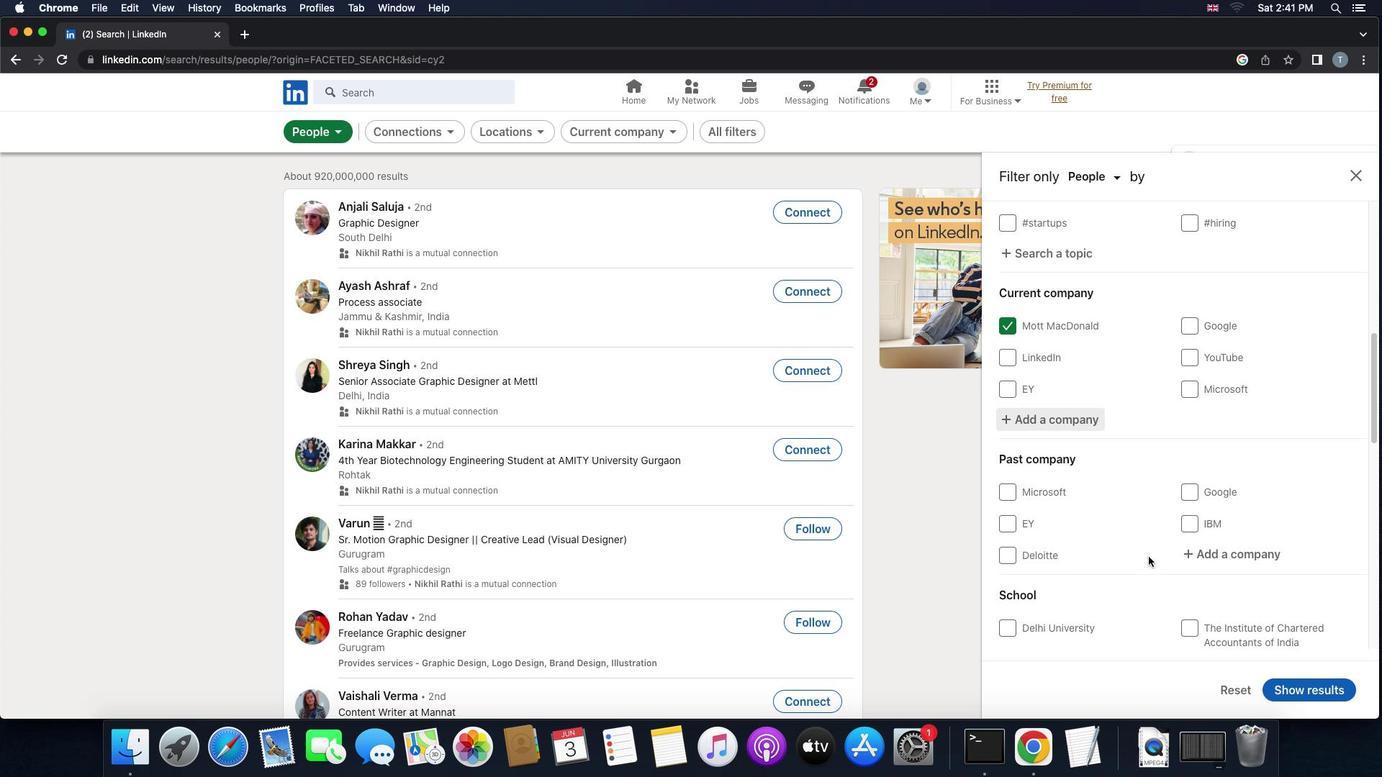 
Action: Mouse scrolled (1148, 557) with delta (0, -1)
Screenshot: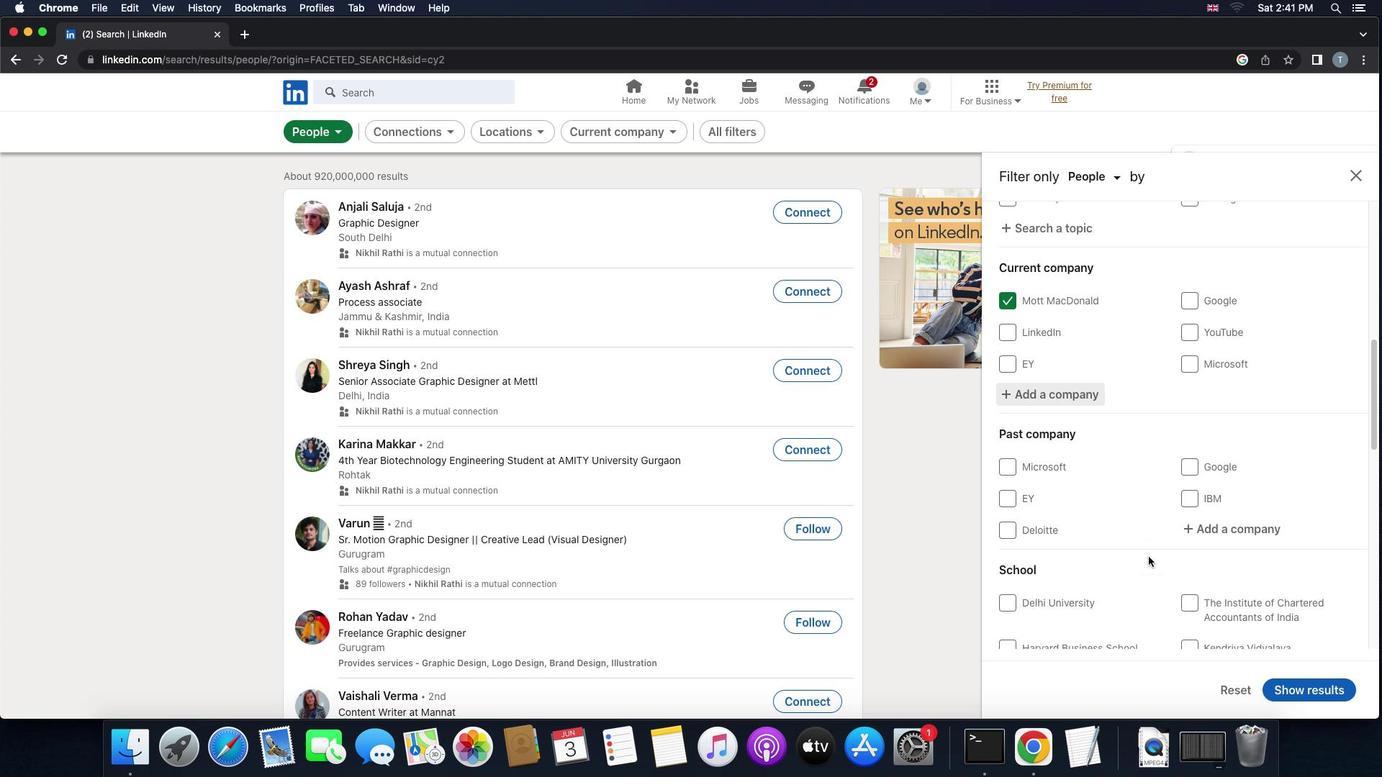 
Action: Mouse moved to (1217, 604)
Screenshot: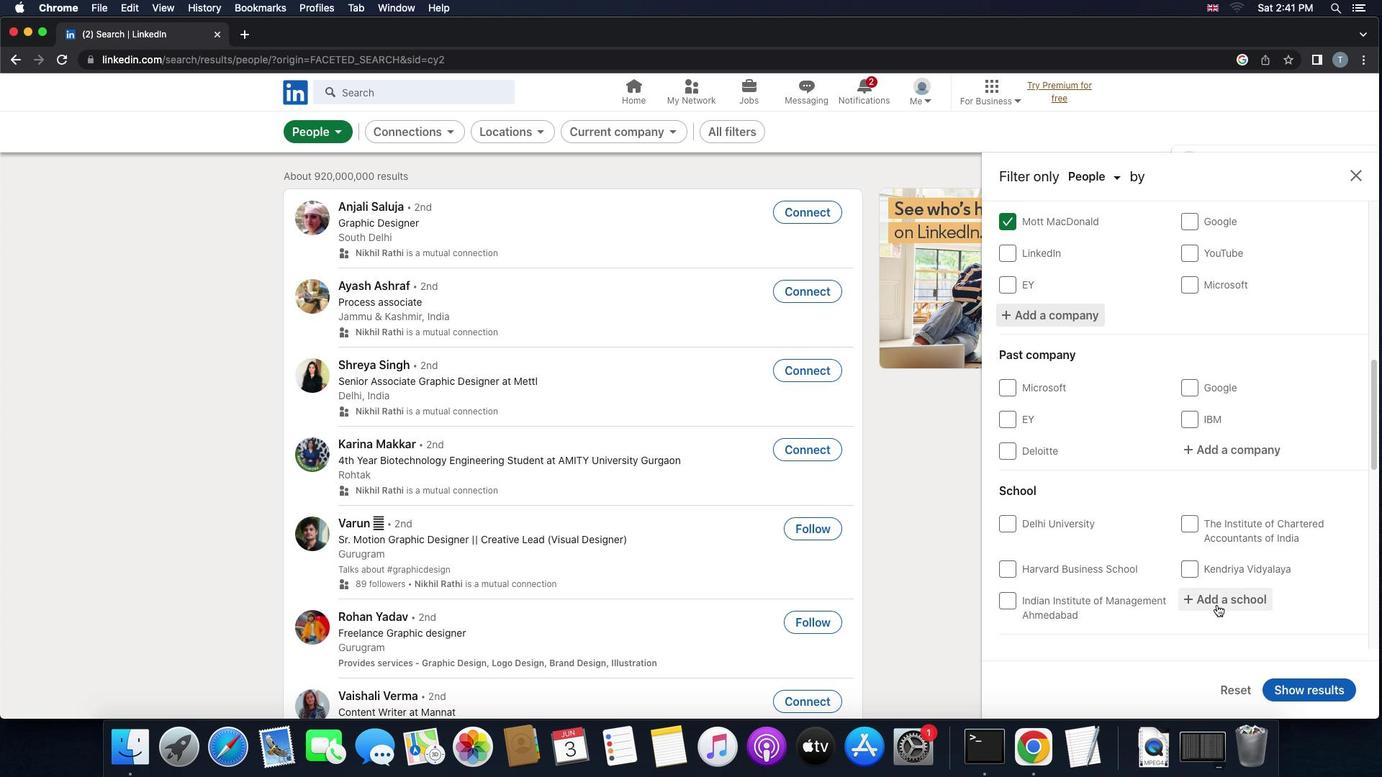 
Action: Mouse pressed left at (1217, 604)
Screenshot: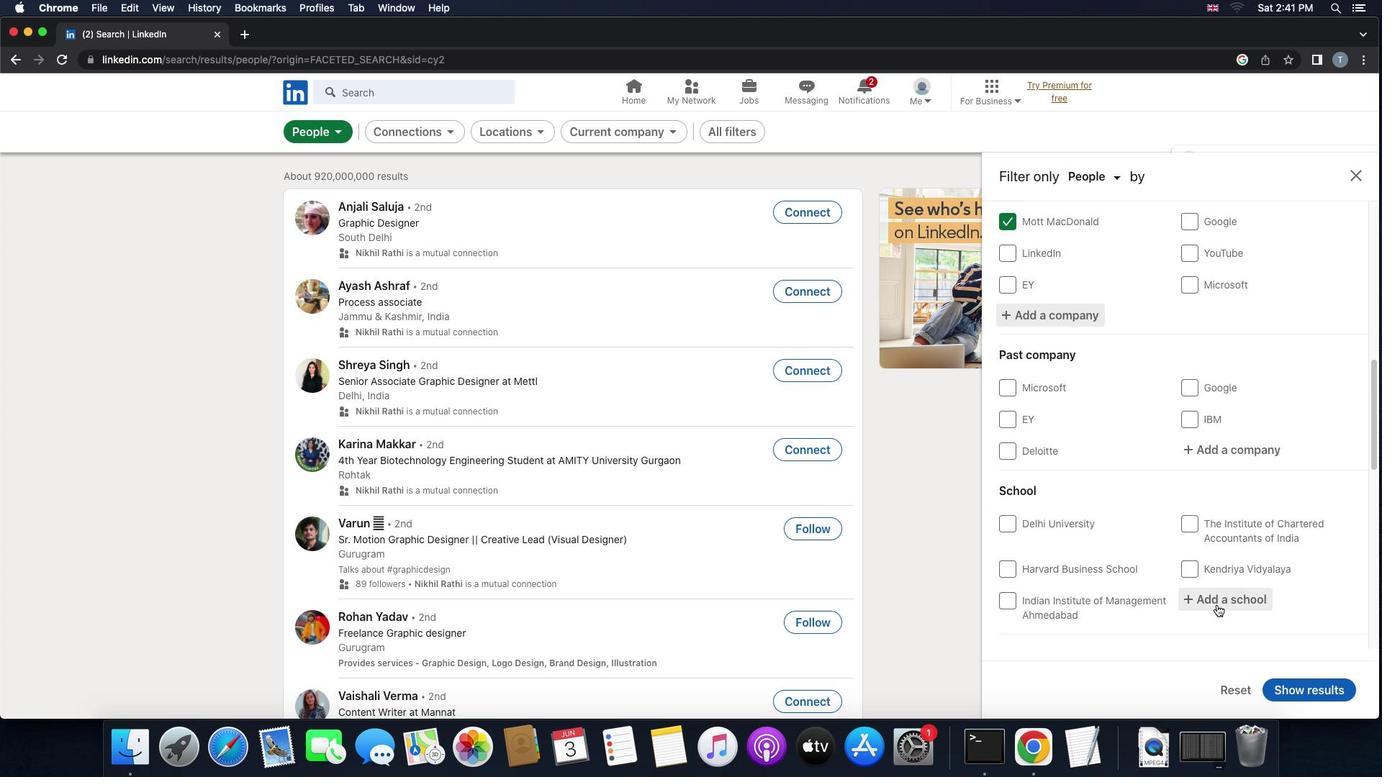 
Action: Mouse moved to (1213, 604)
Screenshot: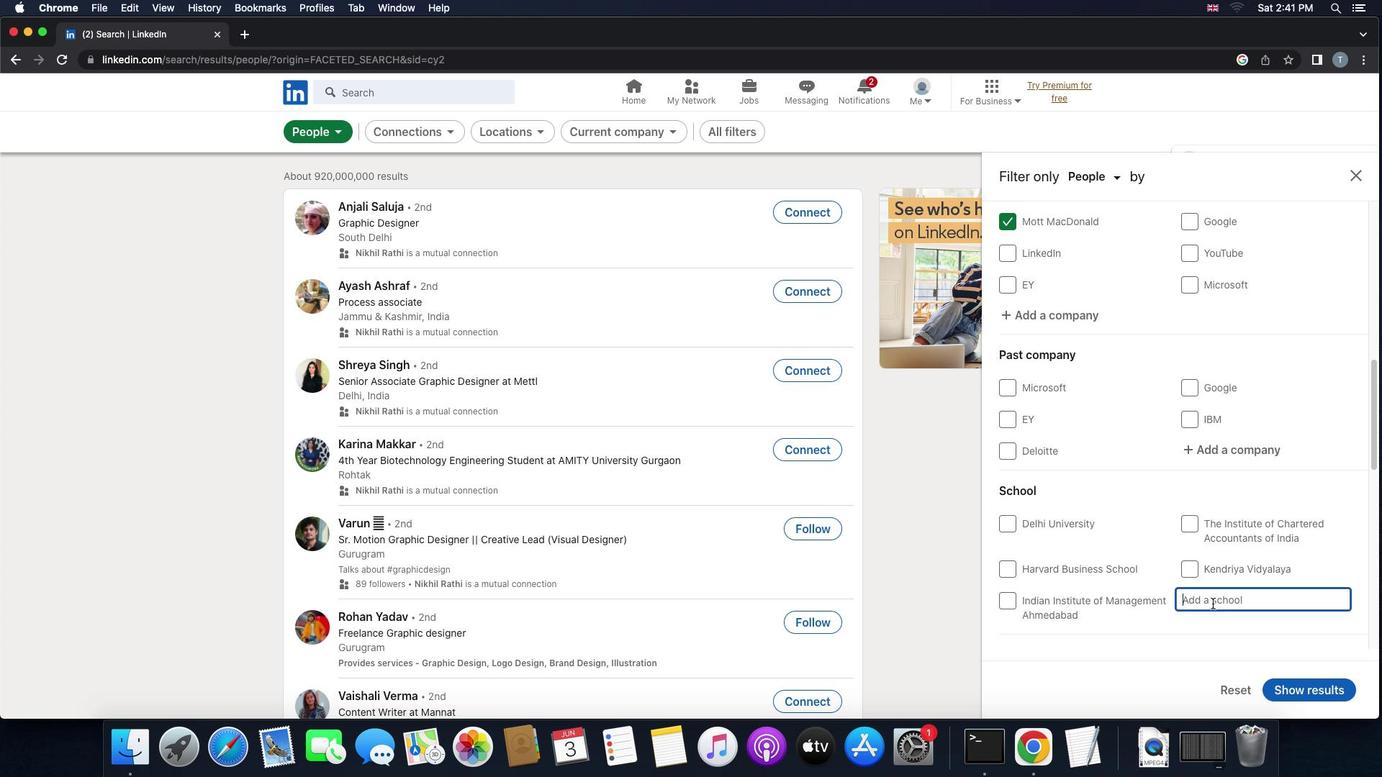 
Action: Key pressed 'l''a''l''a'Key.space'l''a''j''p''a''t''r''a''i'
Screenshot: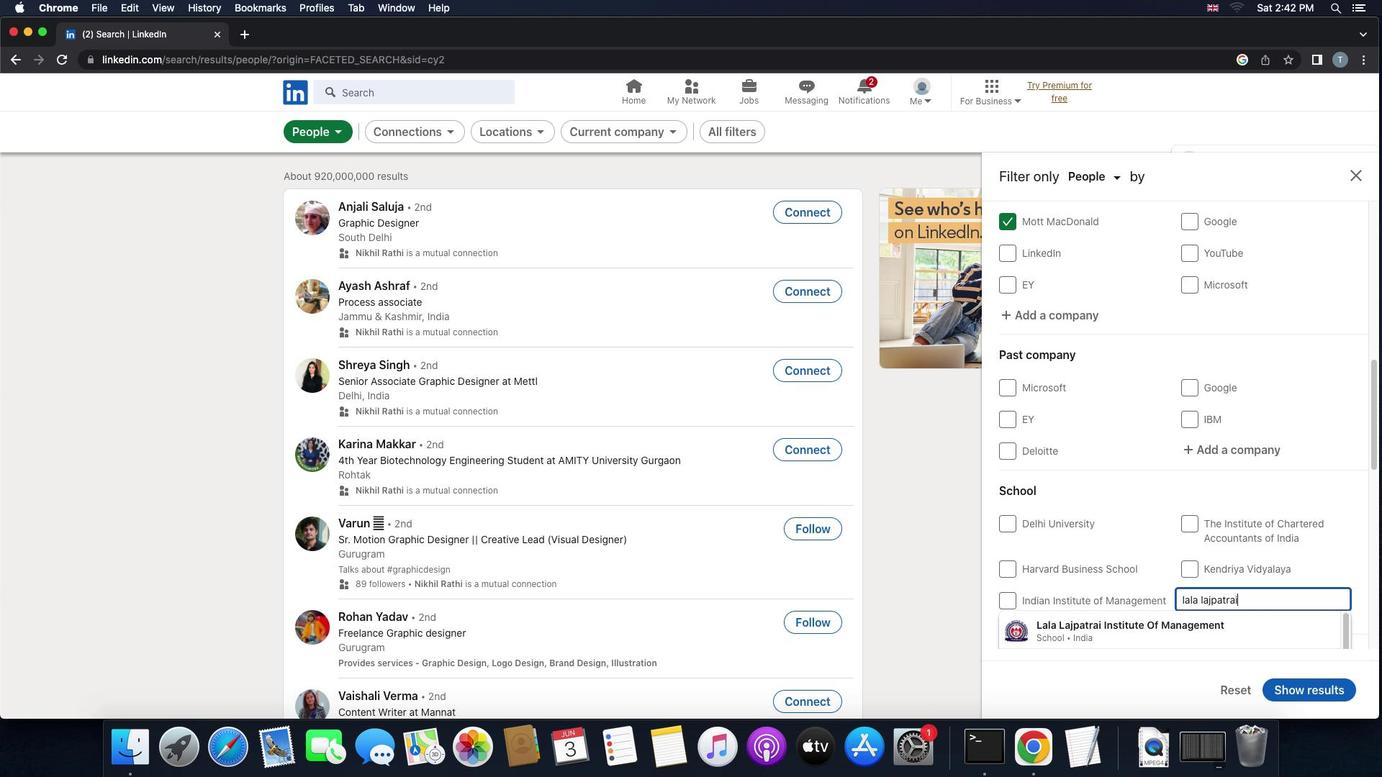 
Action: Mouse moved to (1201, 616)
Screenshot: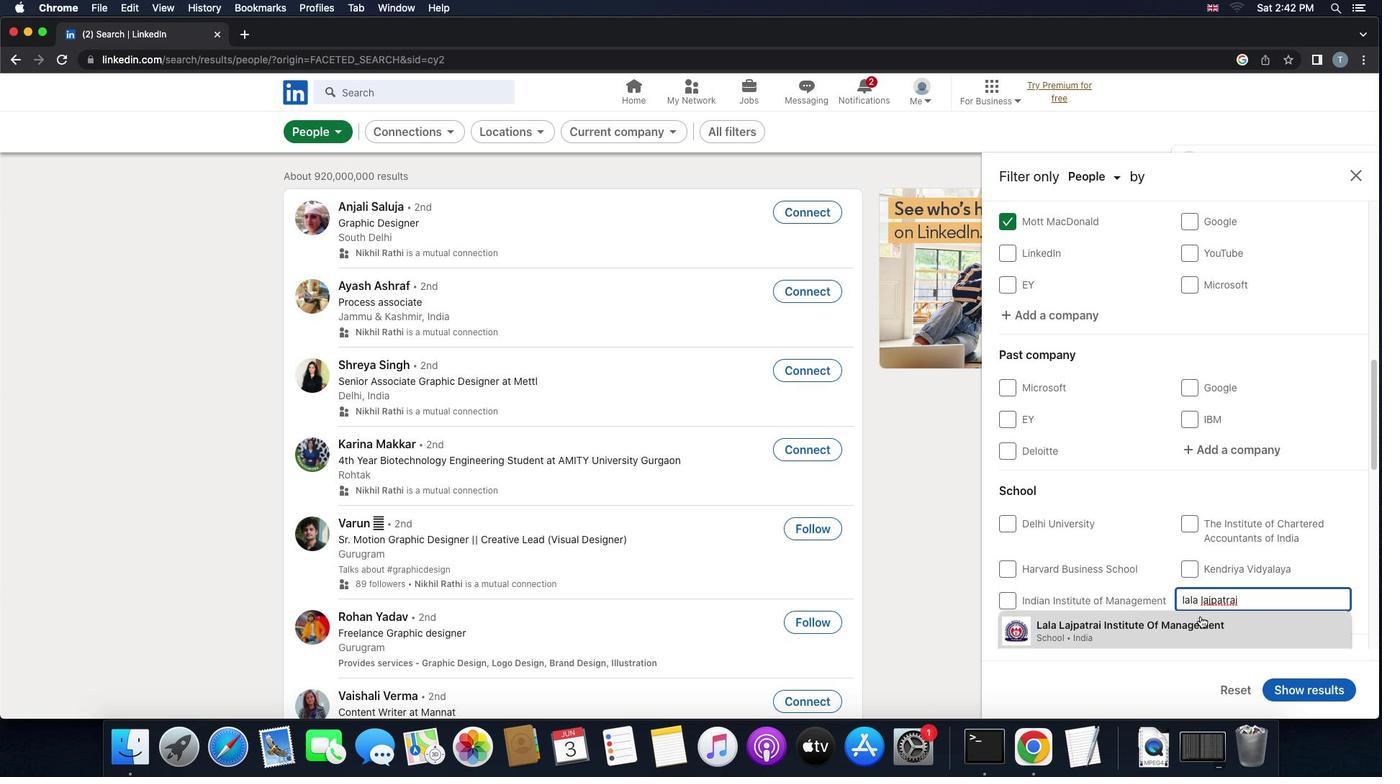 
Action: Mouse pressed left at (1201, 616)
Screenshot: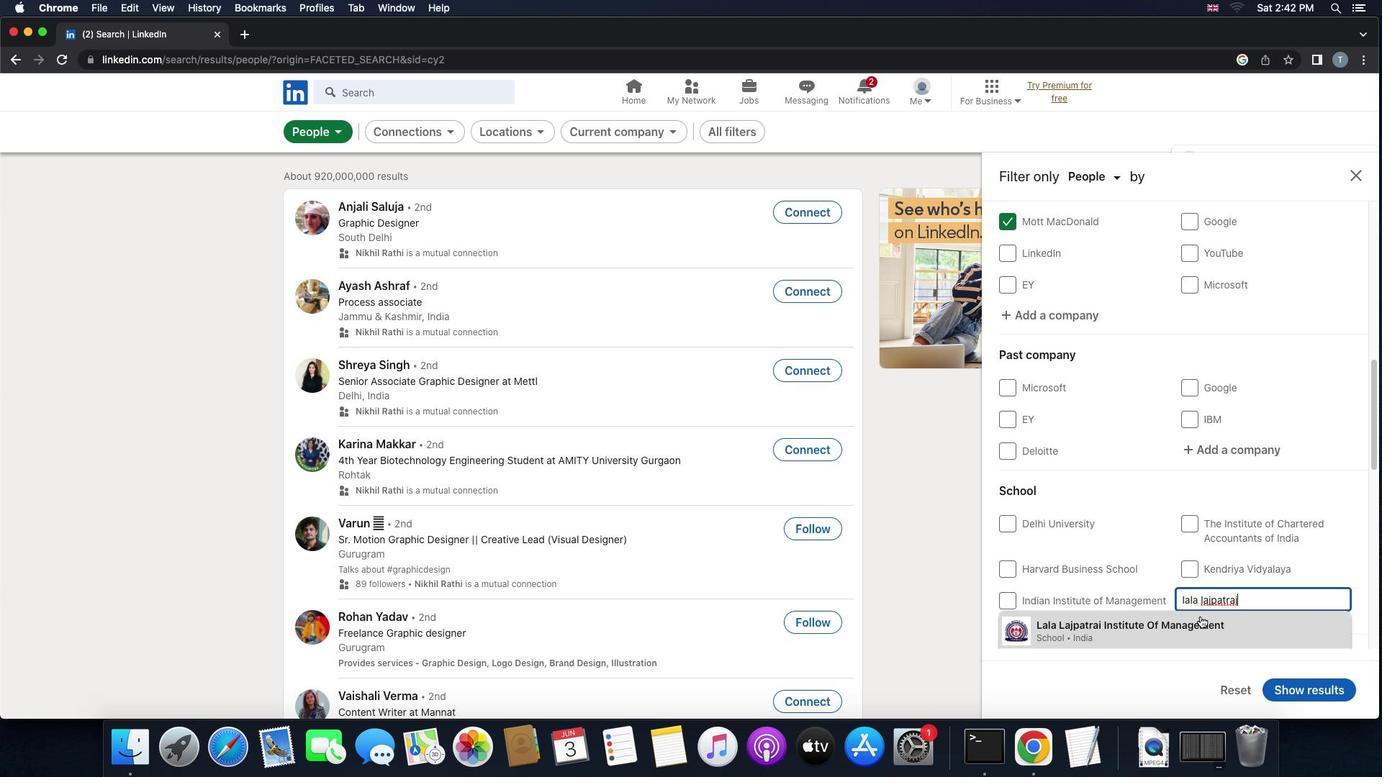 
Action: Mouse scrolled (1201, 616) with delta (0, 0)
Screenshot: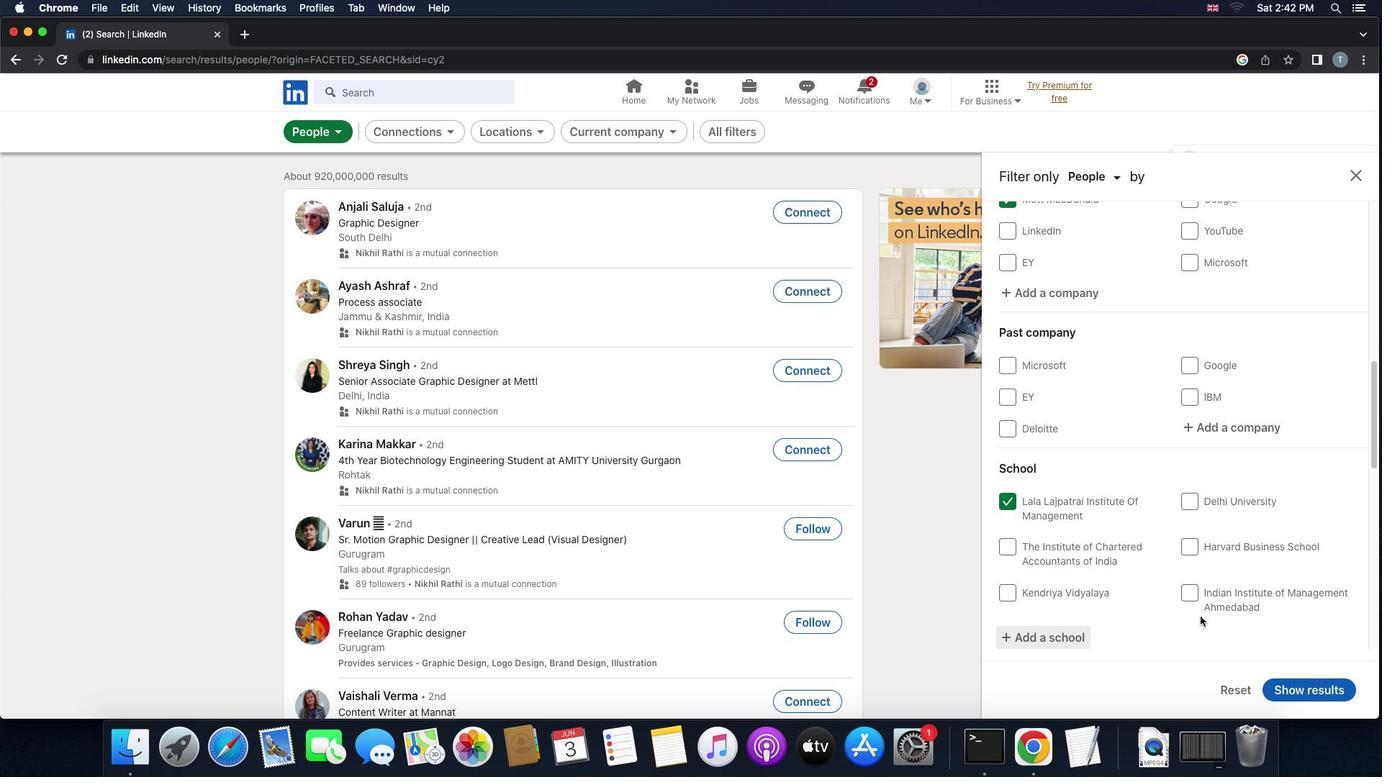 
Action: Mouse scrolled (1201, 616) with delta (0, 0)
Screenshot: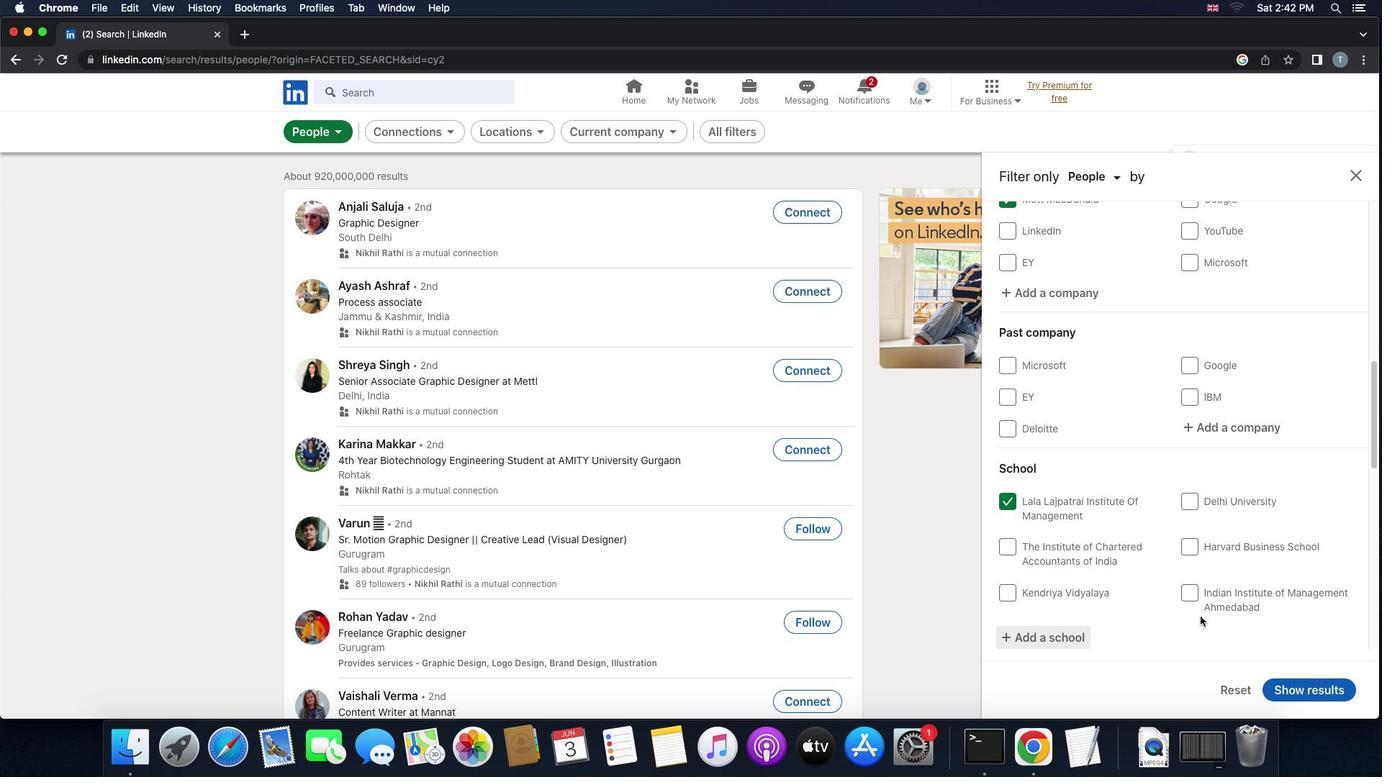 
Action: Mouse scrolled (1201, 616) with delta (0, -1)
Screenshot: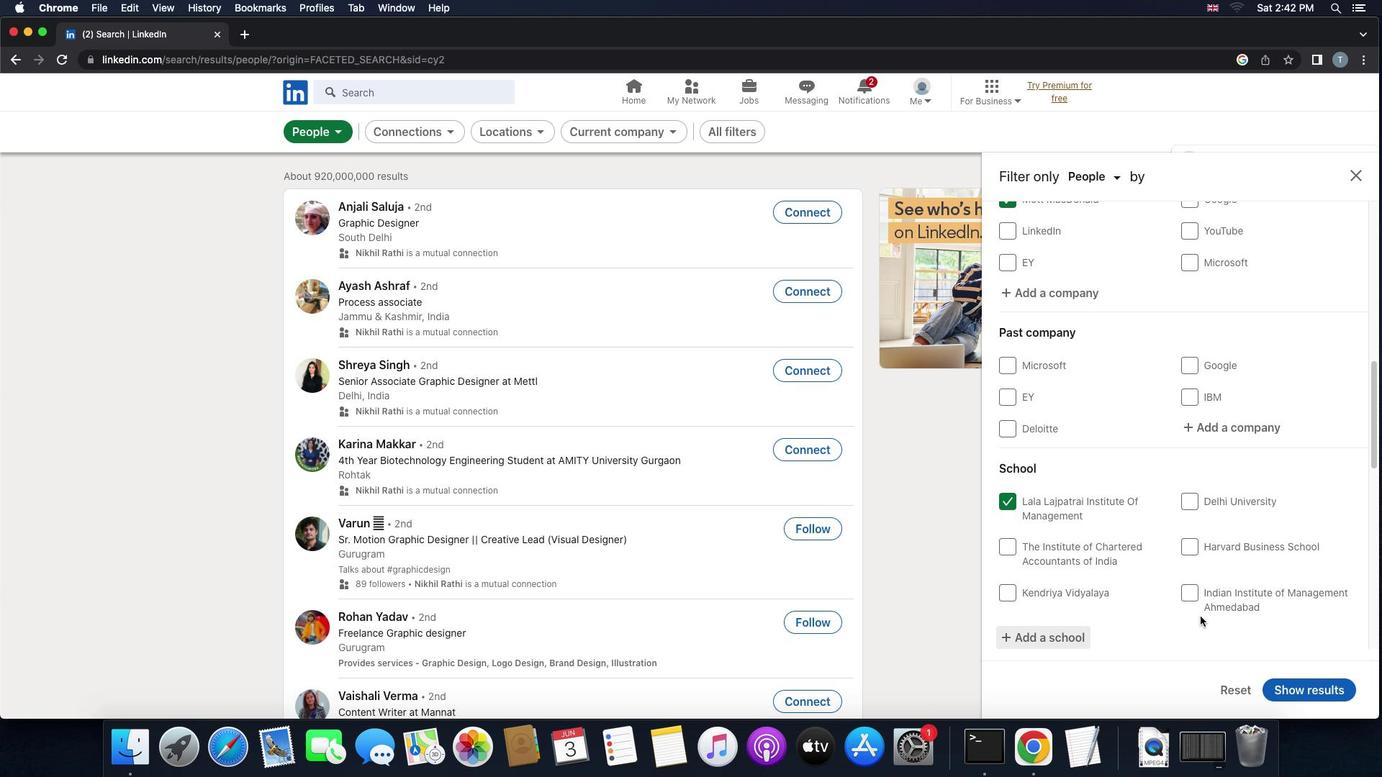 
Action: Mouse scrolled (1201, 616) with delta (0, -2)
Screenshot: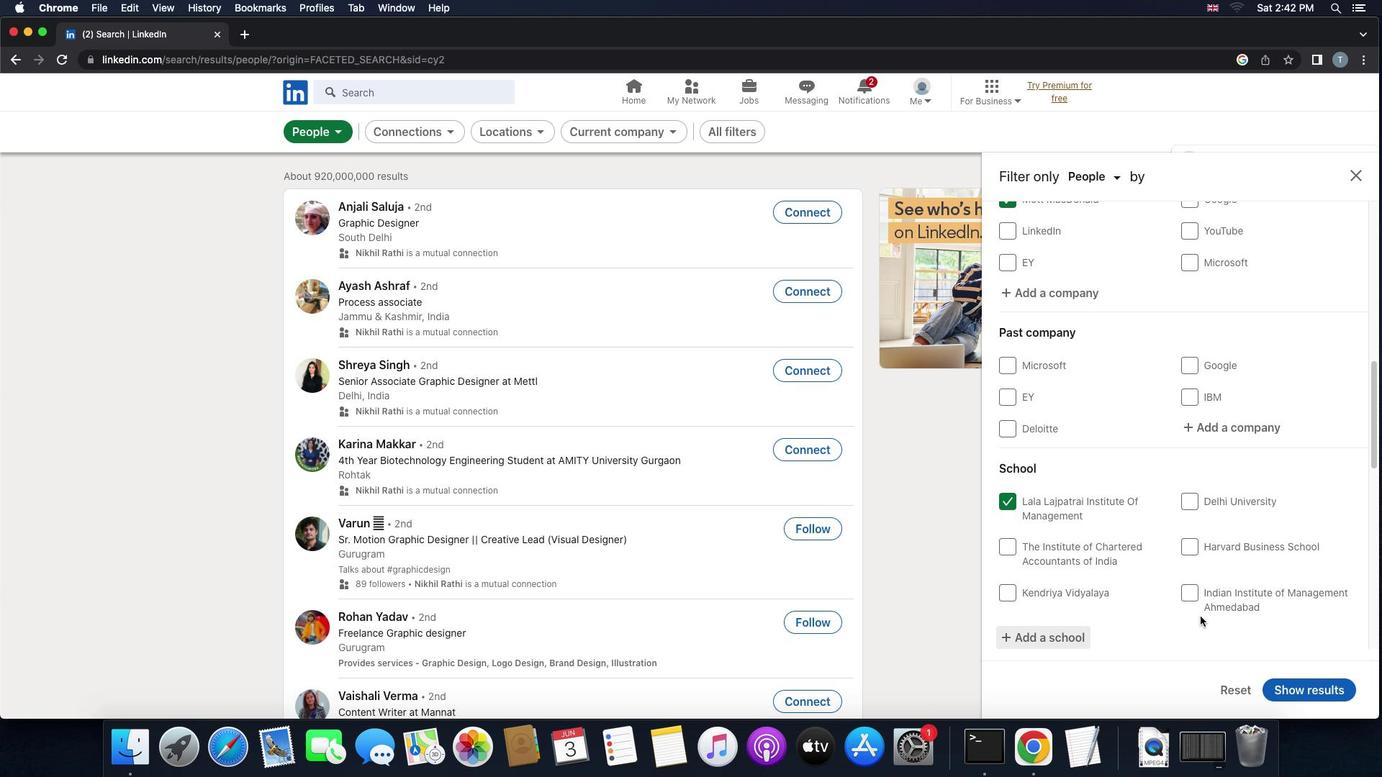 
Action: Mouse moved to (1148, 606)
Screenshot: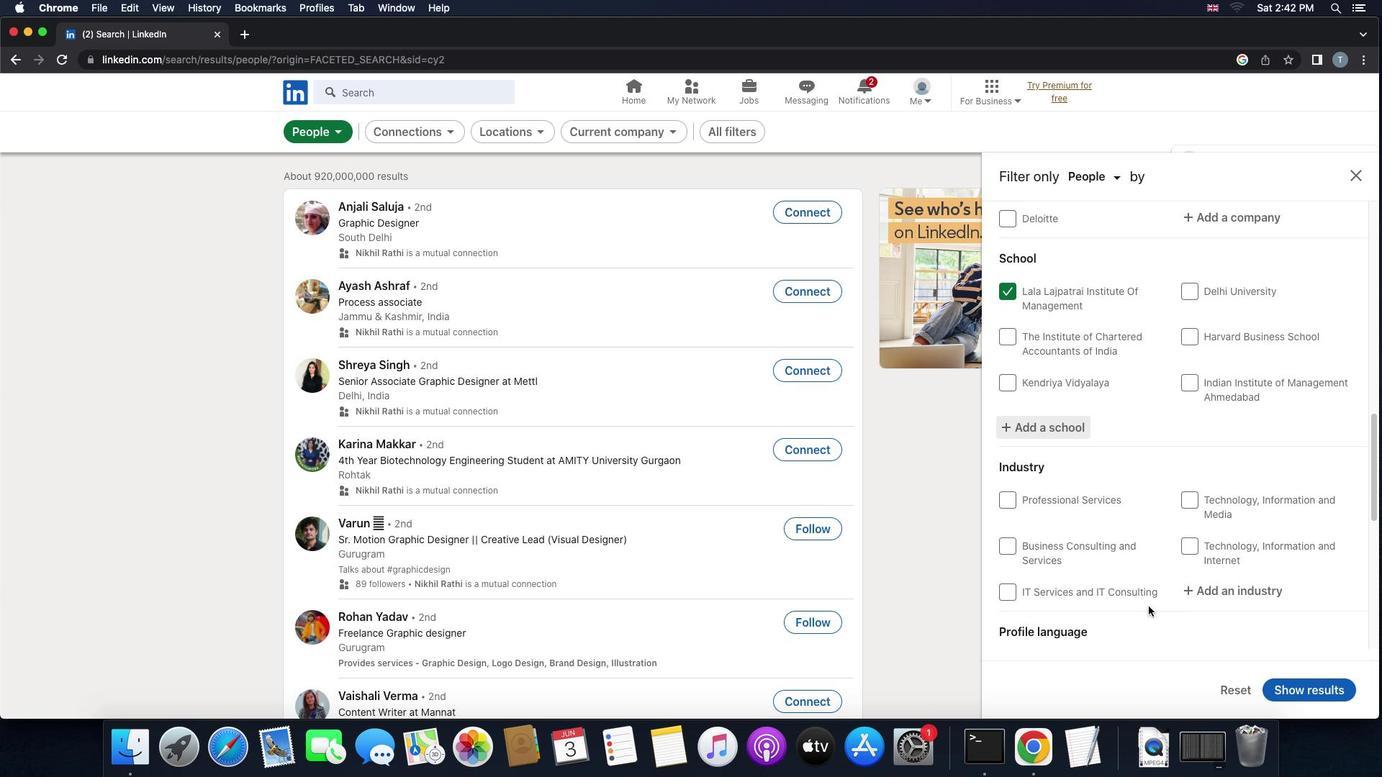 
Action: Mouse scrolled (1148, 606) with delta (0, 0)
Screenshot: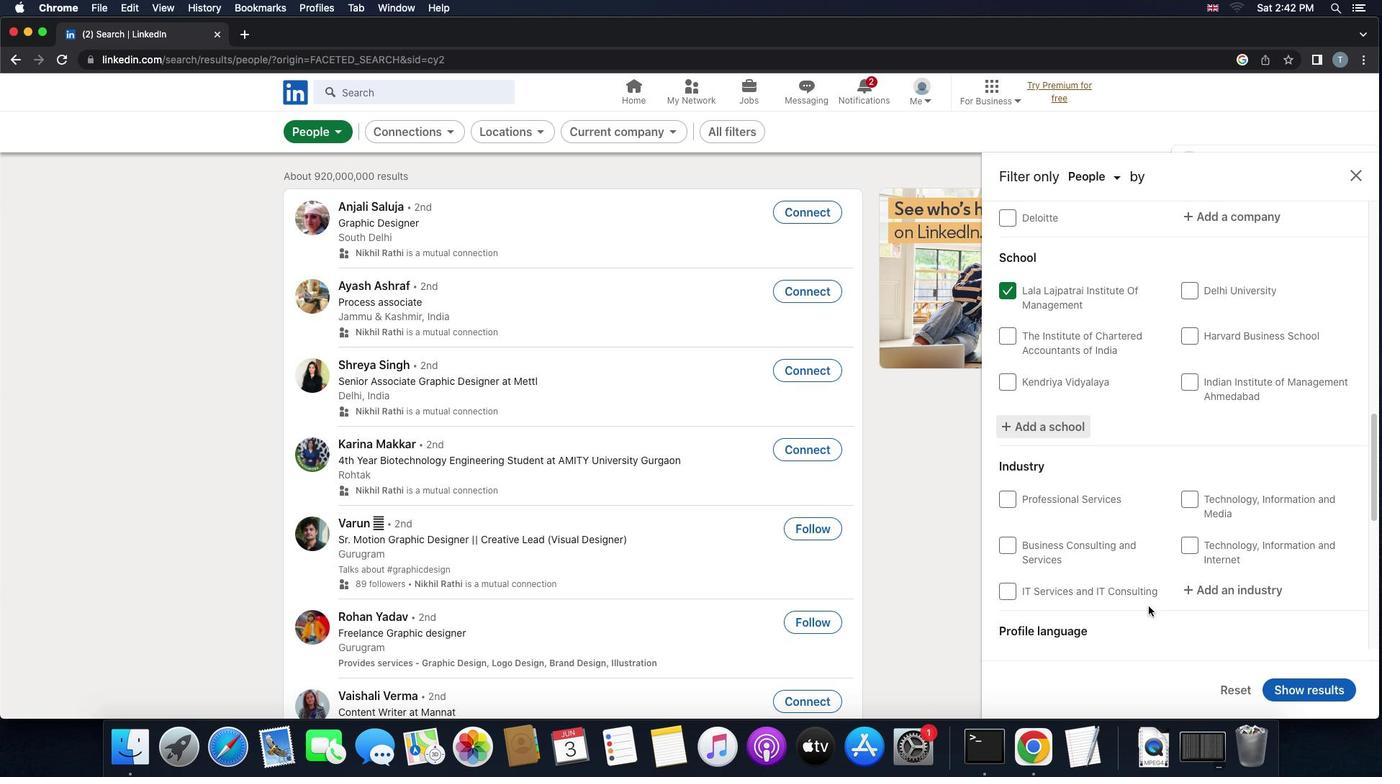 
Action: Mouse scrolled (1148, 606) with delta (0, 0)
Screenshot: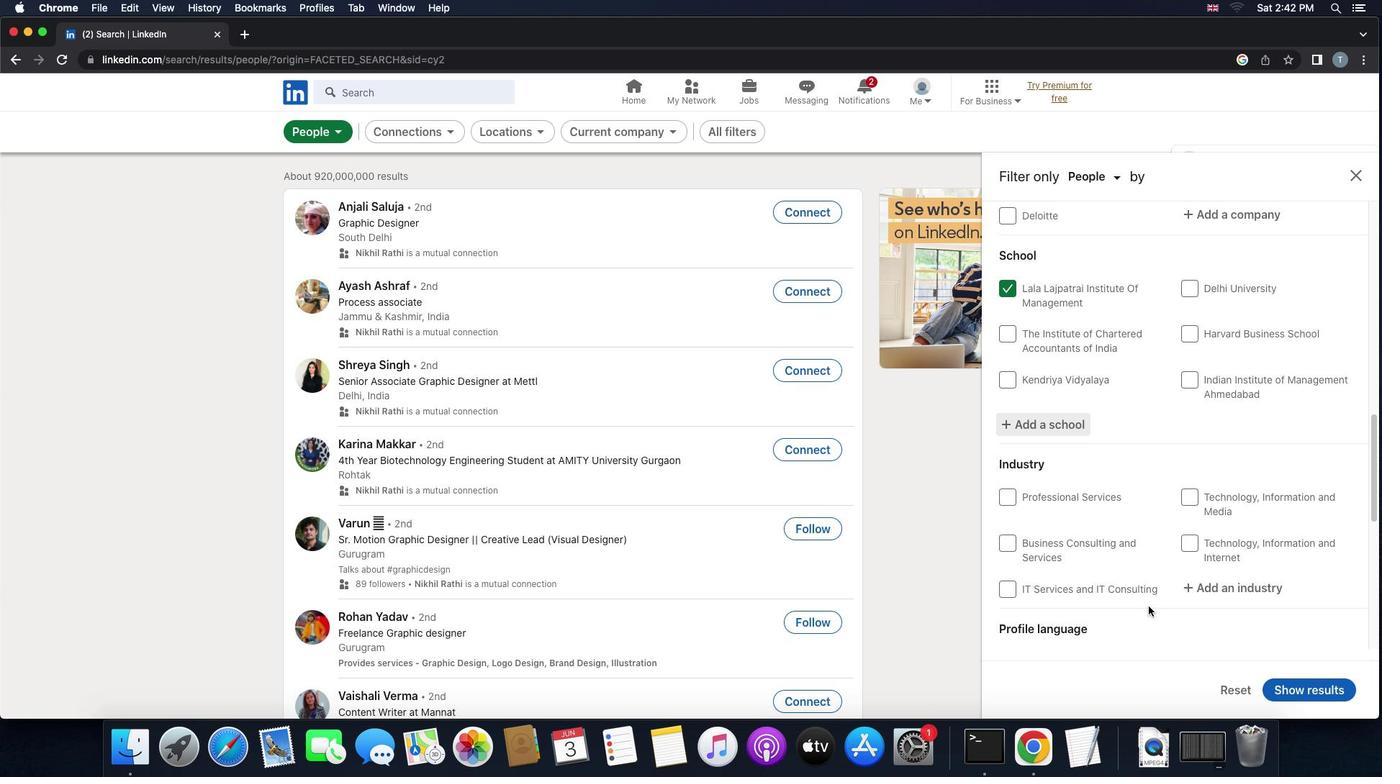 
Action: Mouse scrolled (1148, 606) with delta (0, 0)
Screenshot: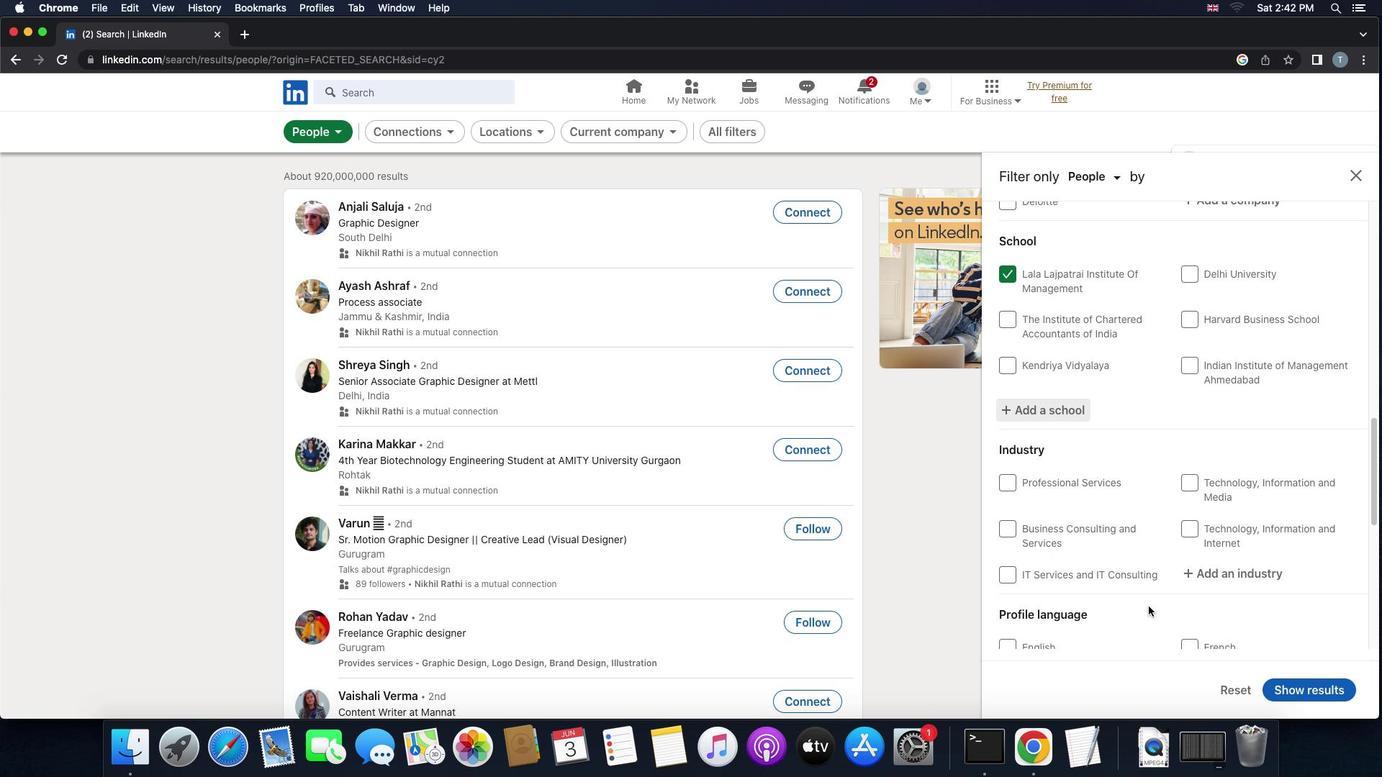 
Action: Mouse scrolled (1148, 606) with delta (0, 0)
Screenshot: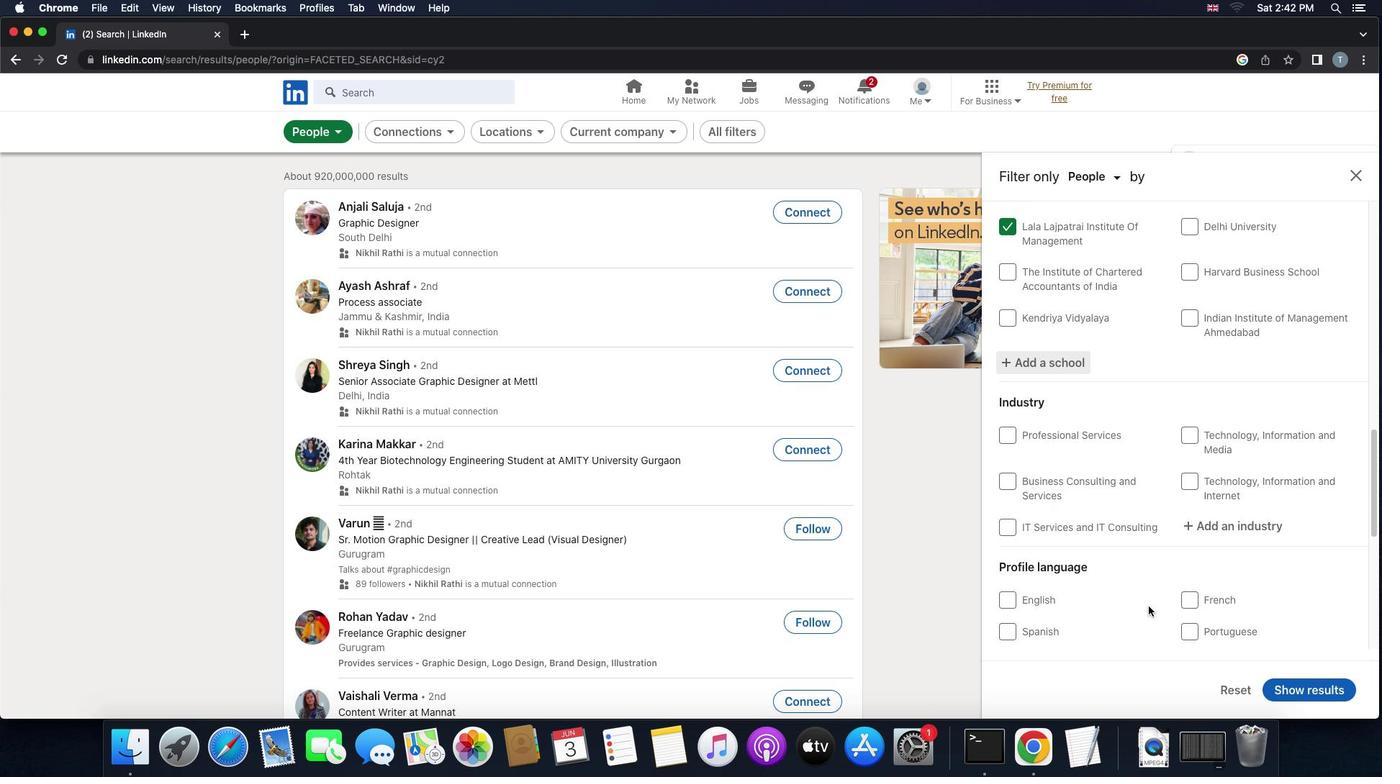 
Action: Mouse scrolled (1148, 606) with delta (0, 0)
Screenshot: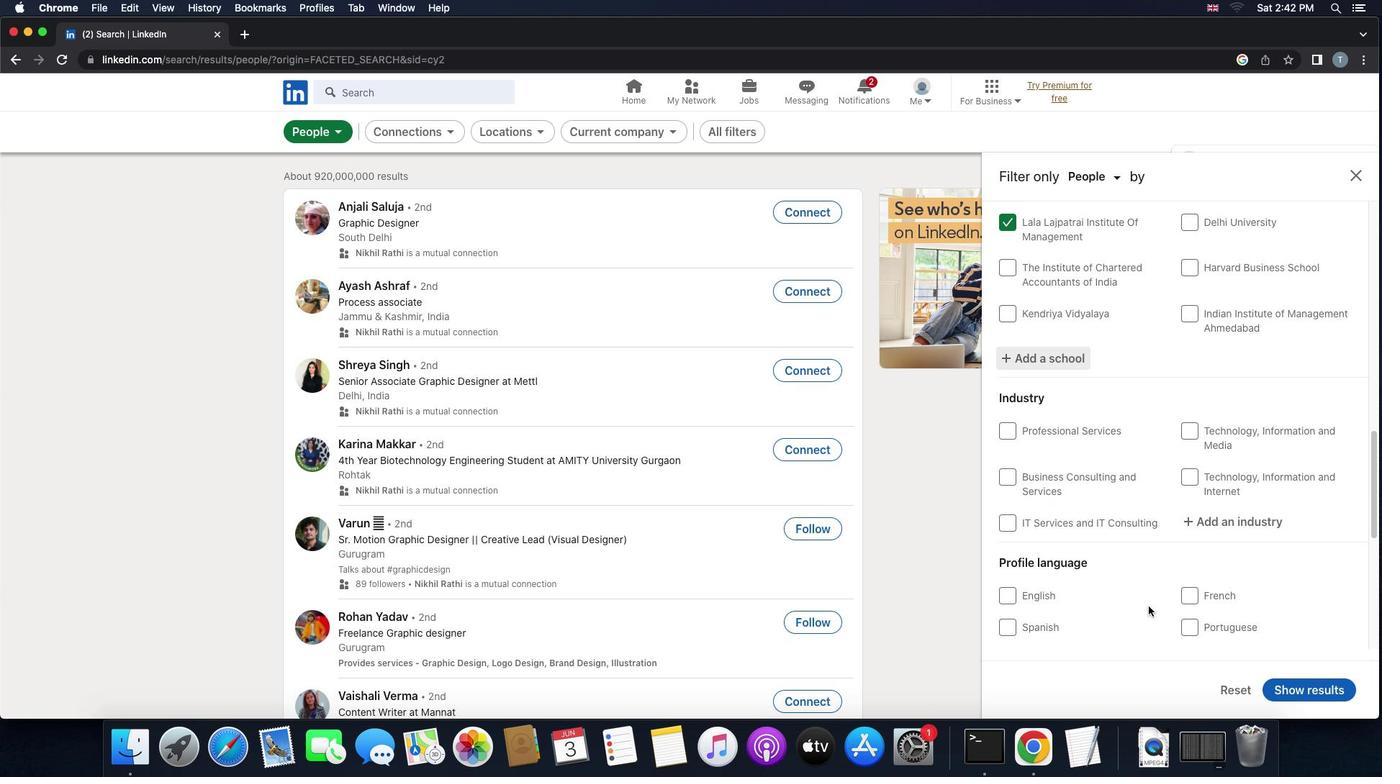 
Action: Mouse scrolled (1148, 606) with delta (0, 0)
Screenshot: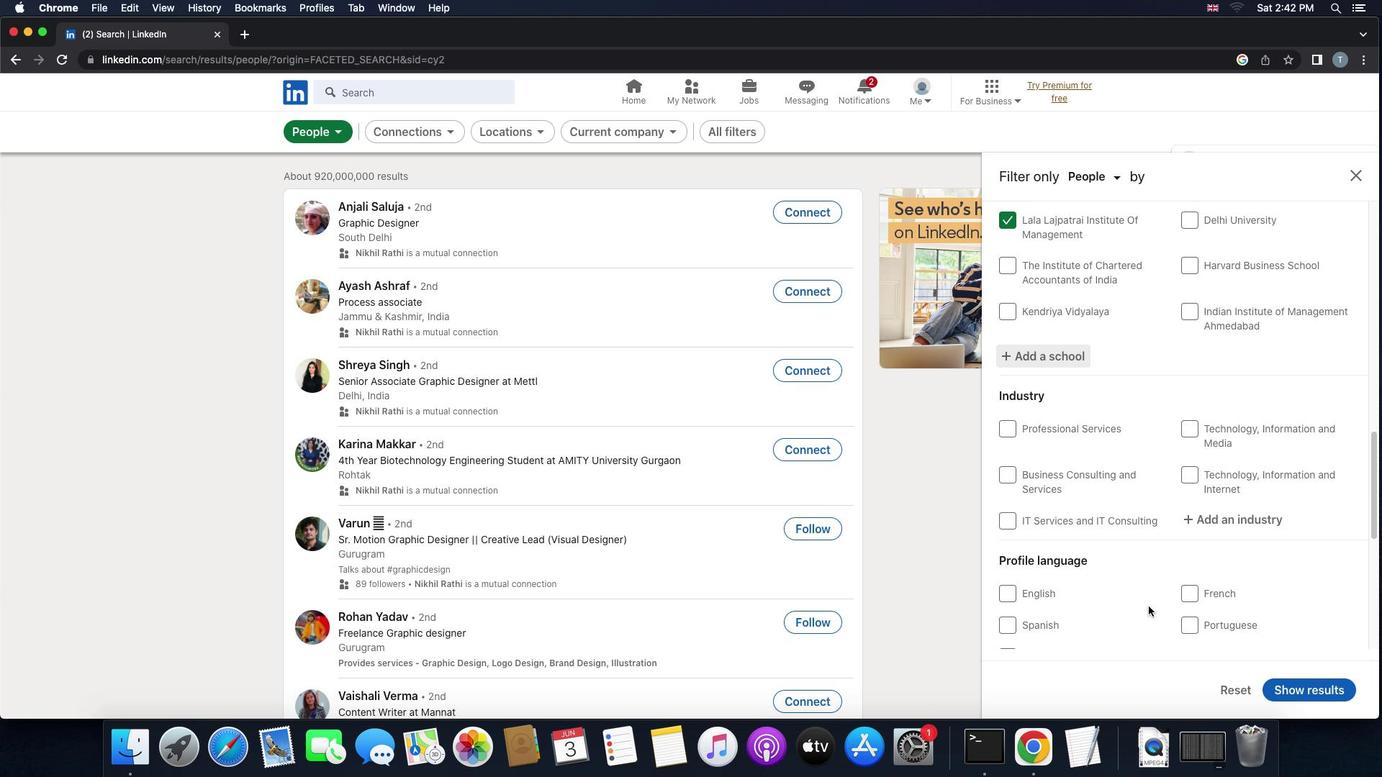 
Action: Mouse scrolled (1148, 606) with delta (0, 0)
Screenshot: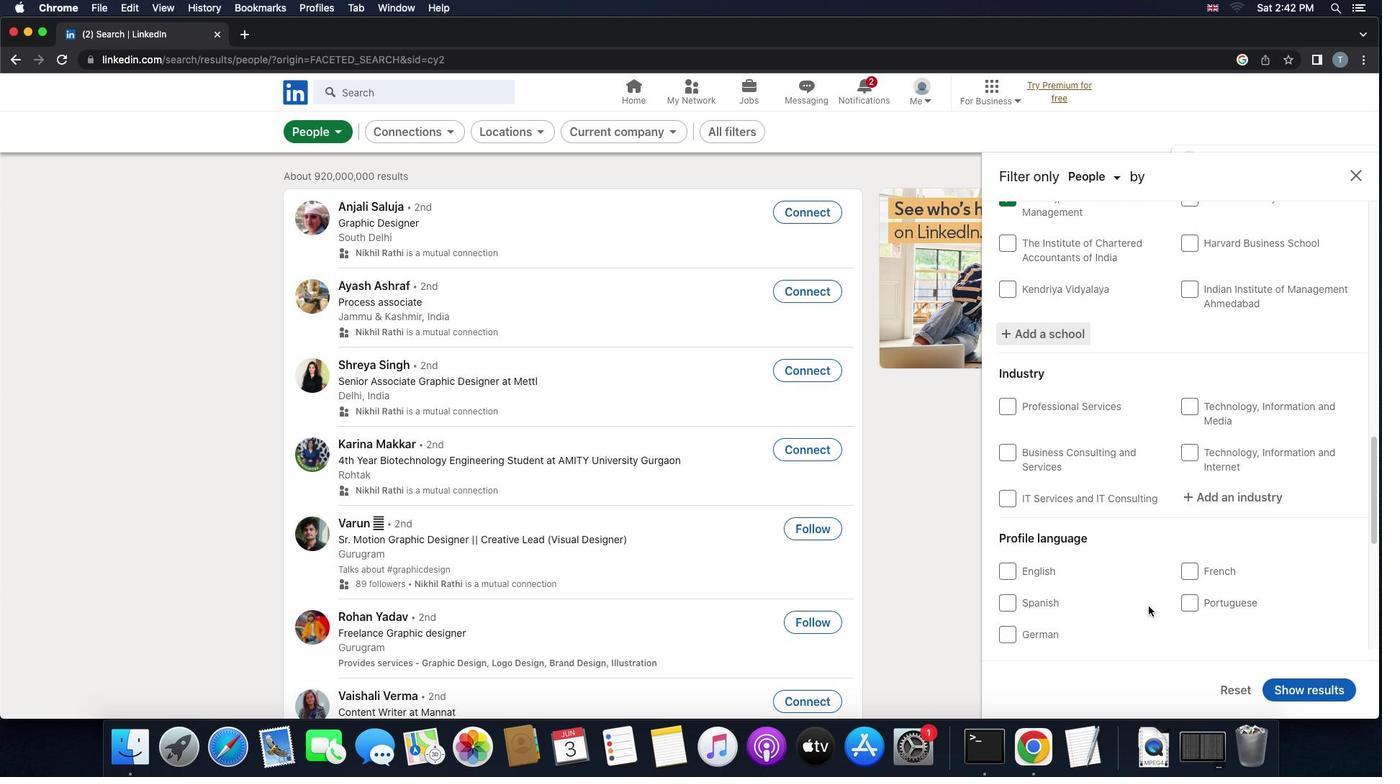 
Action: Mouse moved to (1209, 460)
Screenshot: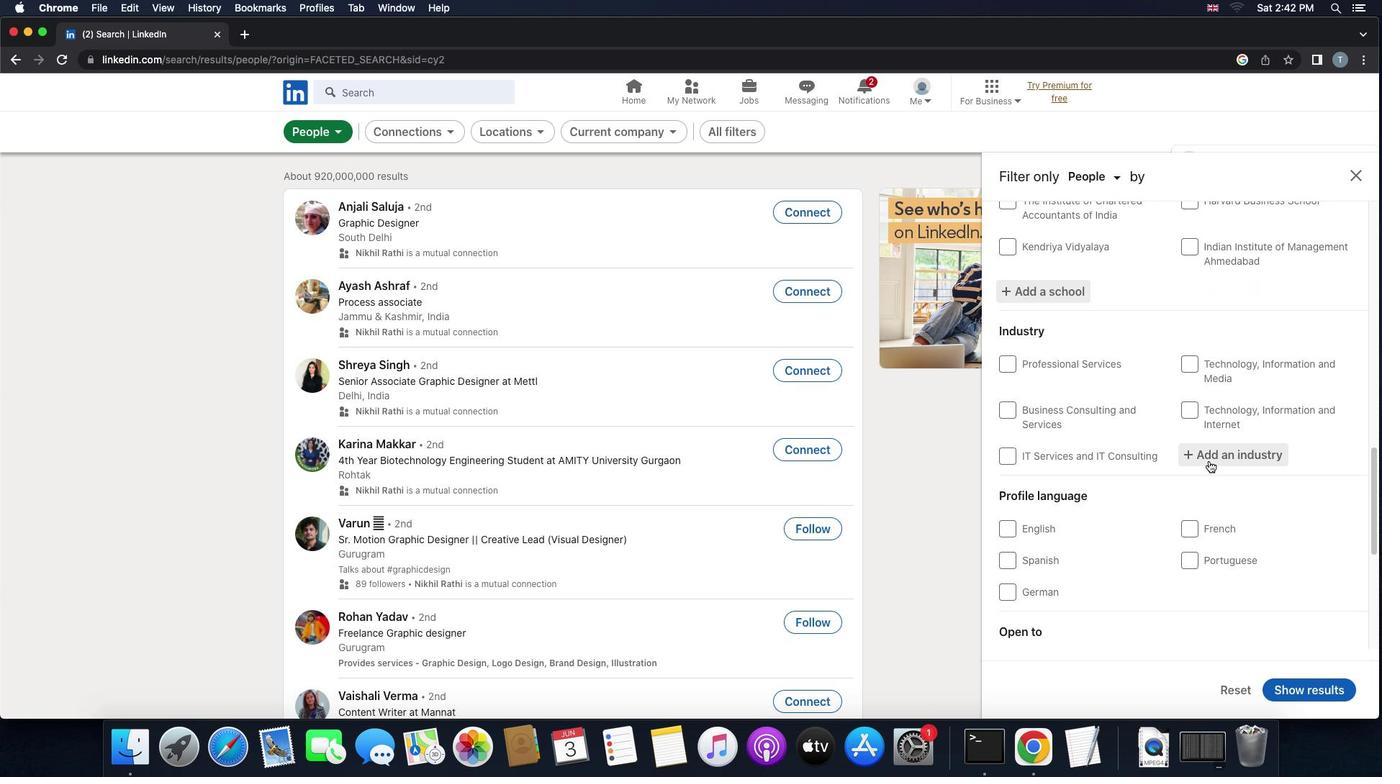 
Action: Mouse pressed left at (1209, 460)
Screenshot: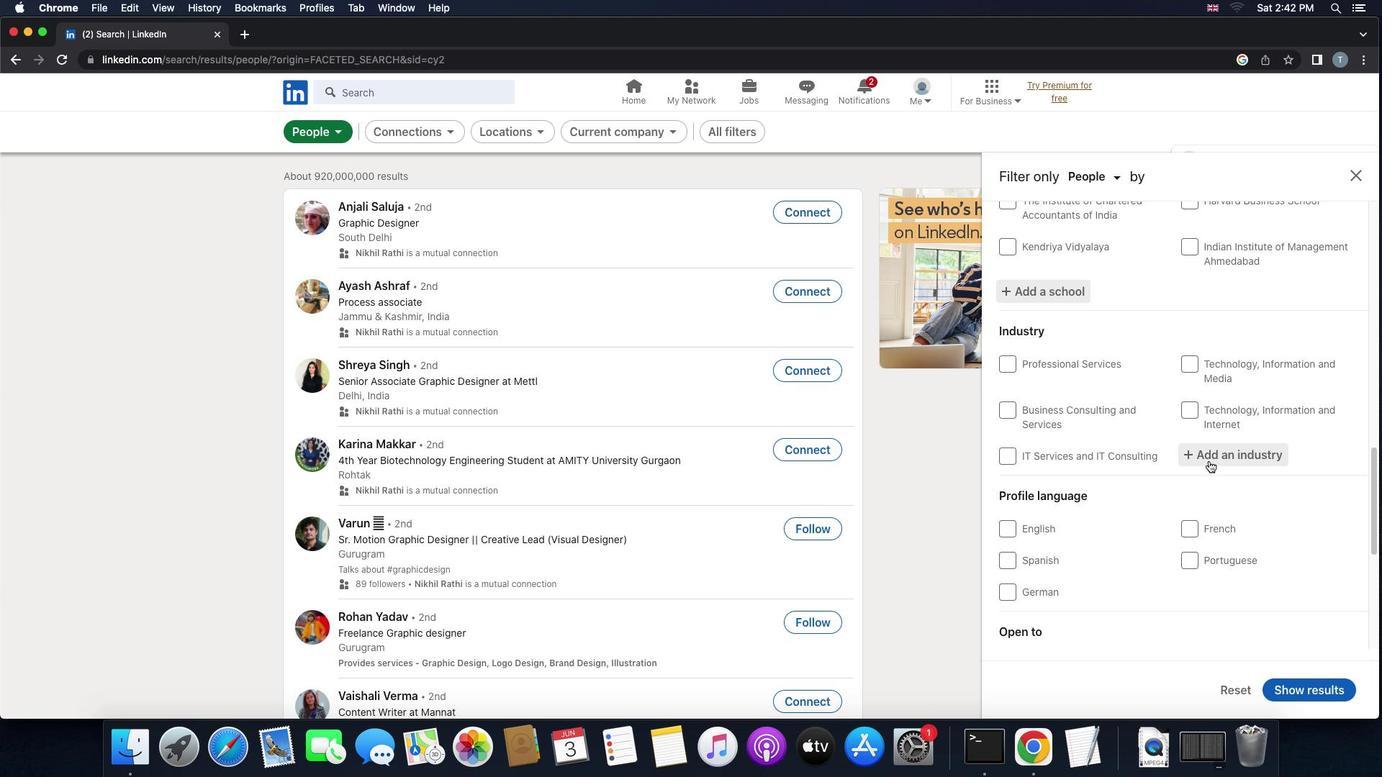 
Action: Mouse moved to (1209, 460)
Screenshot: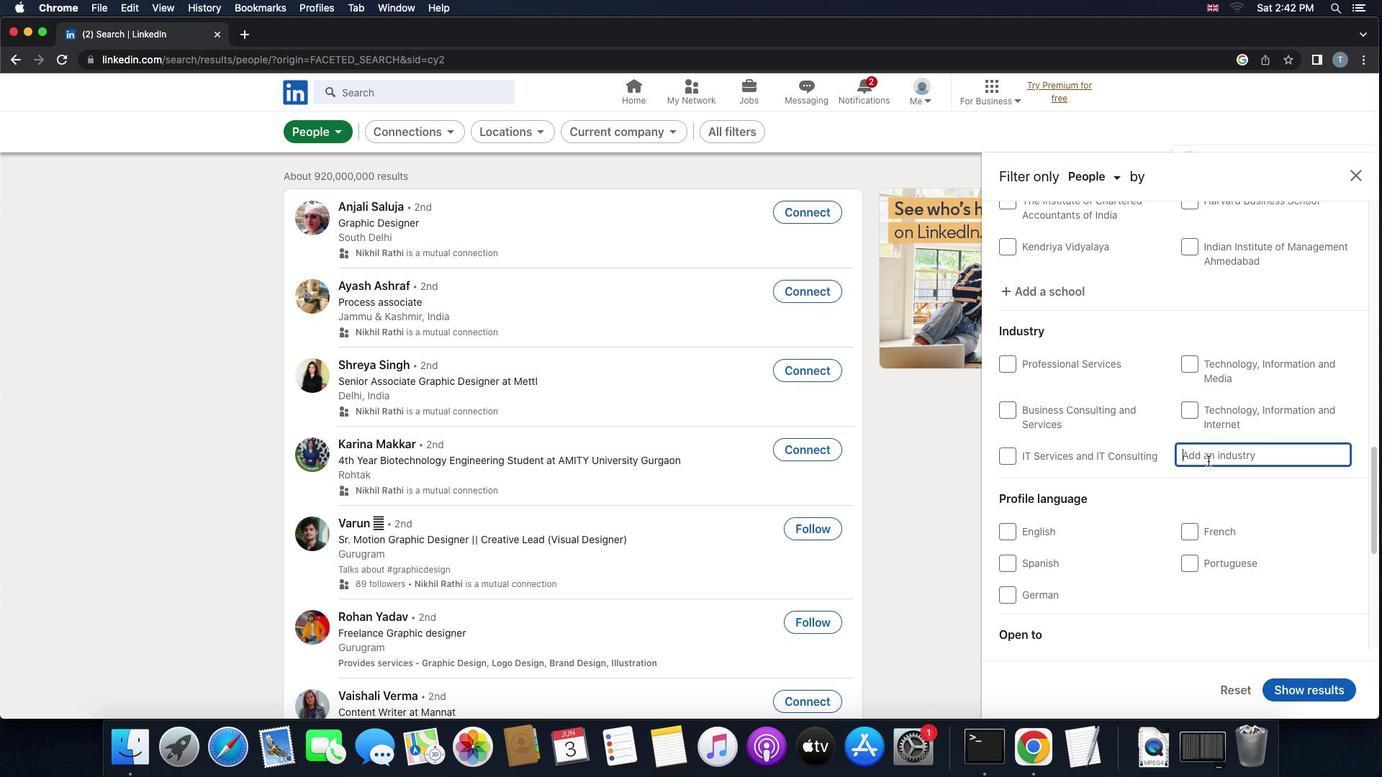 
Action: Key pressed Key.shift'Z''o''o'
Screenshot: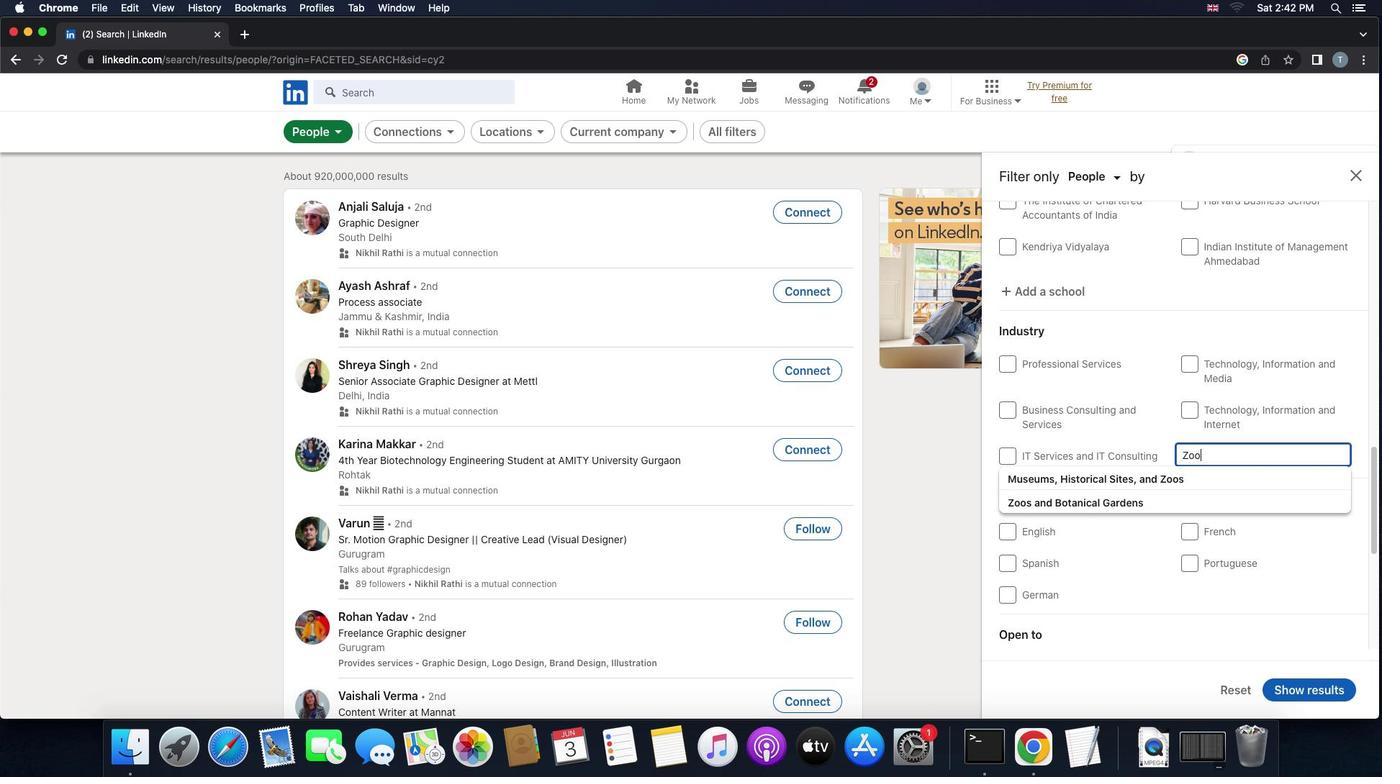 
Action: Mouse moved to (1142, 495)
Screenshot: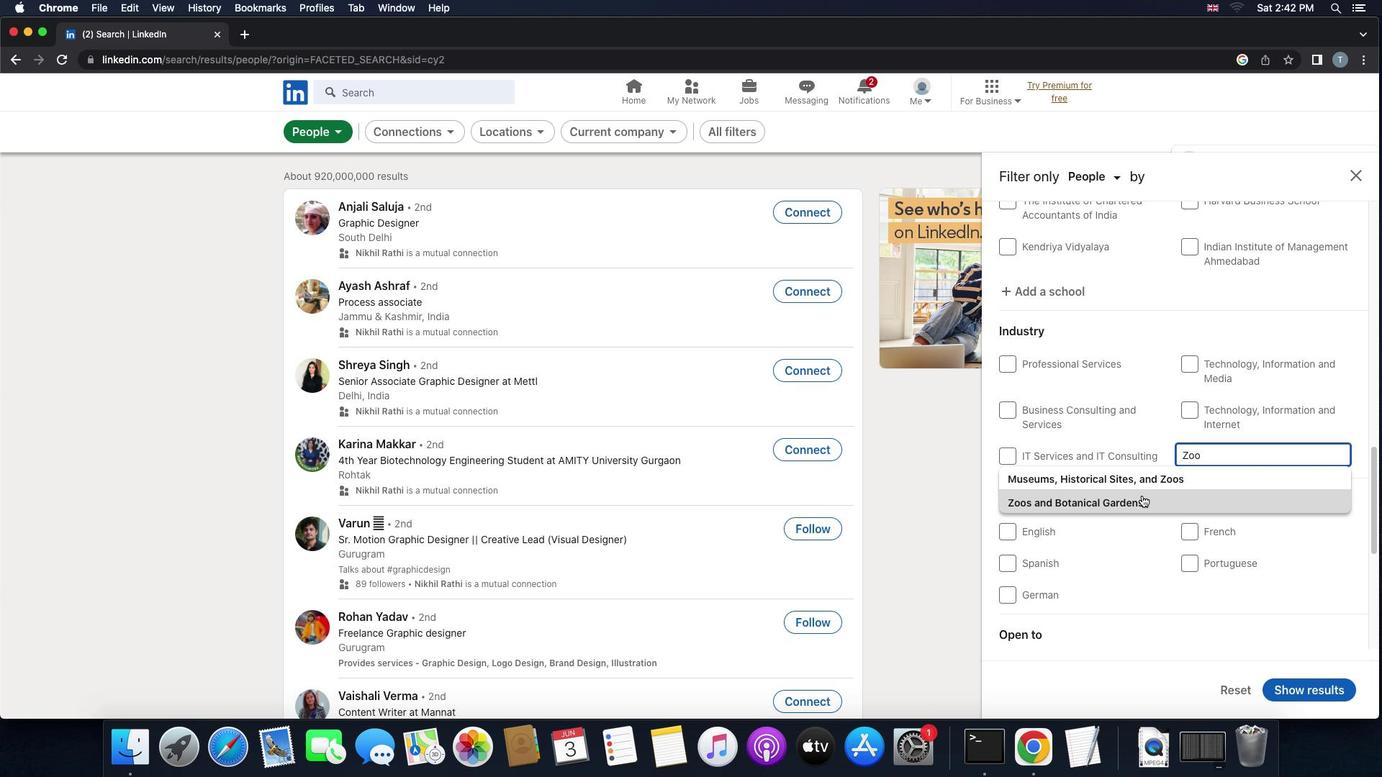 
Action: Mouse pressed left at (1142, 495)
Screenshot: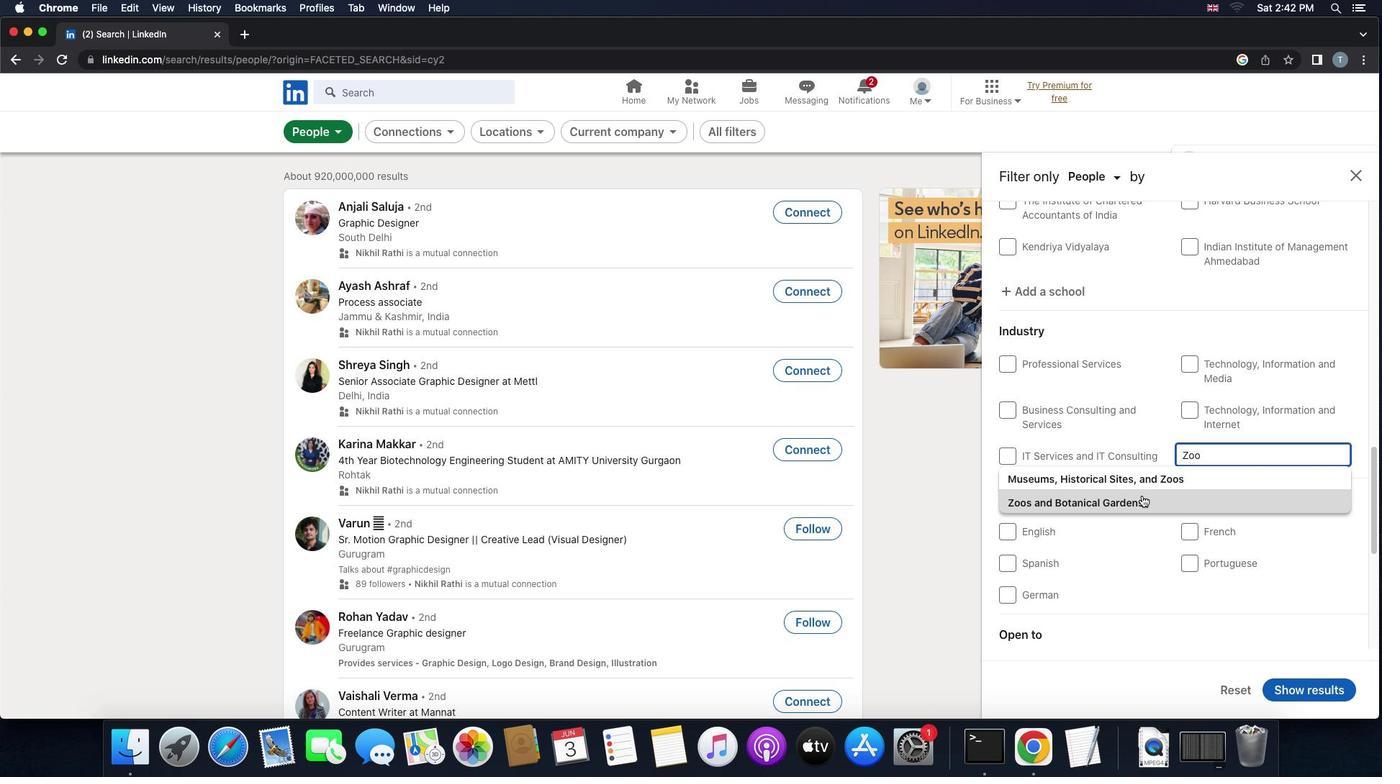 
Action: Mouse moved to (1129, 506)
Screenshot: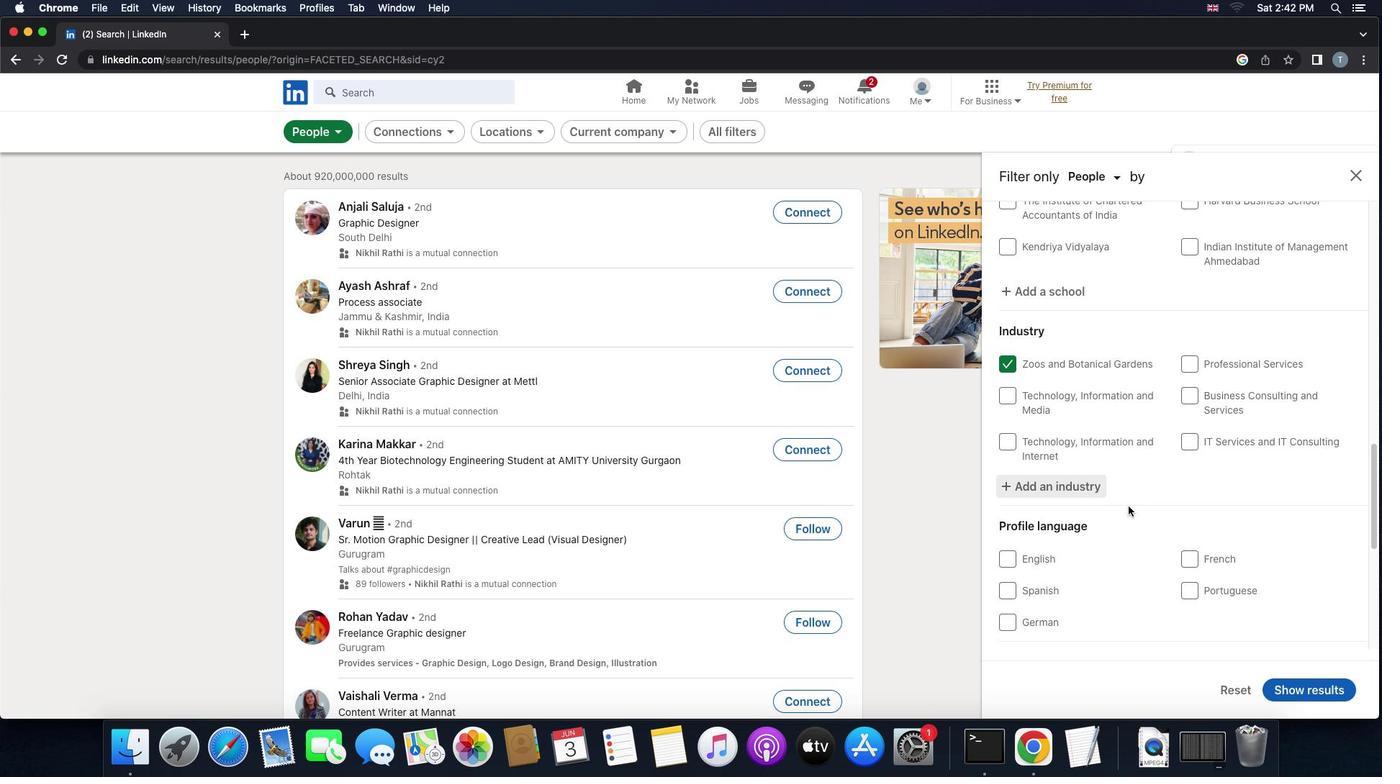 
Action: Mouse scrolled (1129, 506) with delta (0, 0)
Screenshot: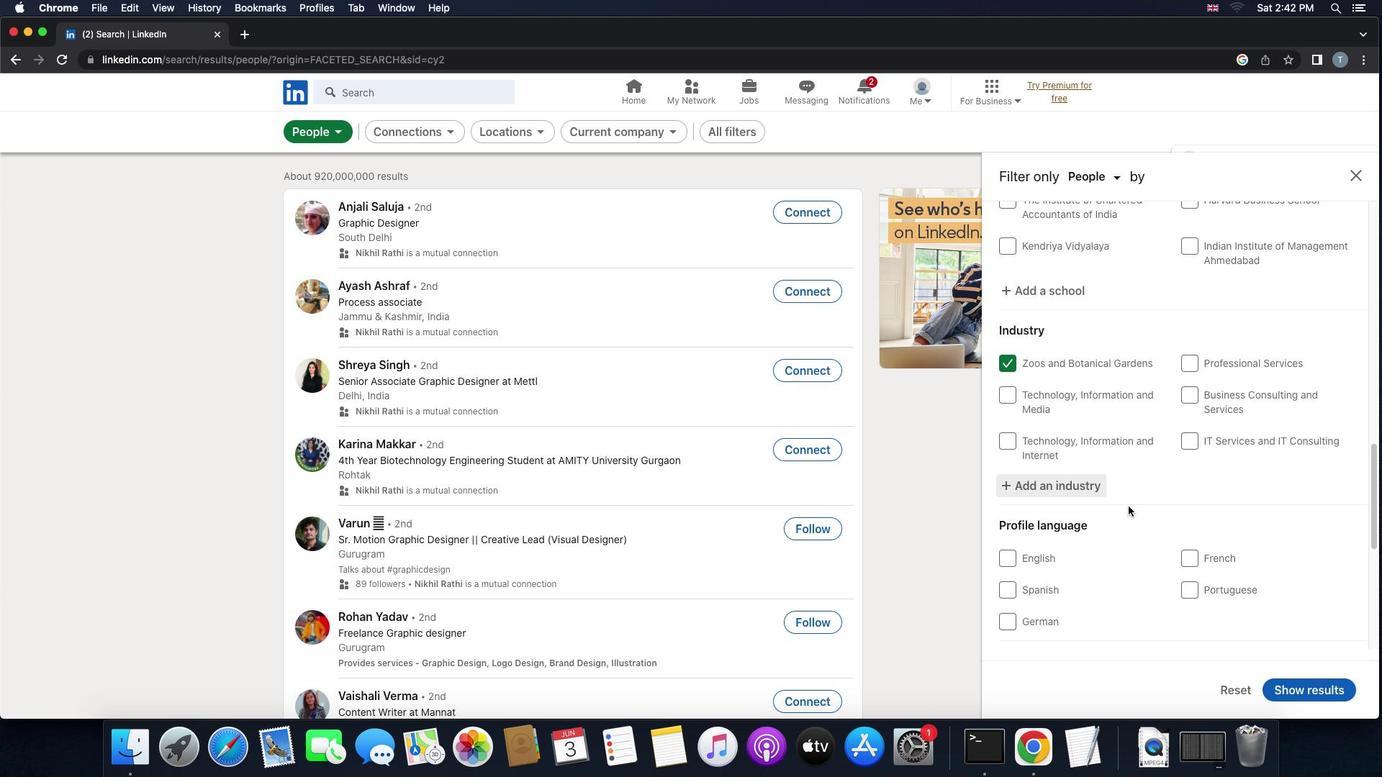 
Action: Mouse scrolled (1129, 506) with delta (0, 0)
Screenshot: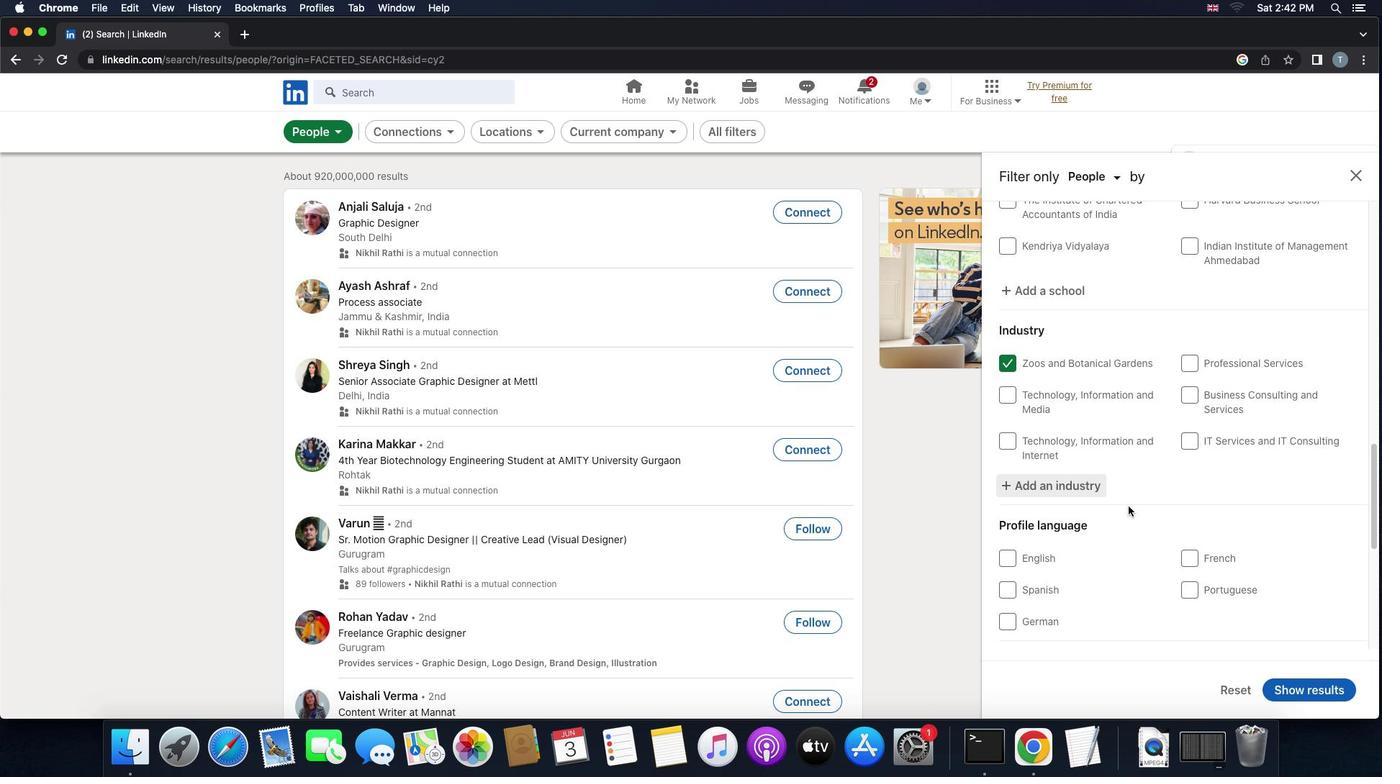 
Action: Mouse scrolled (1129, 506) with delta (0, 0)
Screenshot: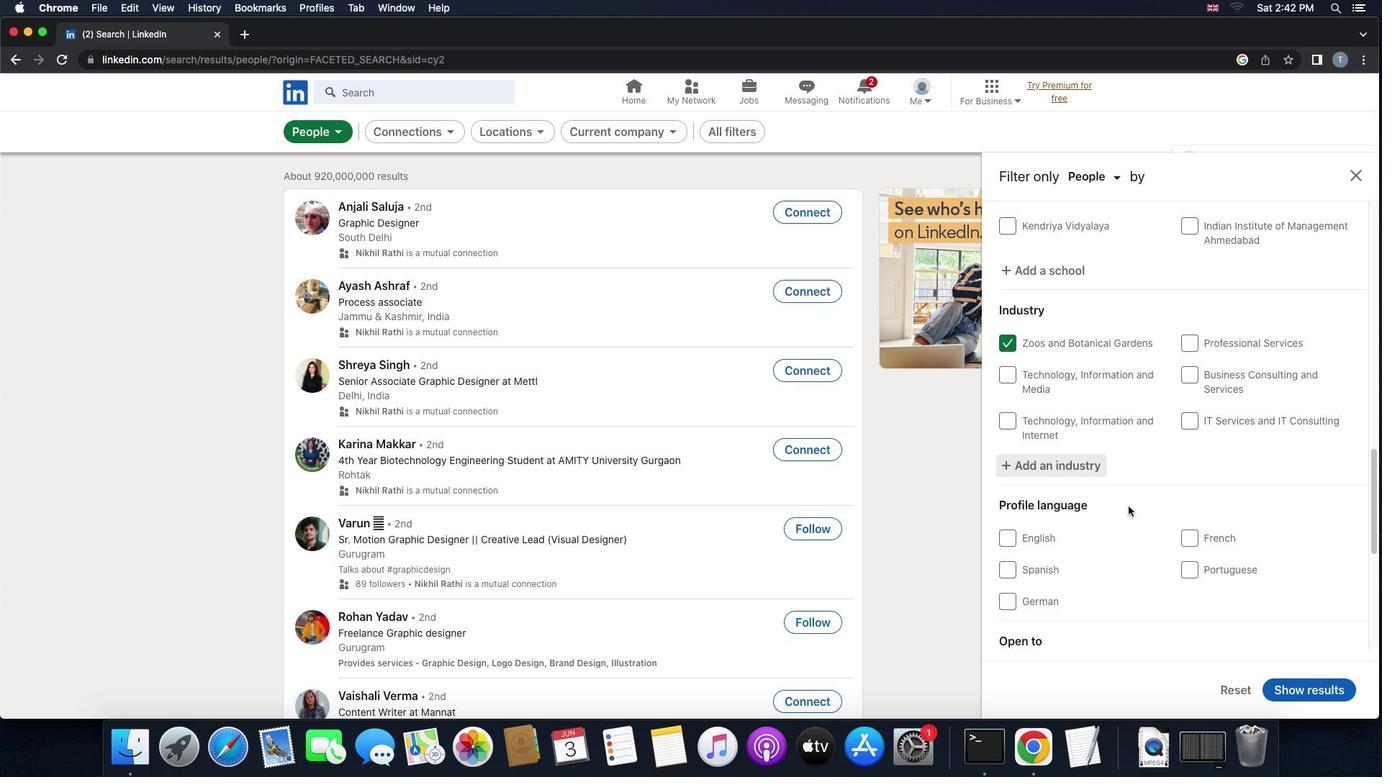 
Action: Mouse scrolled (1129, 506) with delta (0, 0)
Screenshot: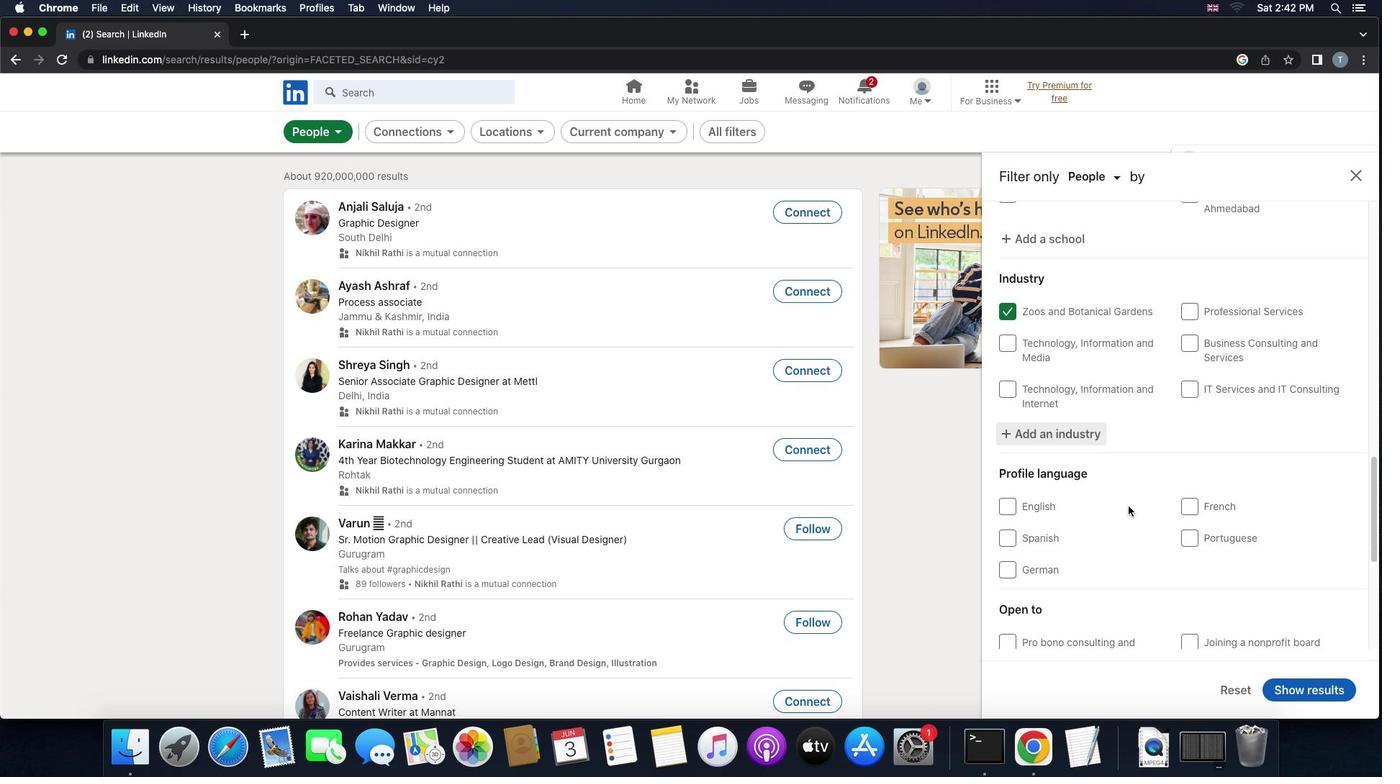 
Action: Mouse scrolled (1129, 506) with delta (0, 0)
Screenshot: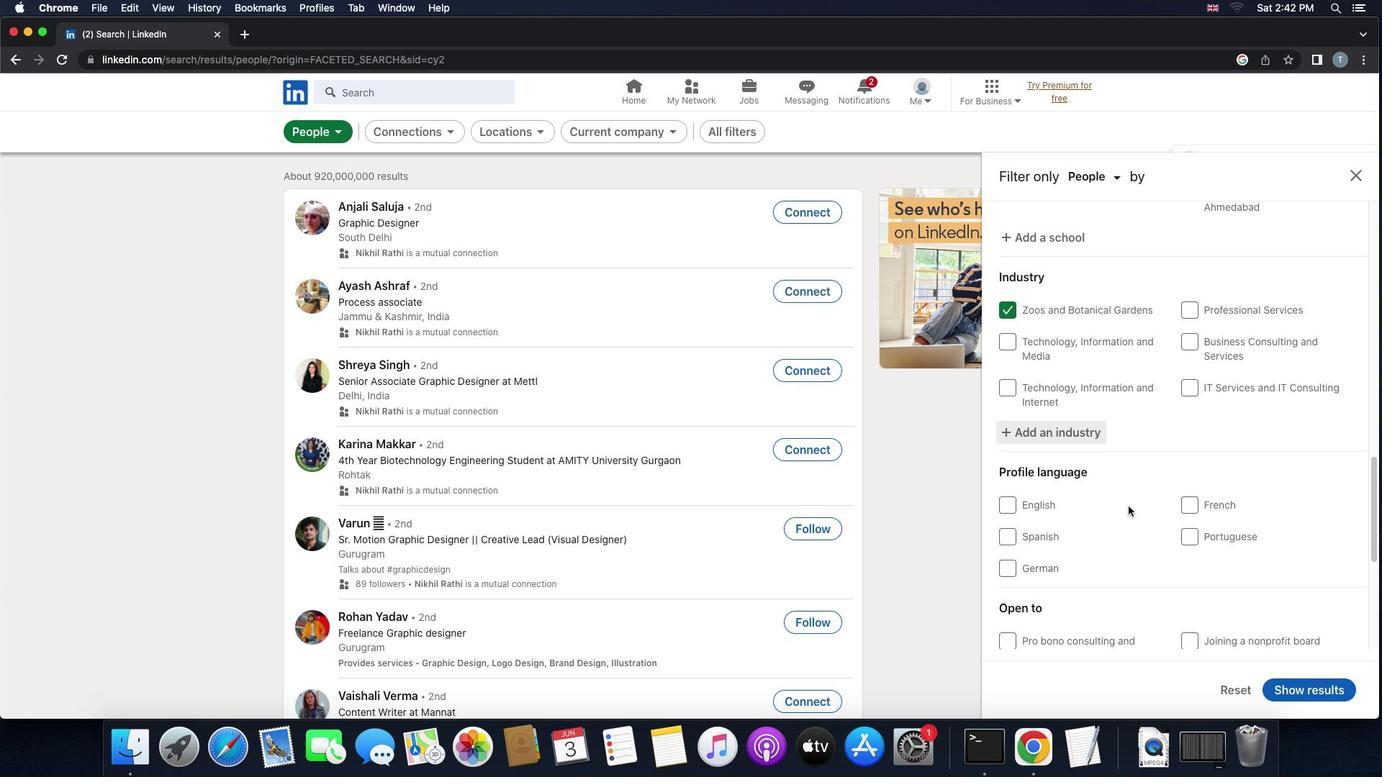 
Action: Mouse scrolled (1129, 506) with delta (0, 0)
Screenshot: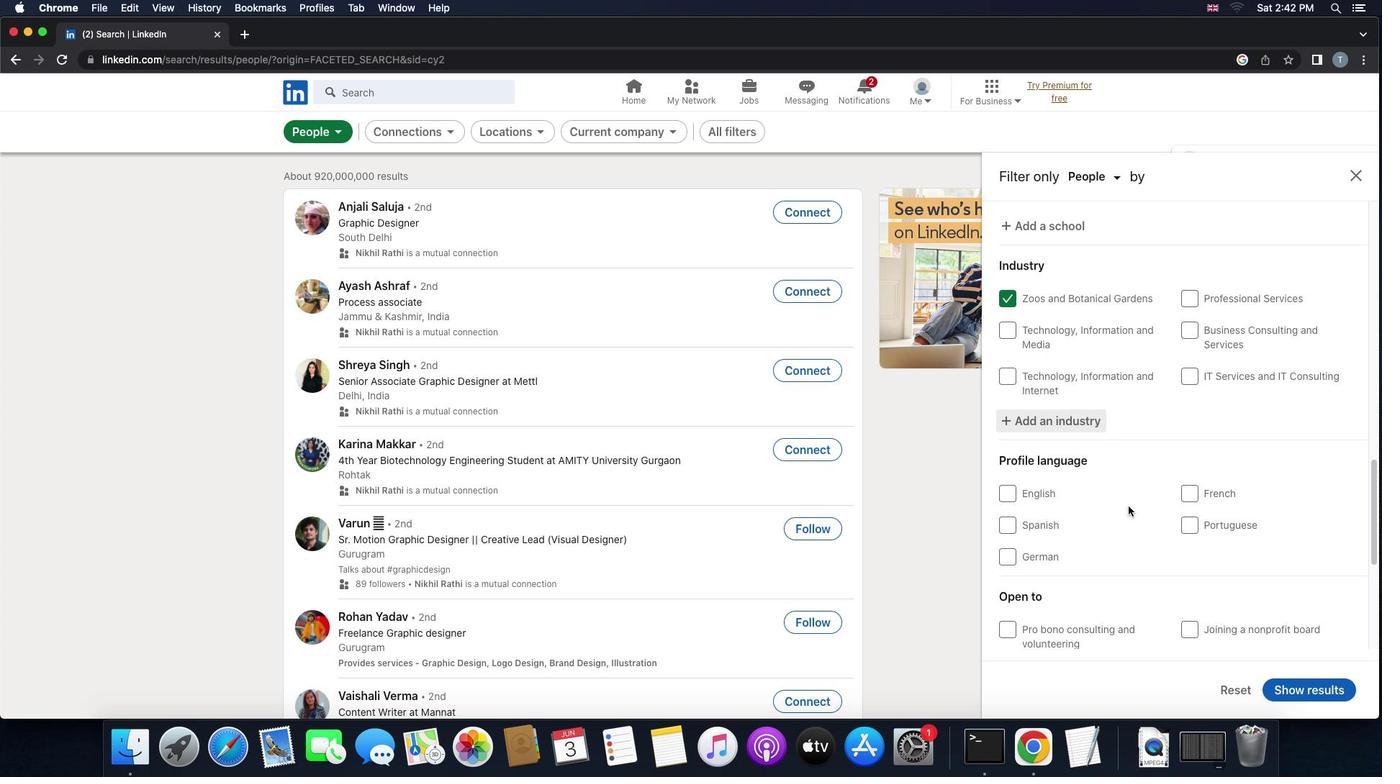 
Action: Mouse moved to (1100, 514)
Screenshot: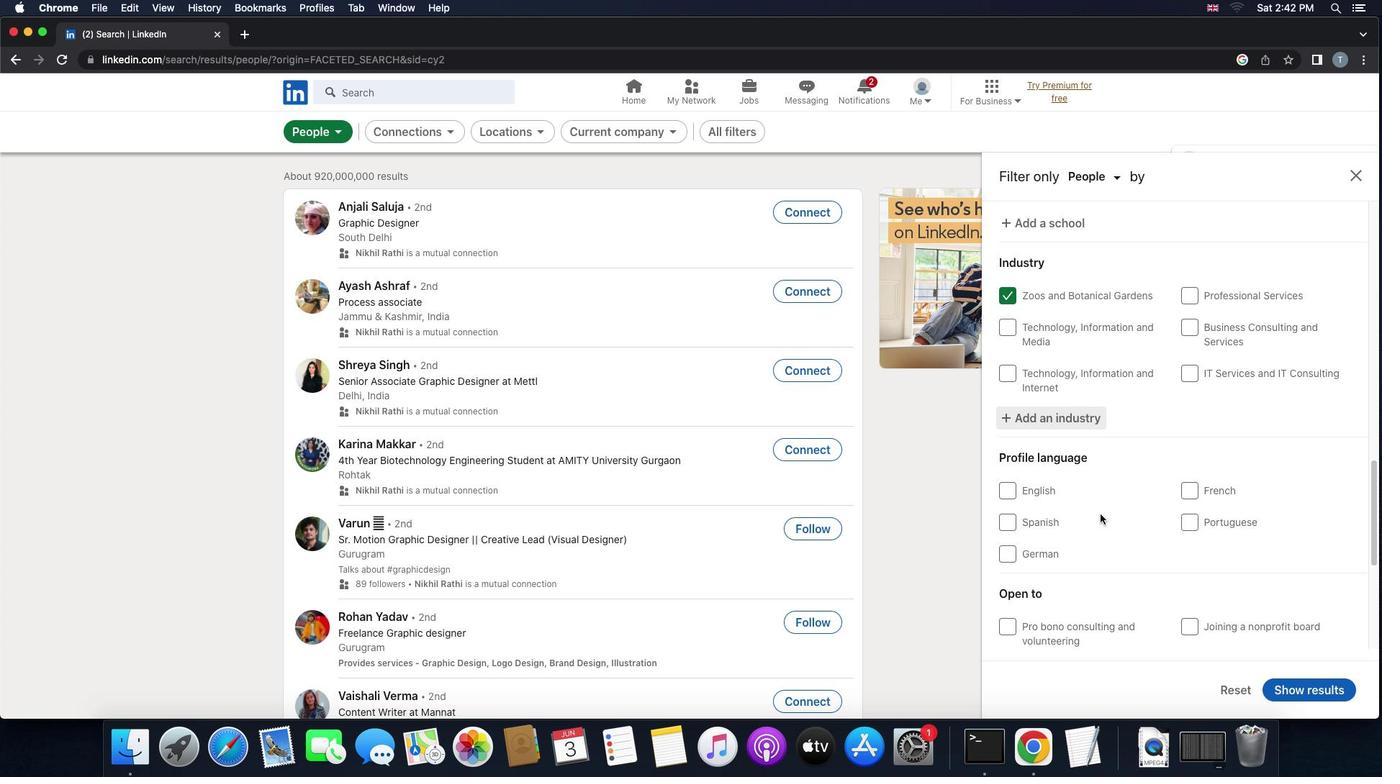
Action: Mouse scrolled (1100, 514) with delta (0, 0)
Screenshot: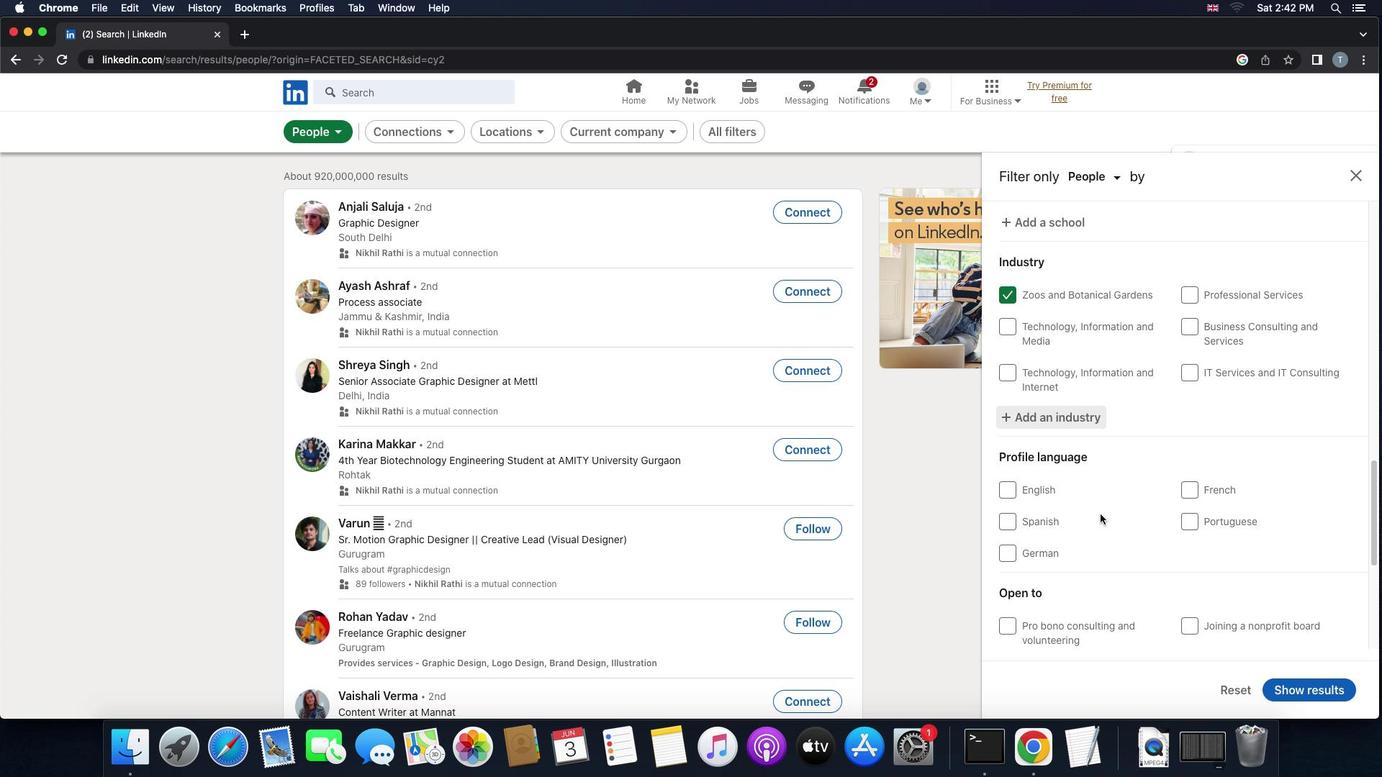 
Action: Mouse scrolled (1100, 514) with delta (0, 0)
Screenshot: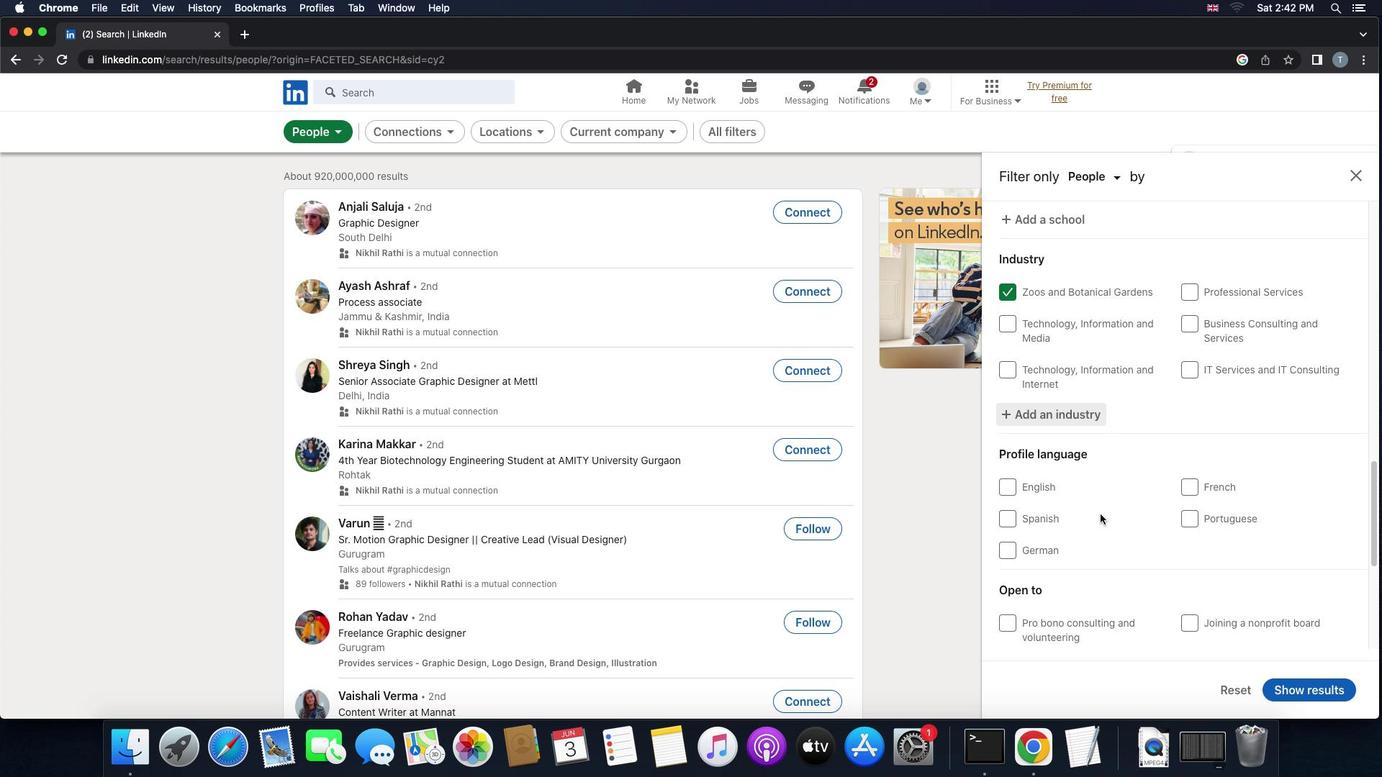 
Action: Mouse scrolled (1100, 514) with delta (0, 0)
Screenshot: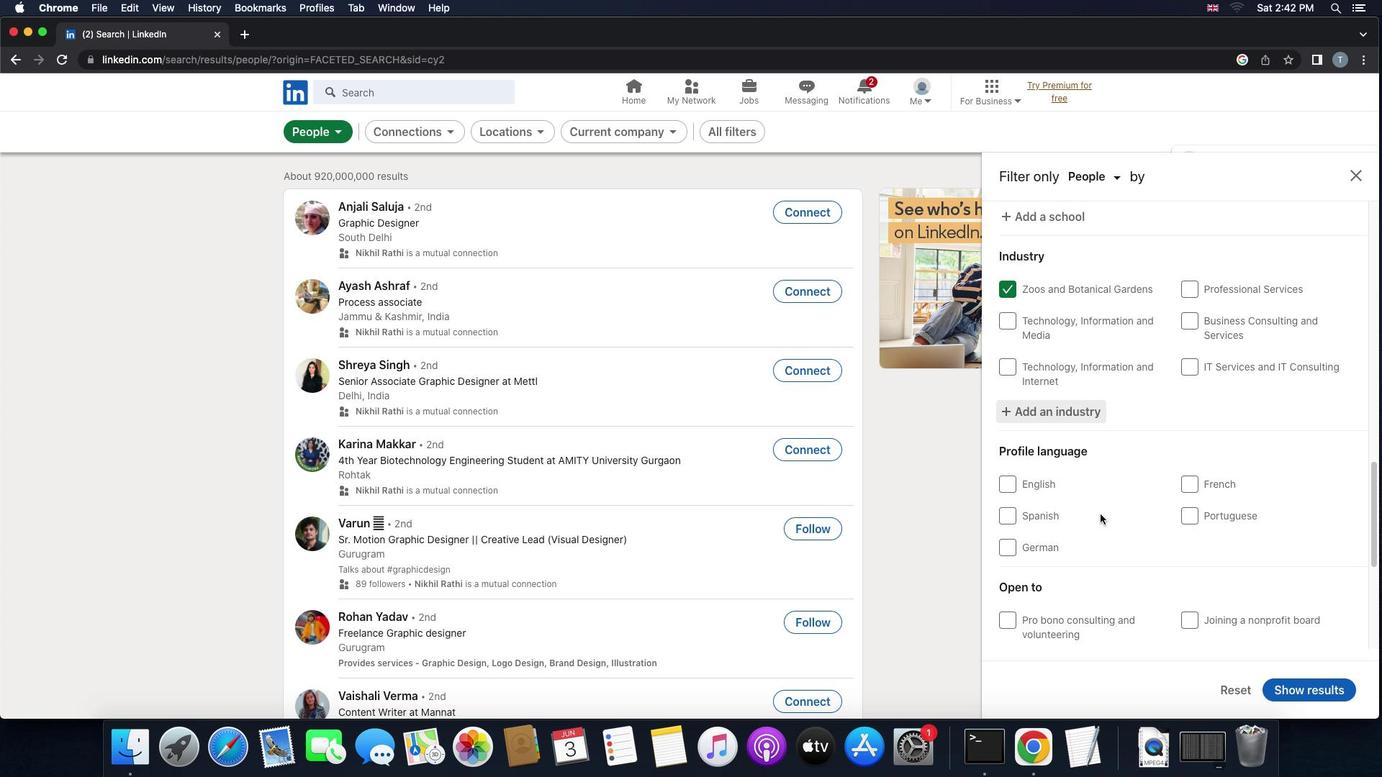
Action: Mouse scrolled (1100, 514) with delta (0, 0)
Screenshot: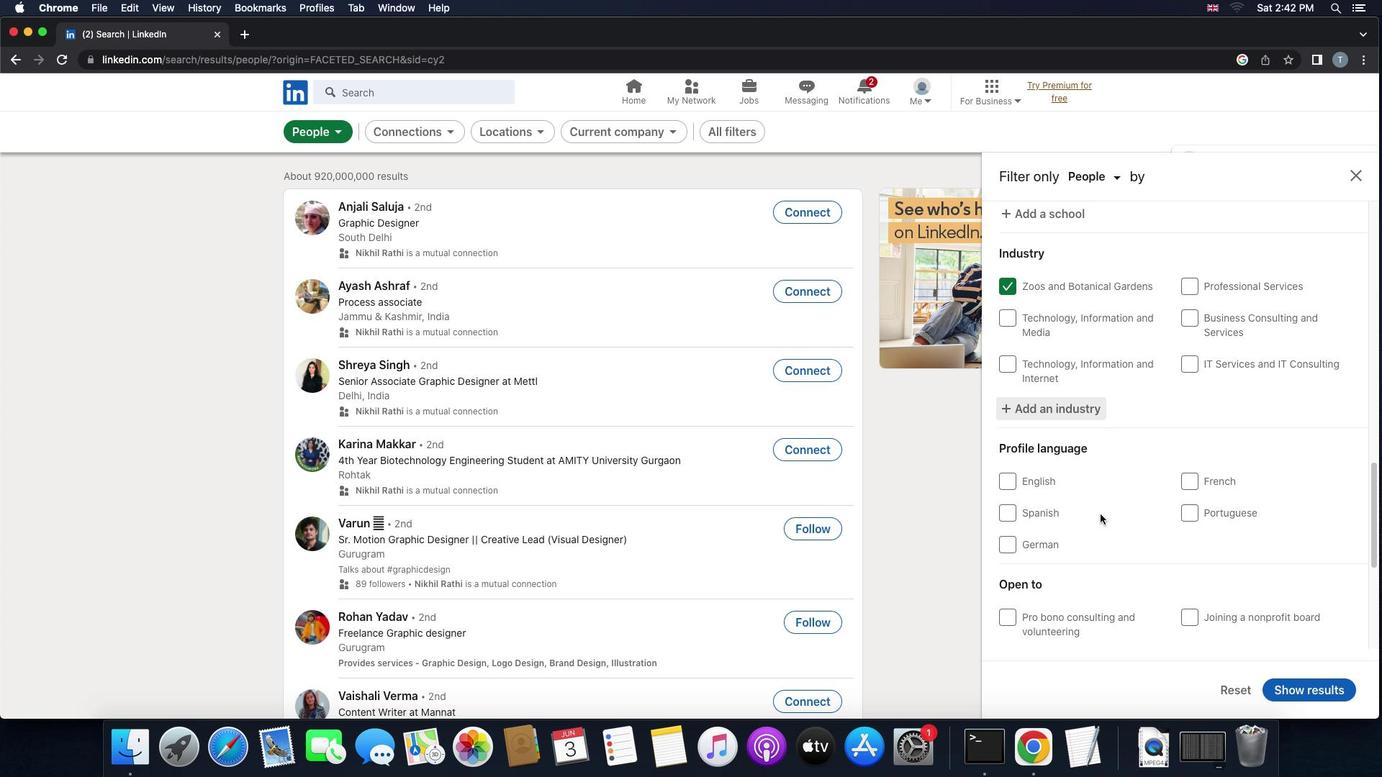 
Action: Mouse moved to (1013, 544)
Screenshot: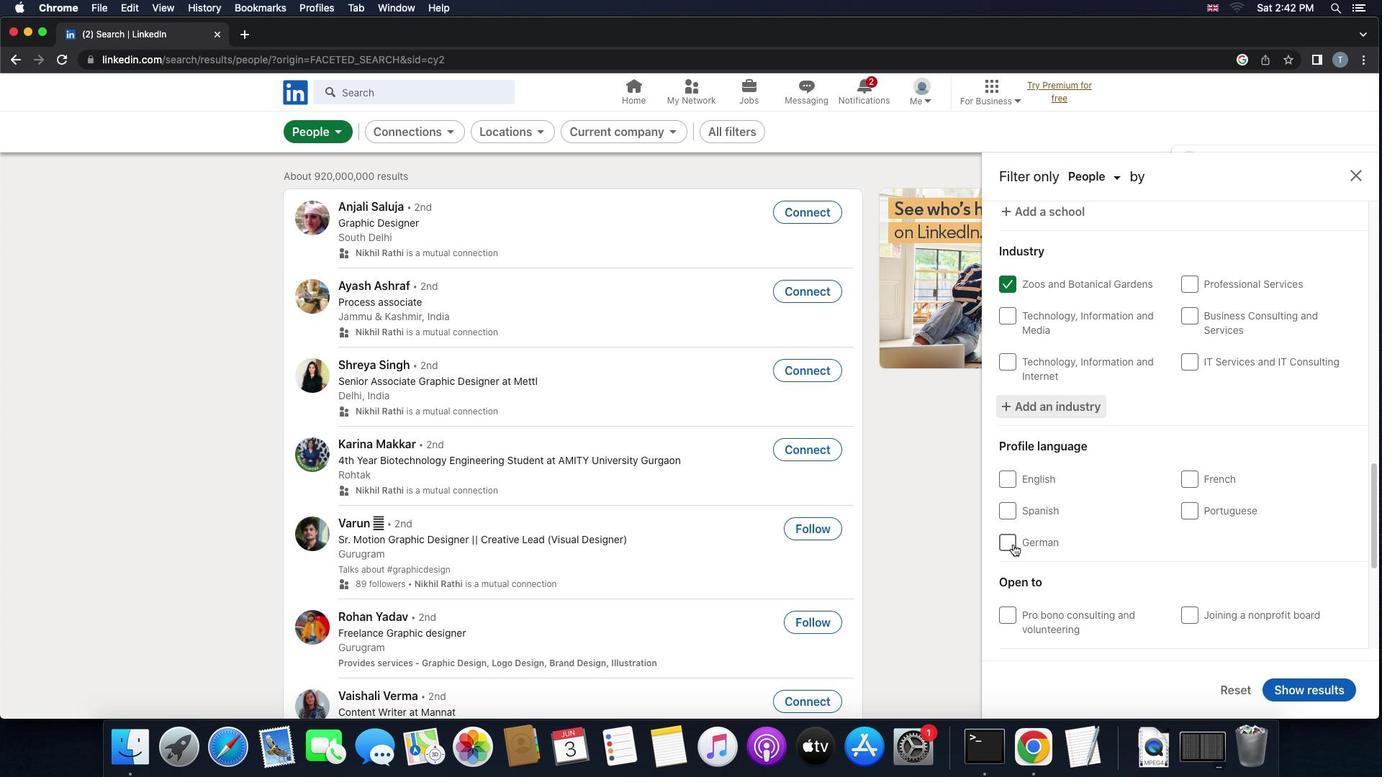
Action: Mouse pressed left at (1013, 544)
Screenshot: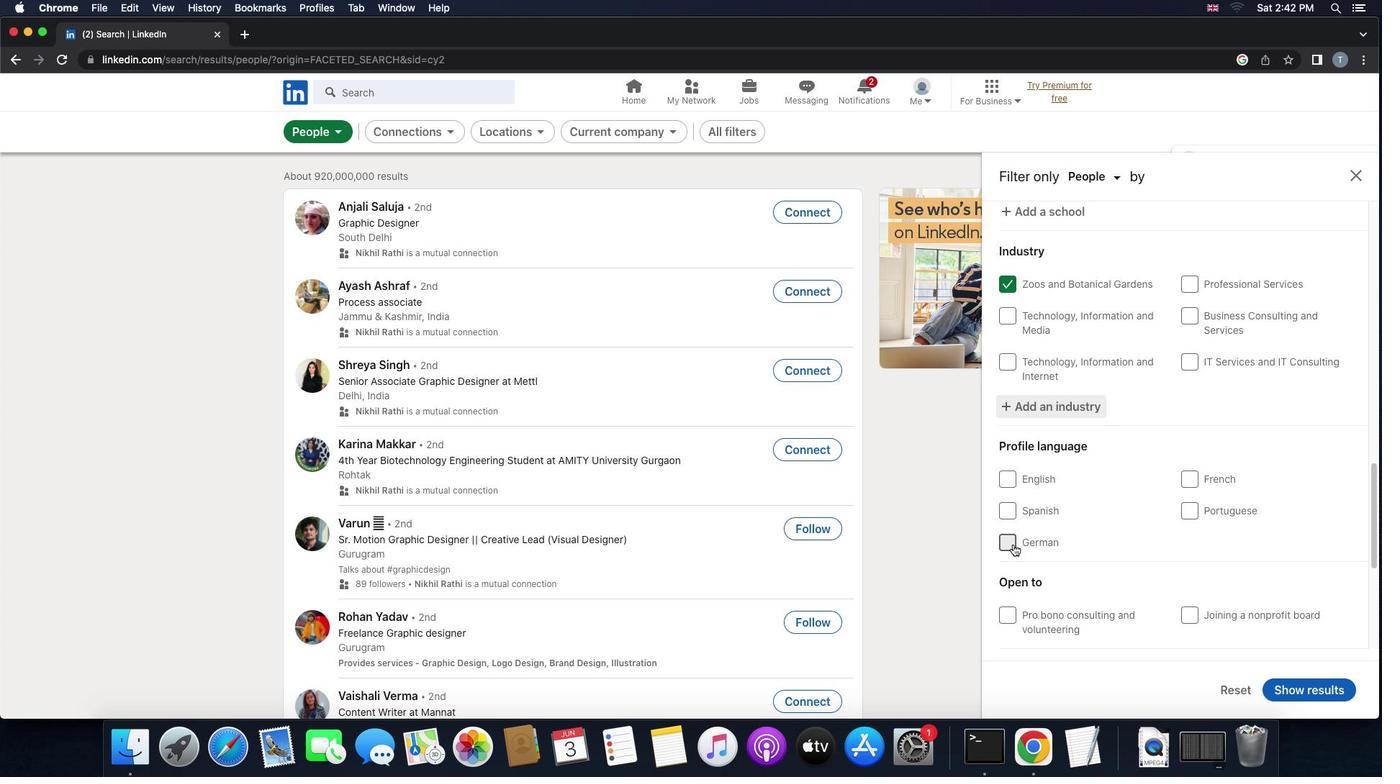 
Action: Mouse moved to (1085, 551)
Screenshot: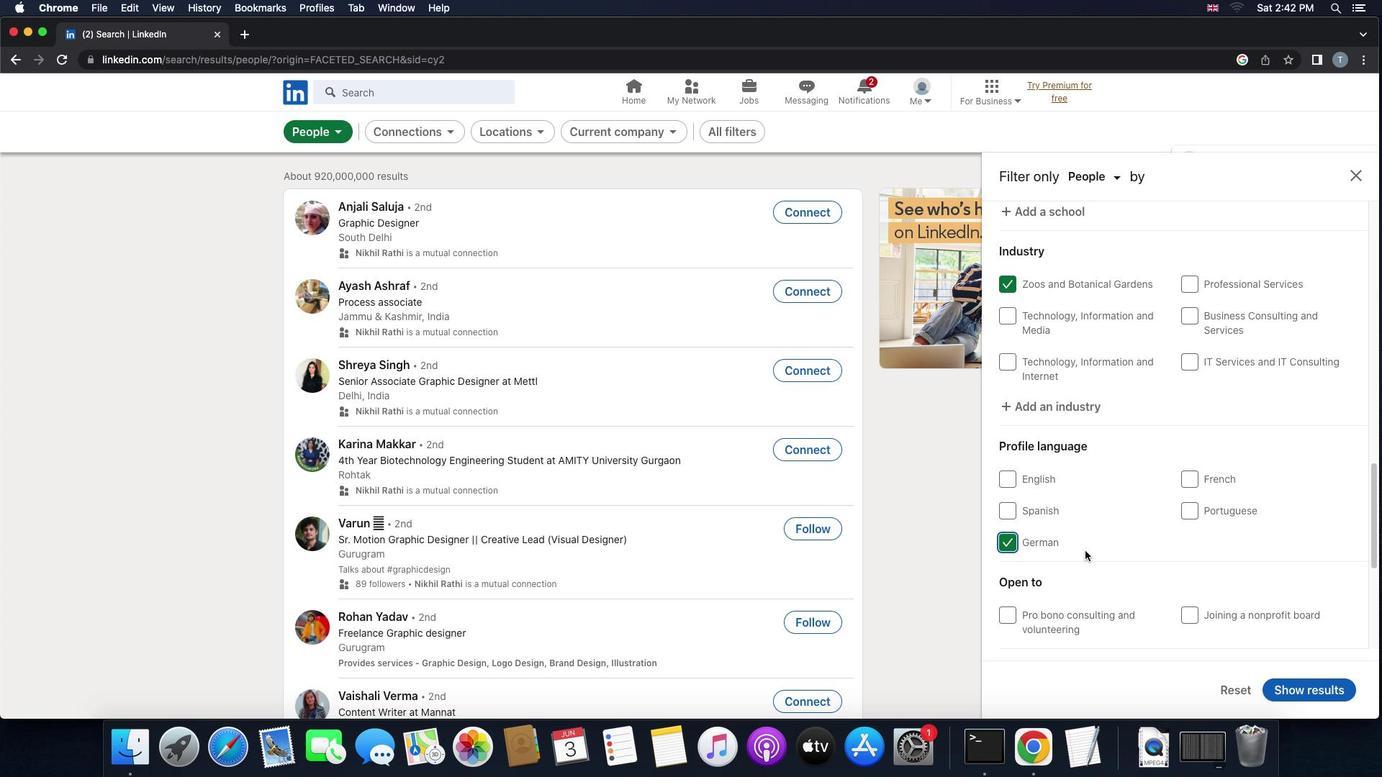 
Action: Mouse scrolled (1085, 551) with delta (0, 0)
Screenshot: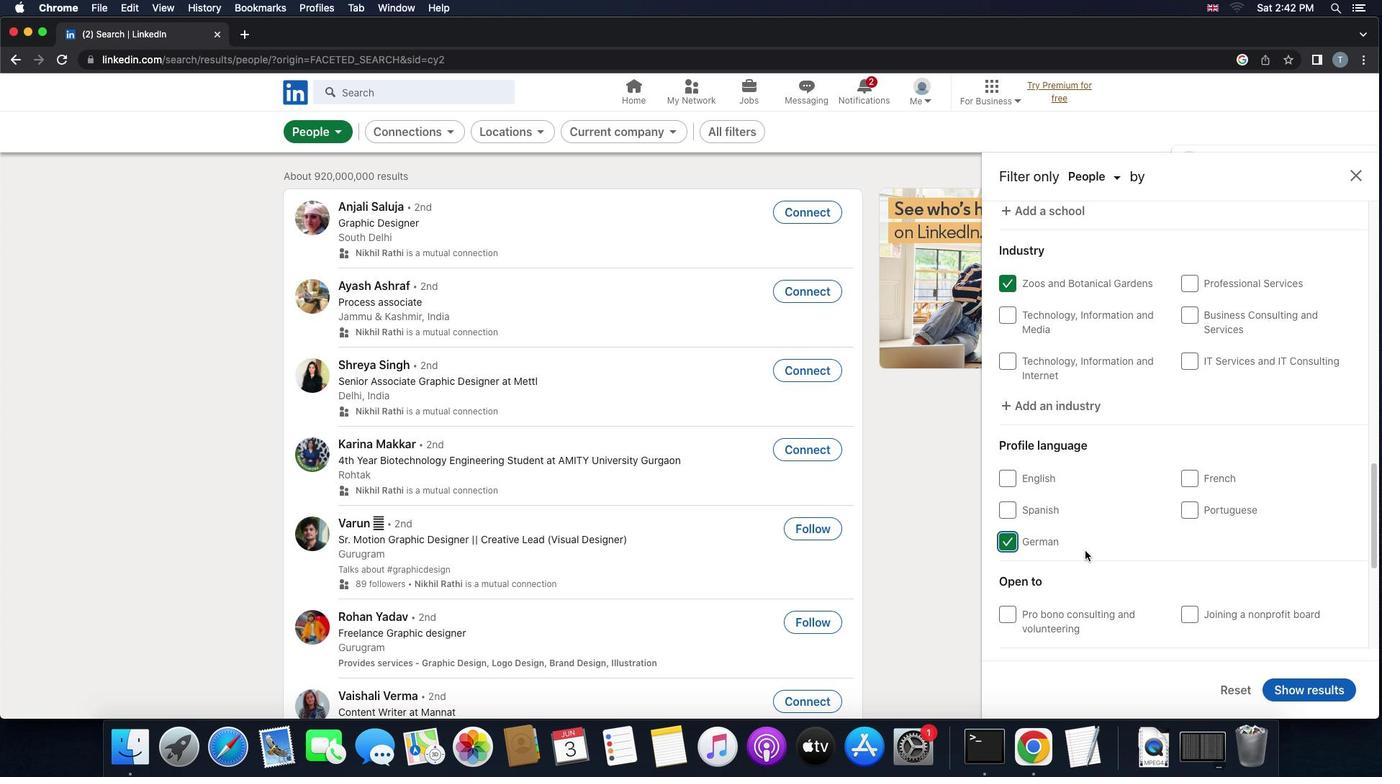 
Action: Mouse scrolled (1085, 551) with delta (0, 0)
Screenshot: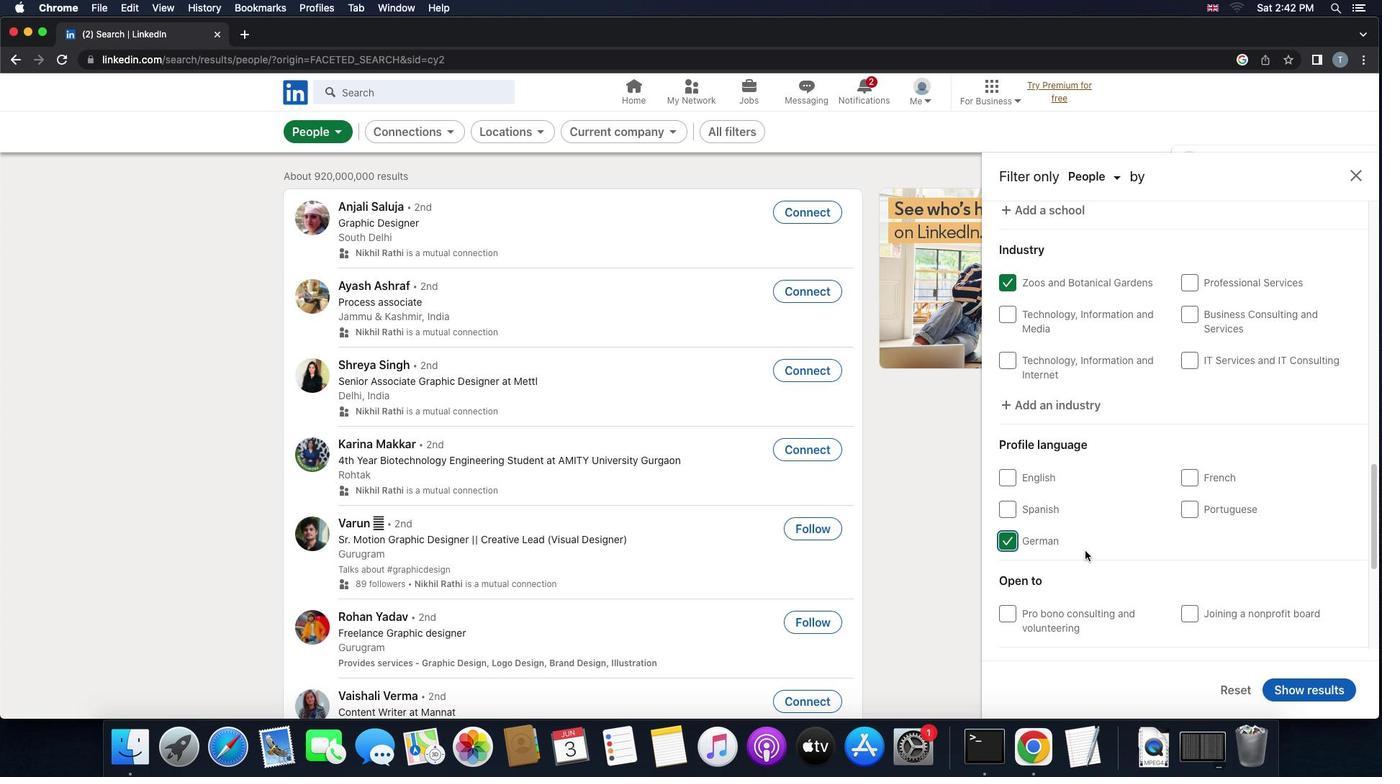 
Action: Mouse scrolled (1085, 551) with delta (0, -1)
Screenshot: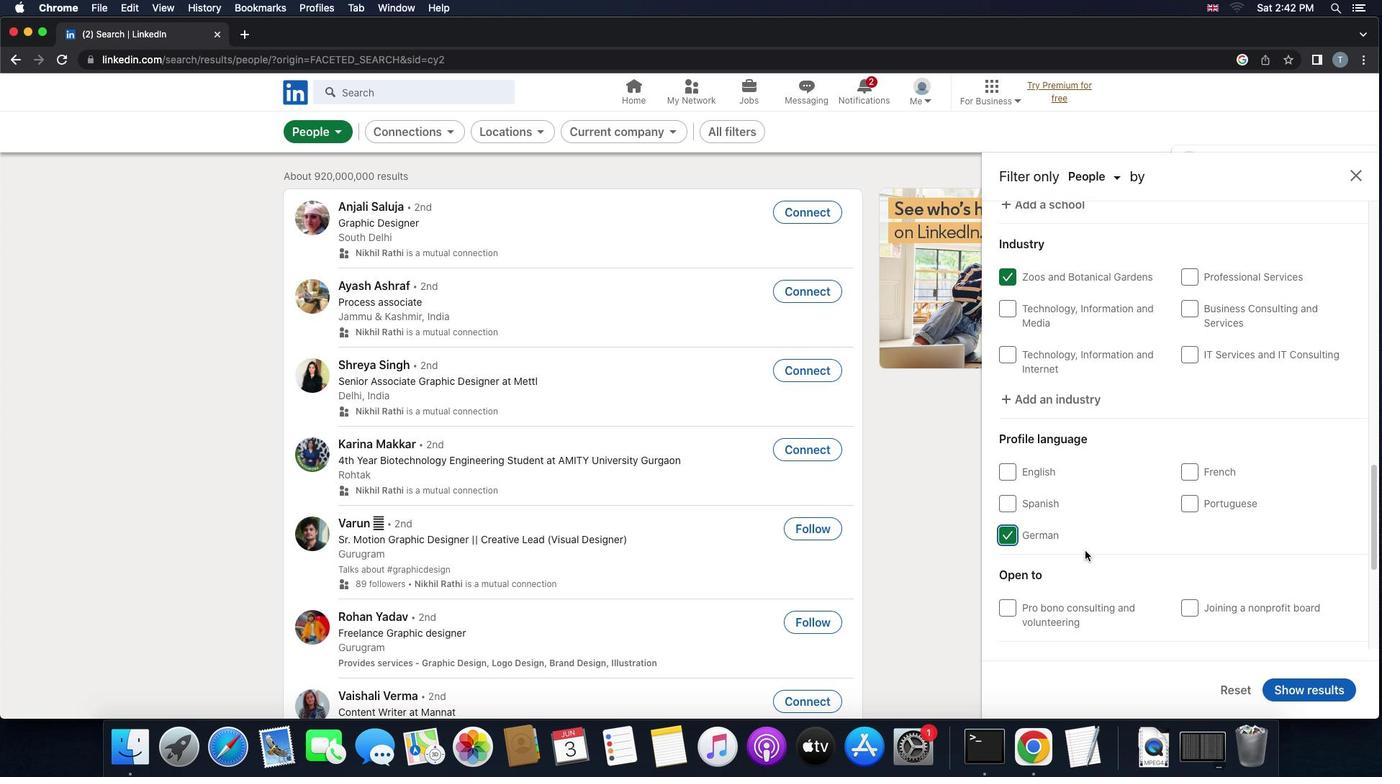 
Action: Mouse scrolled (1085, 551) with delta (0, 0)
Screenshot: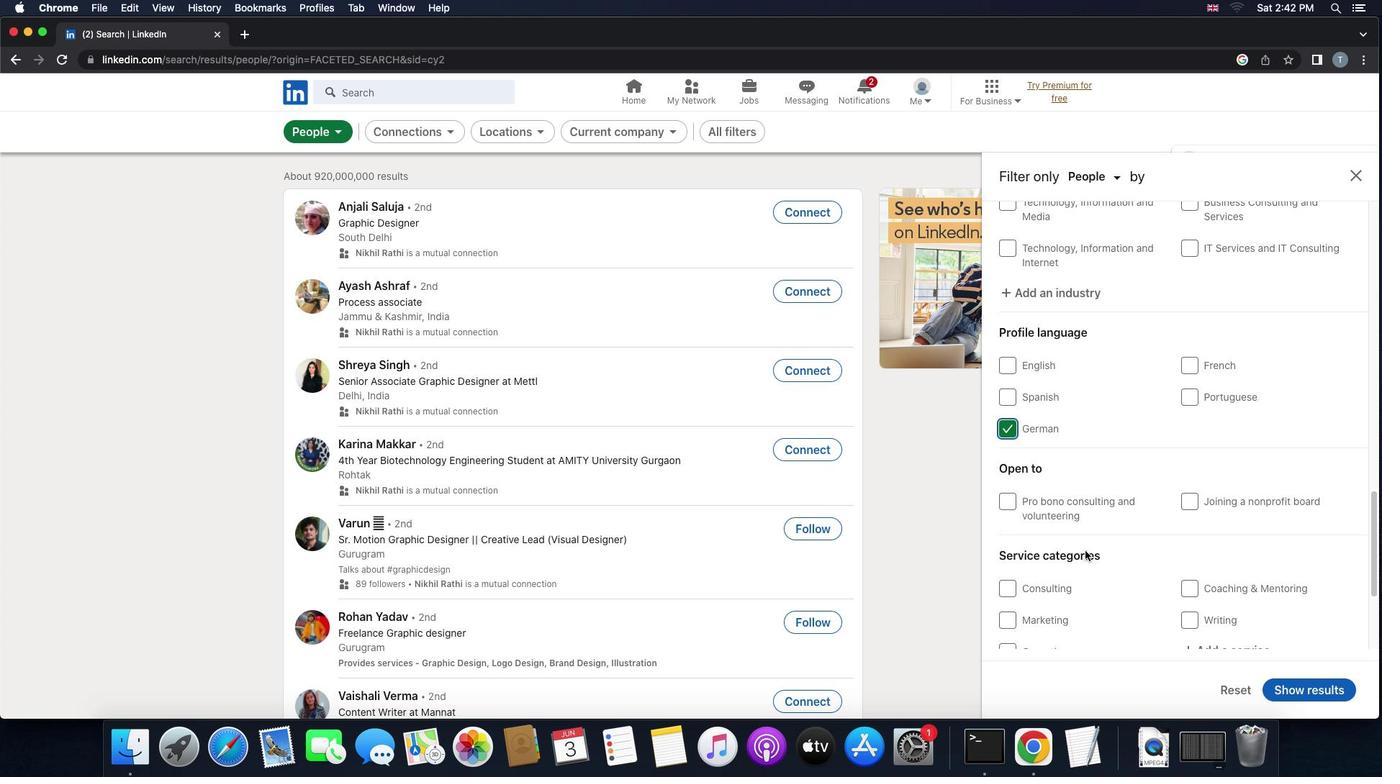 
Action: Mouse scrolled (1085, 551) with delta (0, 0)
Screenshot: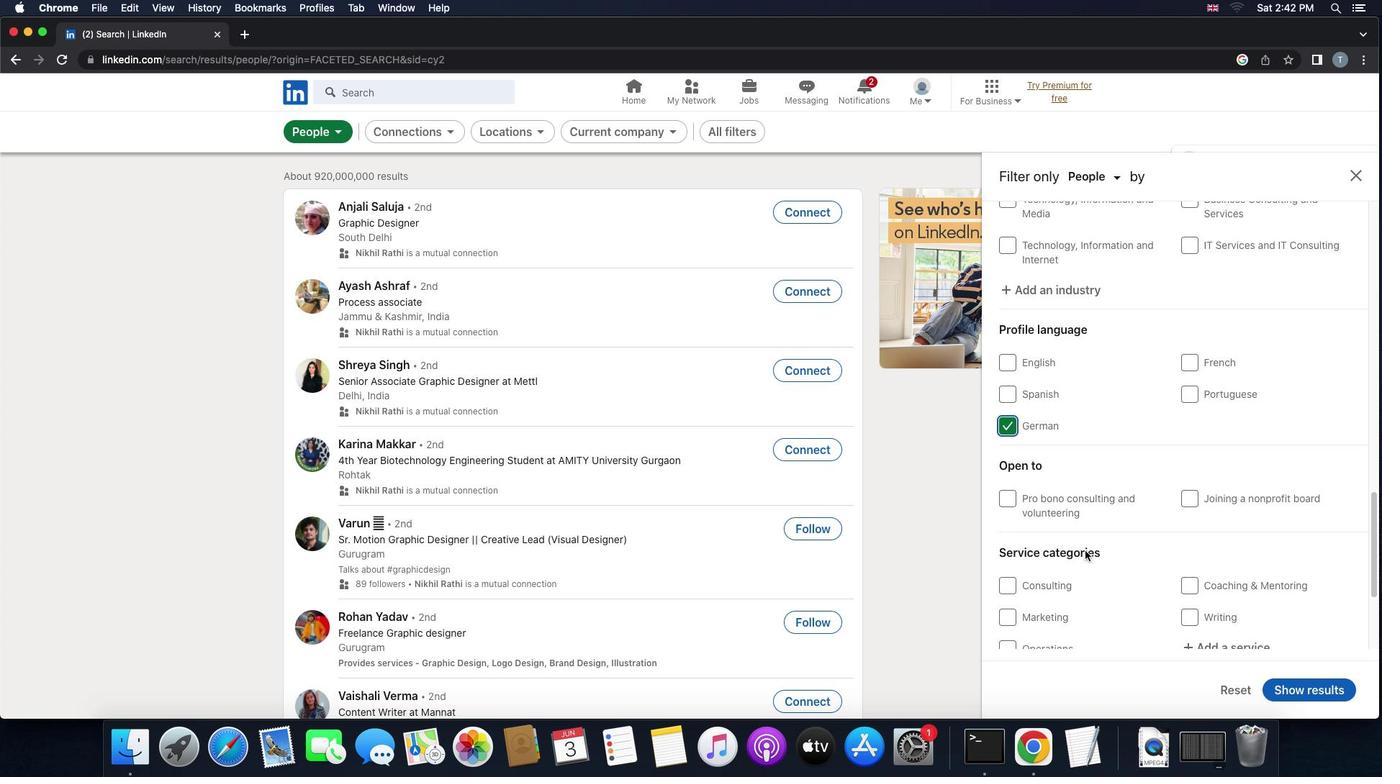 
Action: Mouse scrolled (1085, 551) with delta (0, -1)
Screenshot: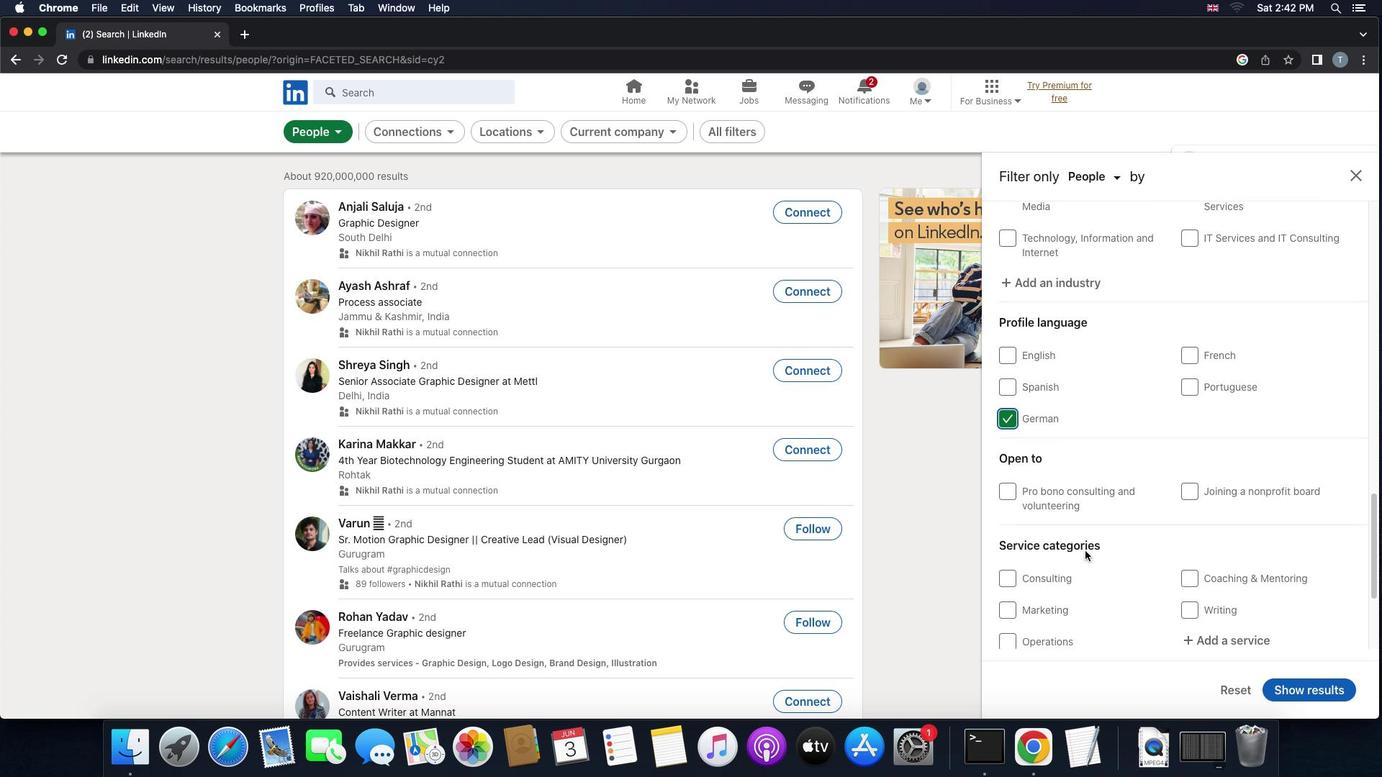 
Action: Mouse scrolled (1085, 551) with delta (0, 0)
Screenshot: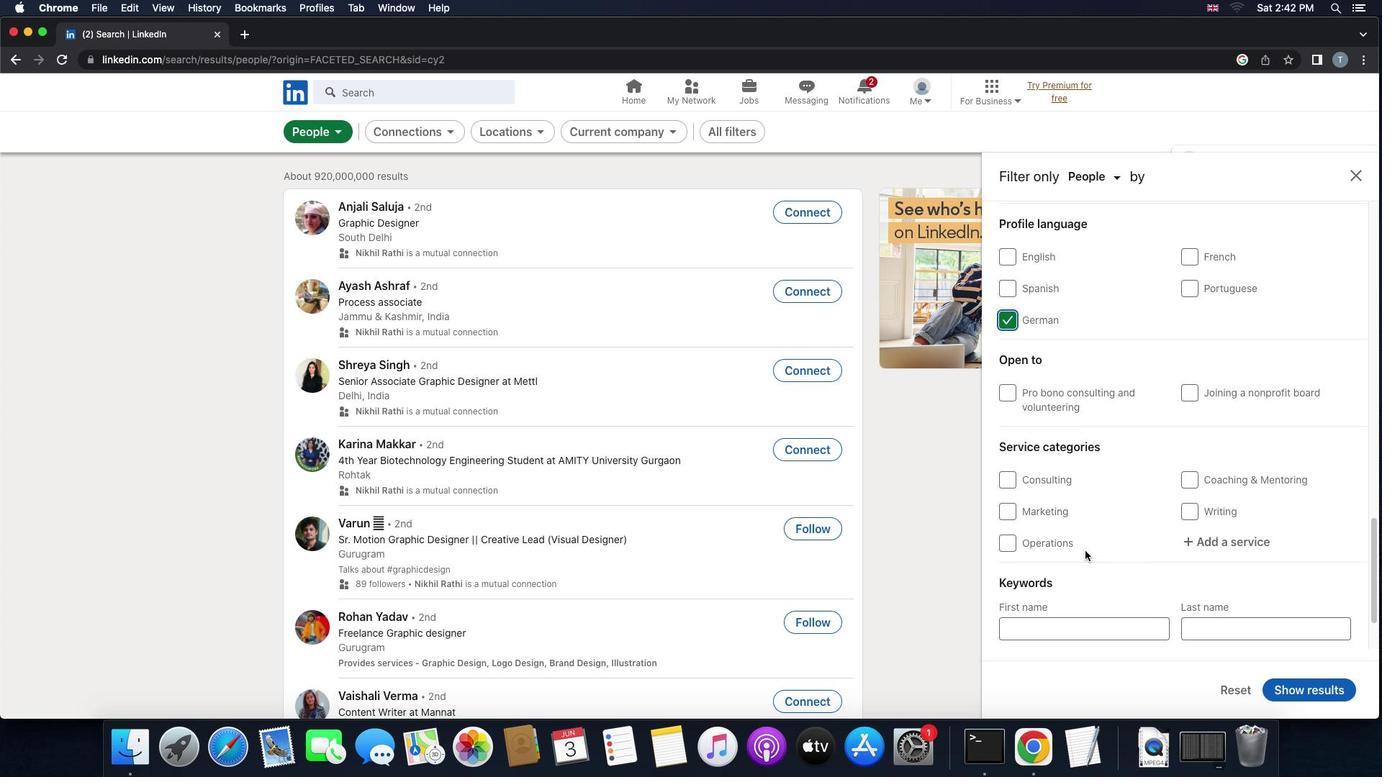 
Action: Mouse scrolled (1085, 551) with delta (0, 0)
Screenshot: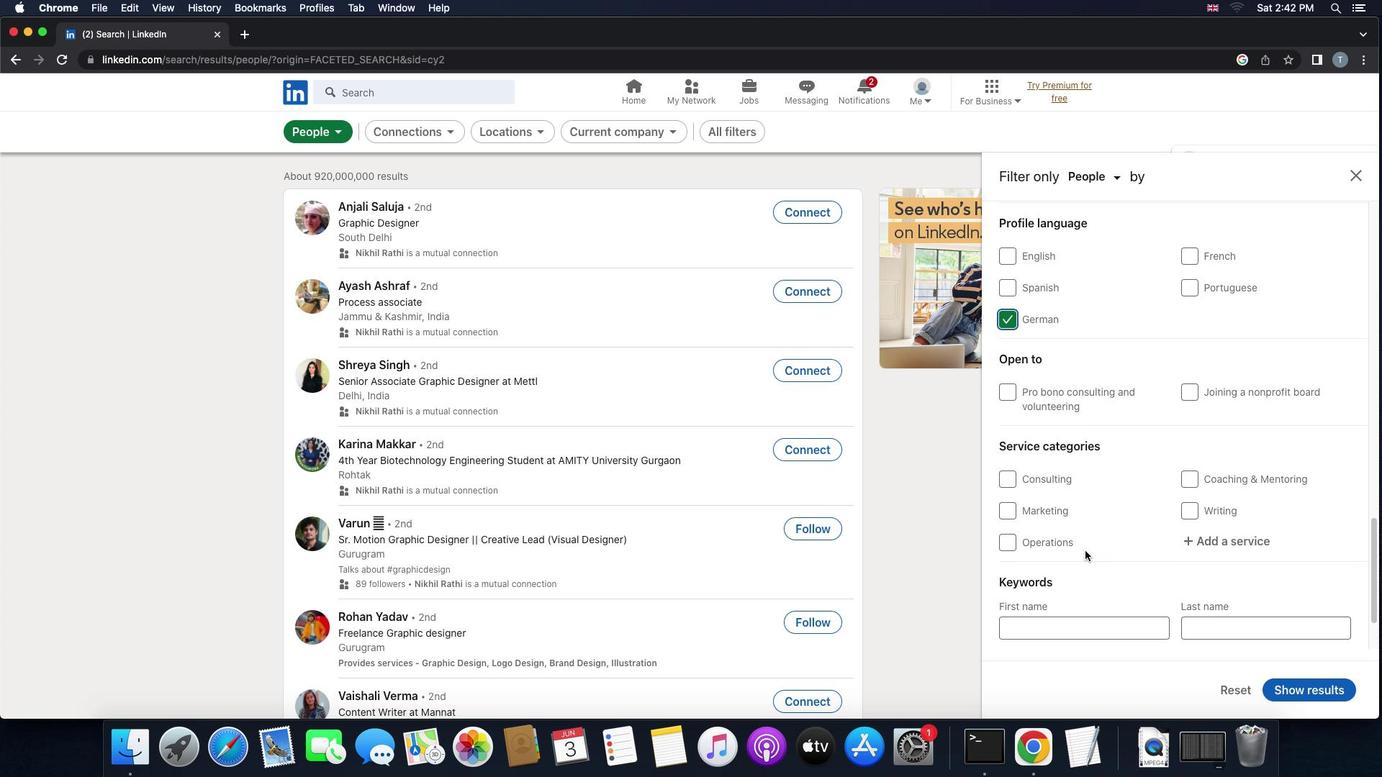 
Action: Mouse moved to (1224, 518)
Screenshot: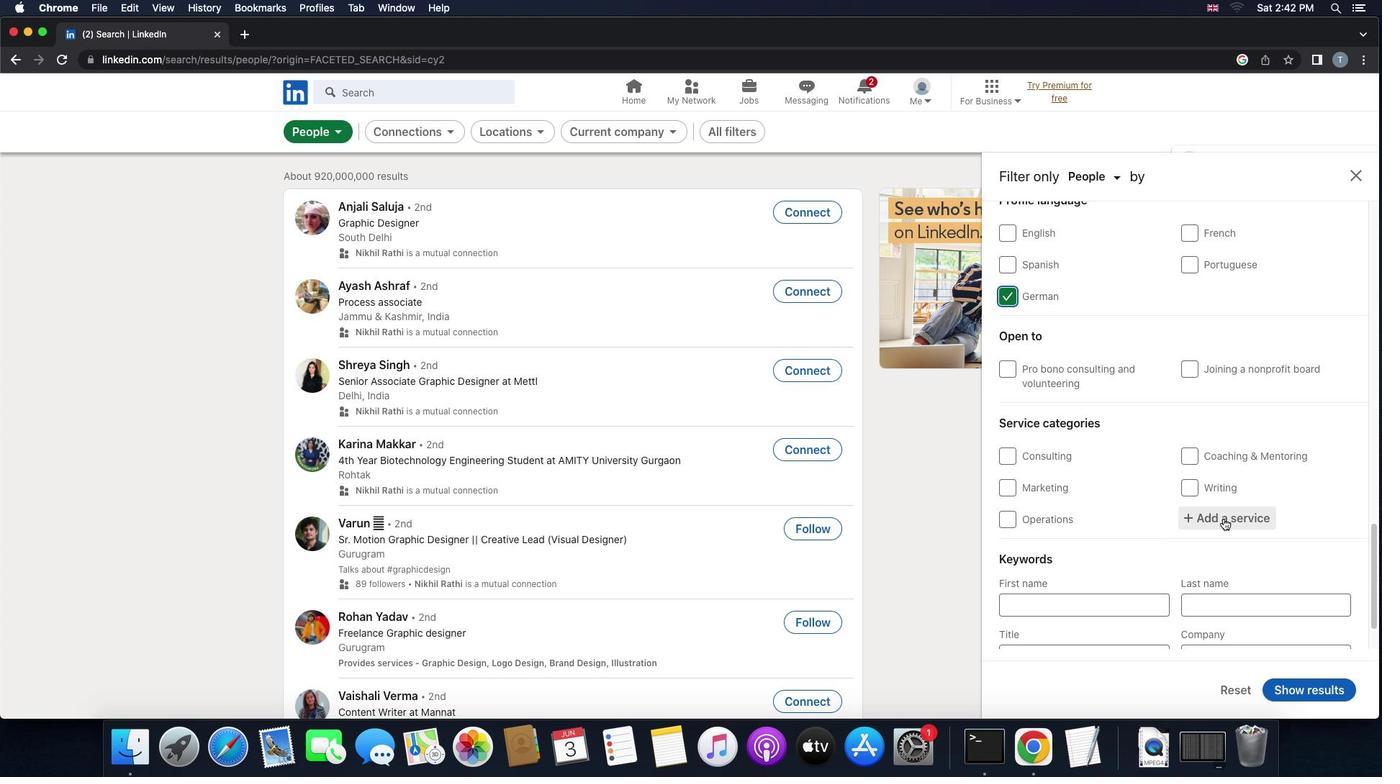 
Action: Mouse pressed left at (1224, 518)
Screenshot: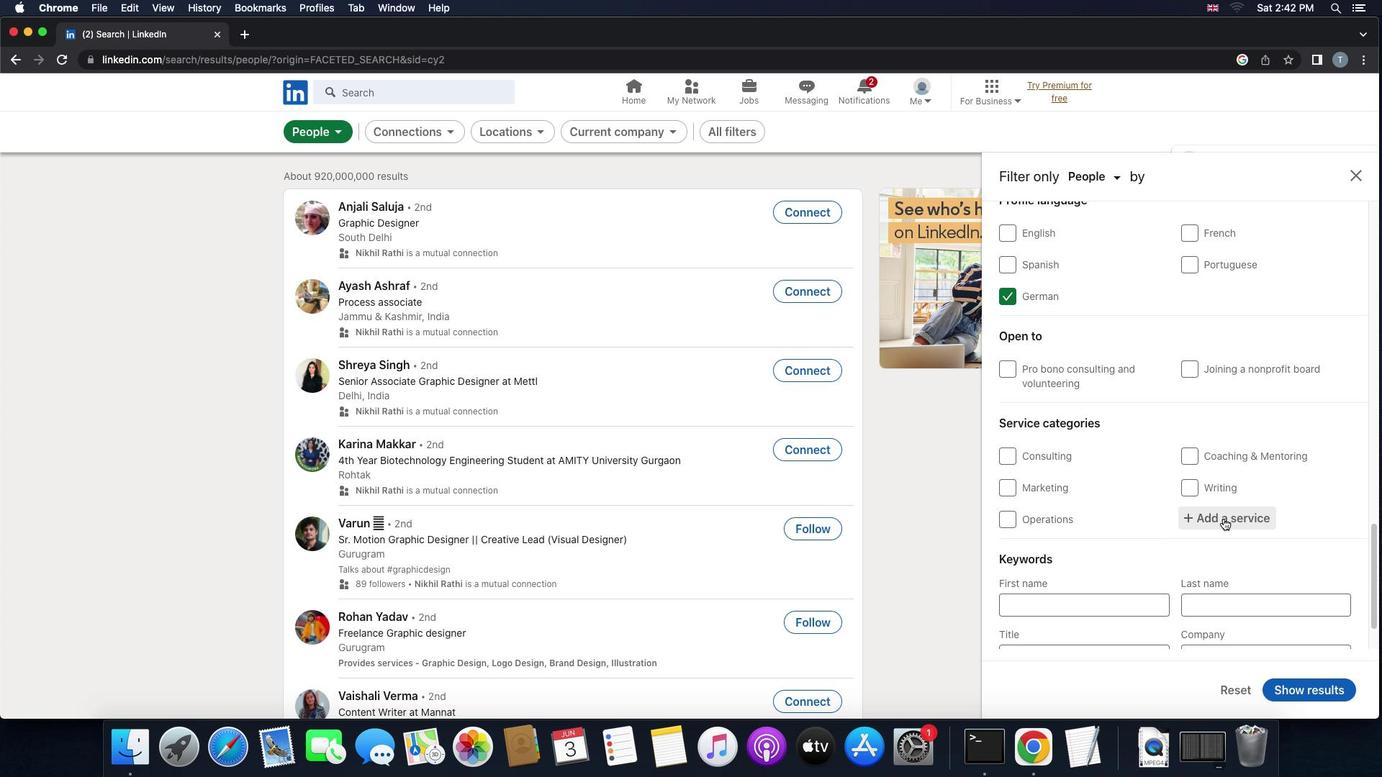 
Action: Key pressed 'w''r''i''t''i''n''g'
Screenshot: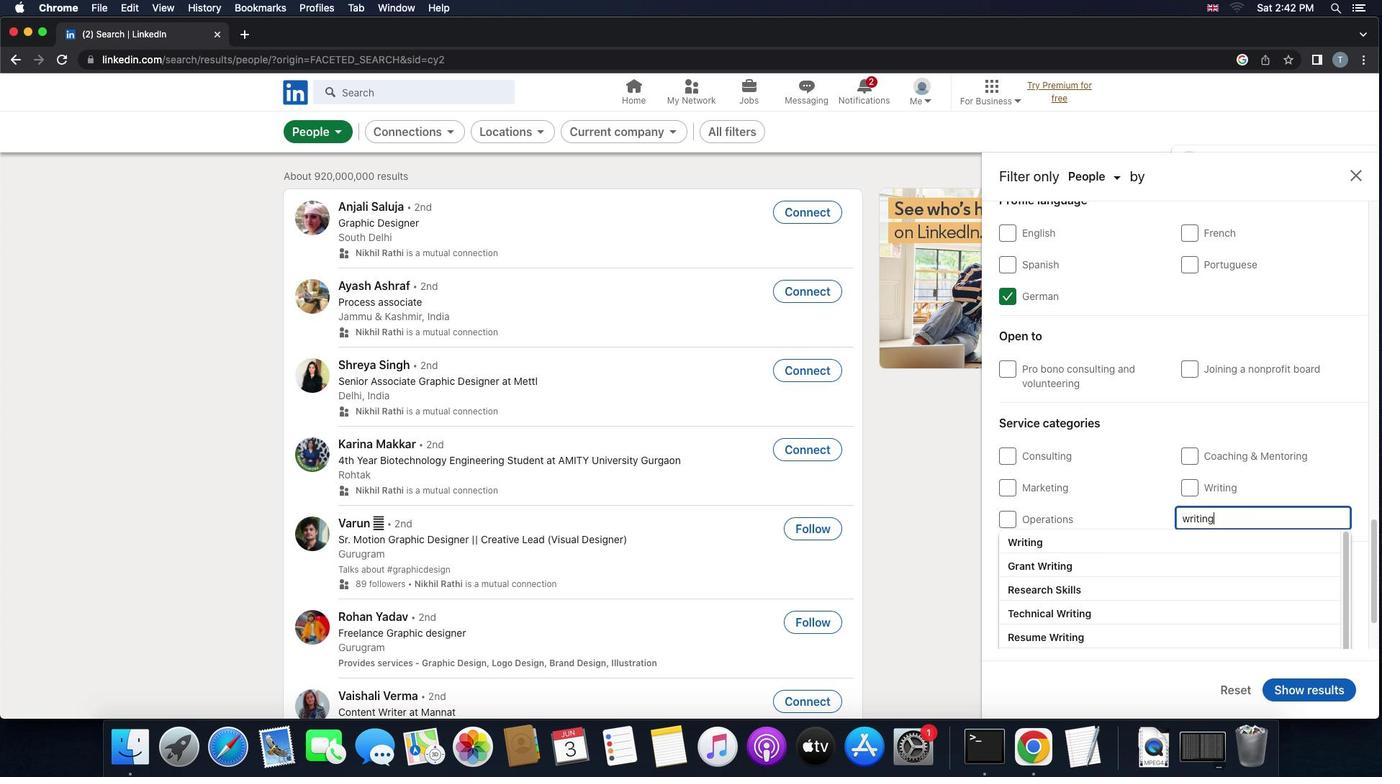 
Action: Mouse moved to (1182, 542)
Screenshot: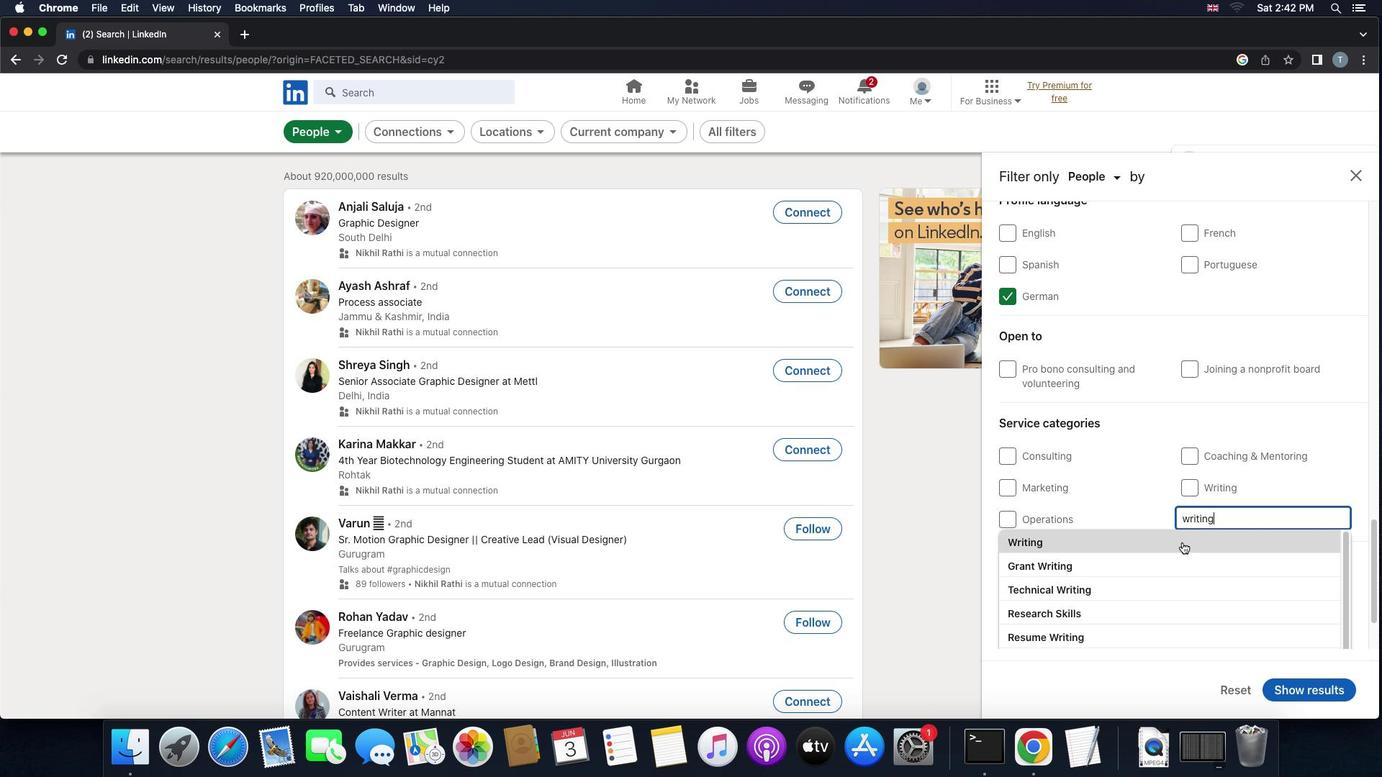 
Action: Mouse pressed left at (1182, 542)
Screenshot: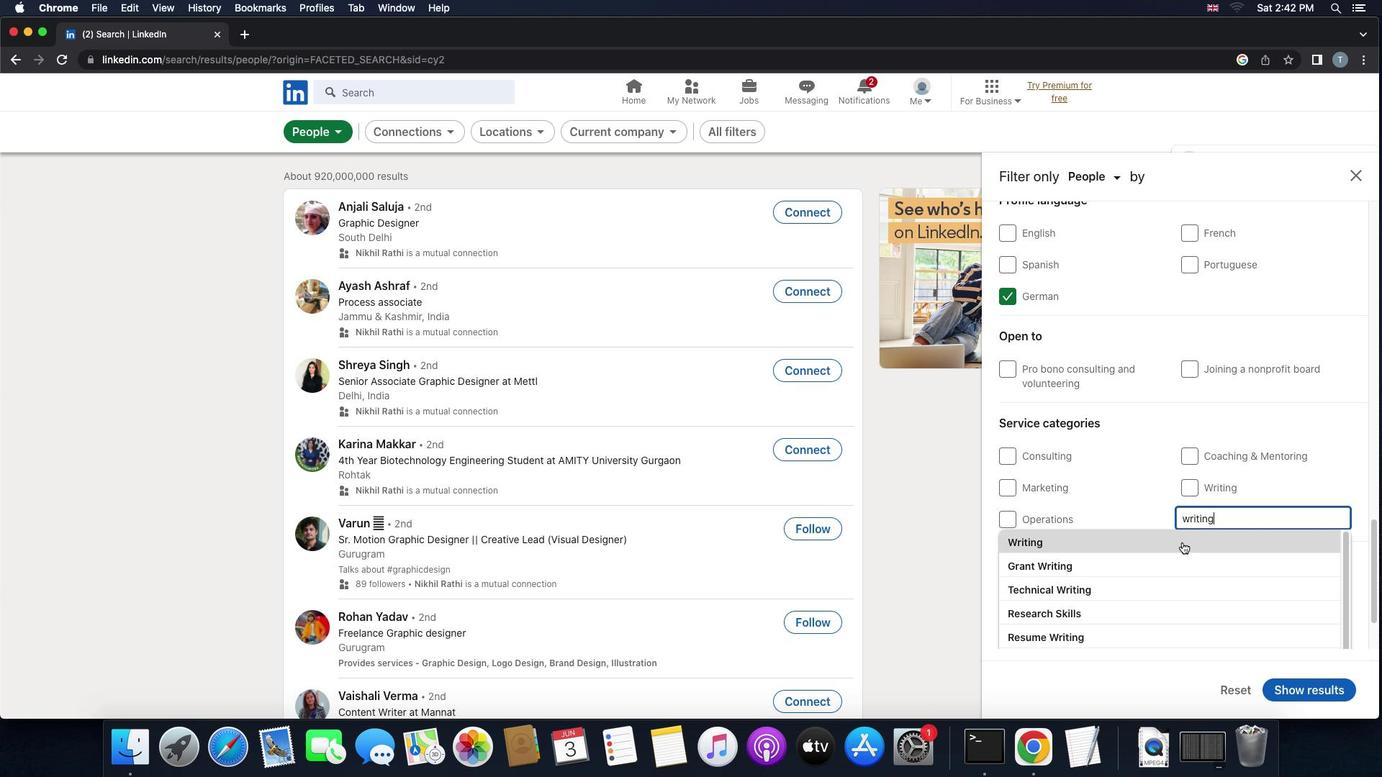 
Action: Mouse scrolled (1182, 542) with delta (0, 0)
Screenshot: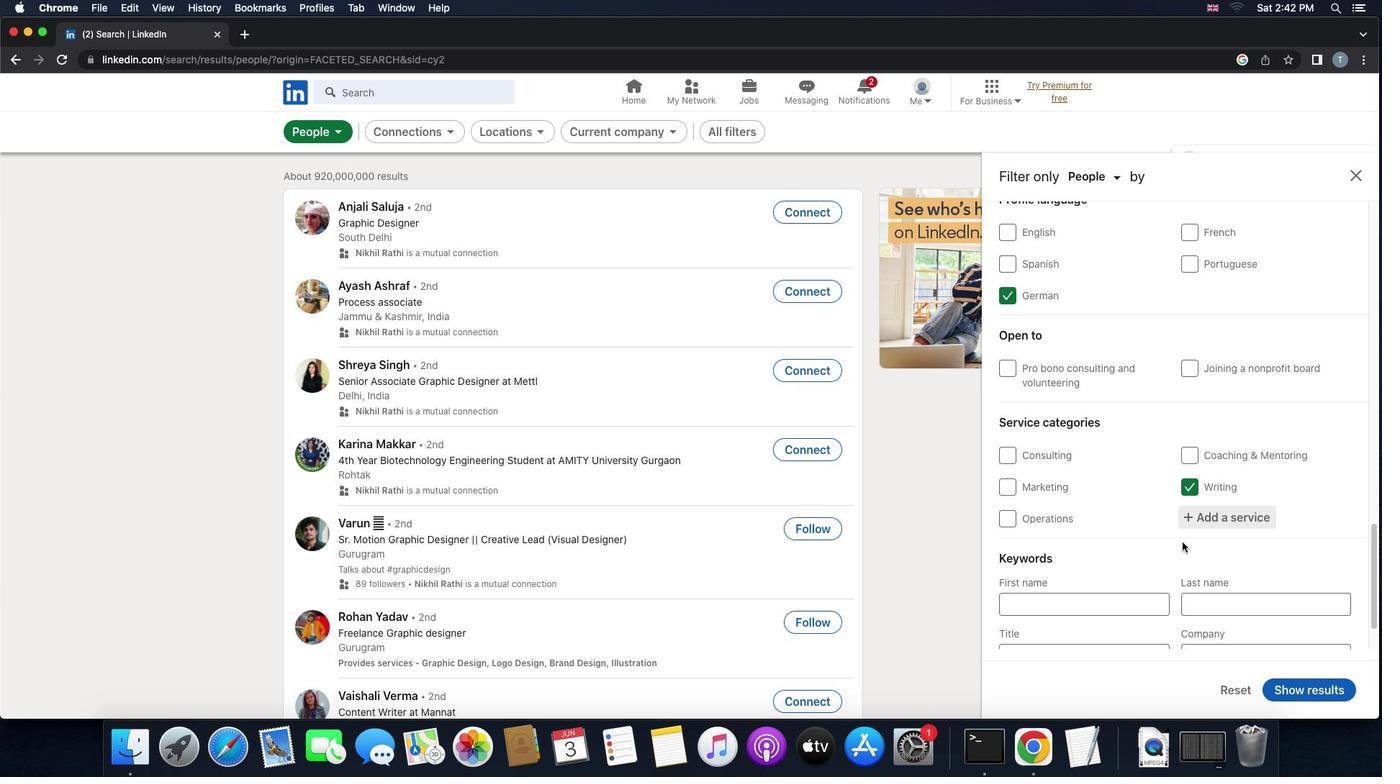 
Action: Mouse scrolled (1182, 542) with delta (0, 0)
Screenshot: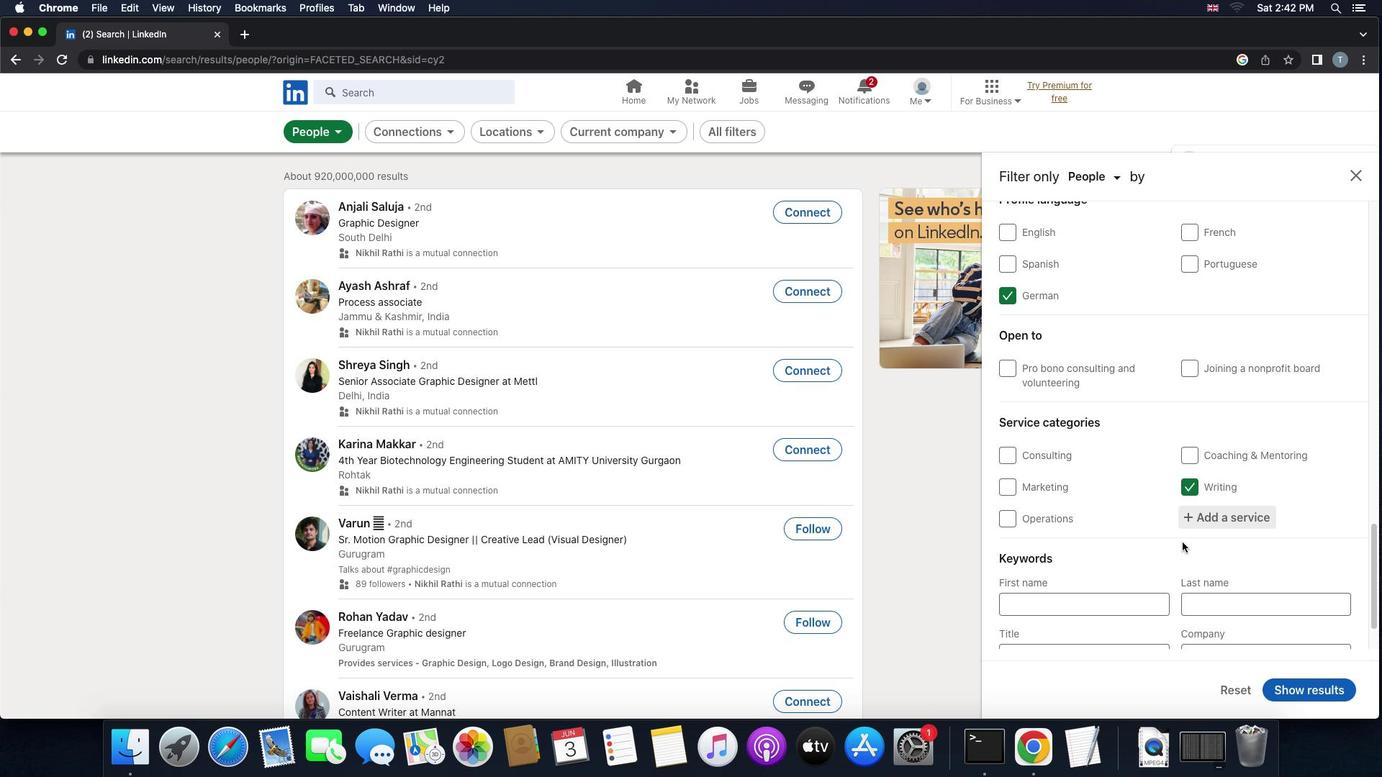 
Action: Mouse scrolled (1182, 542) with delta (0, 0)
Screenshot: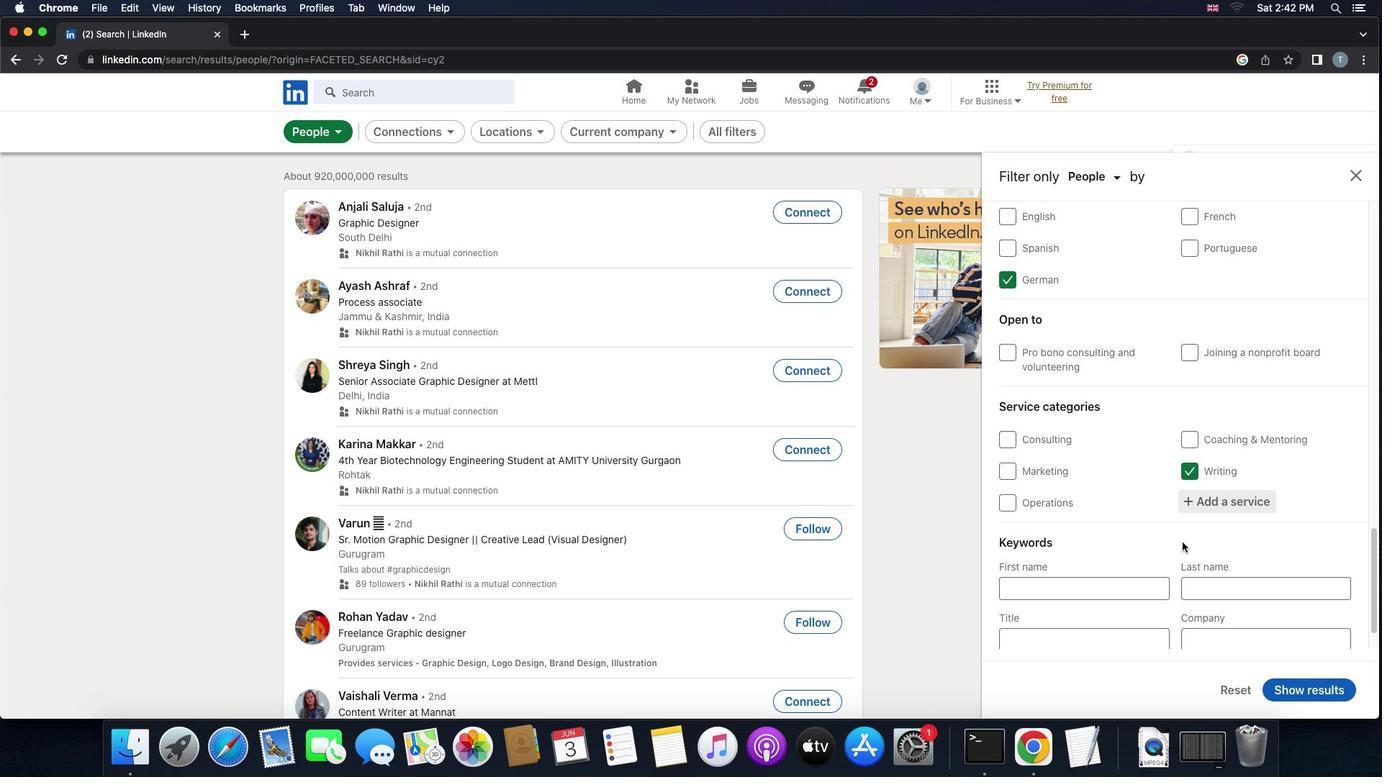
Action: Mouse scrolled (1182, 542) with delta (0, 0)
Screenshot: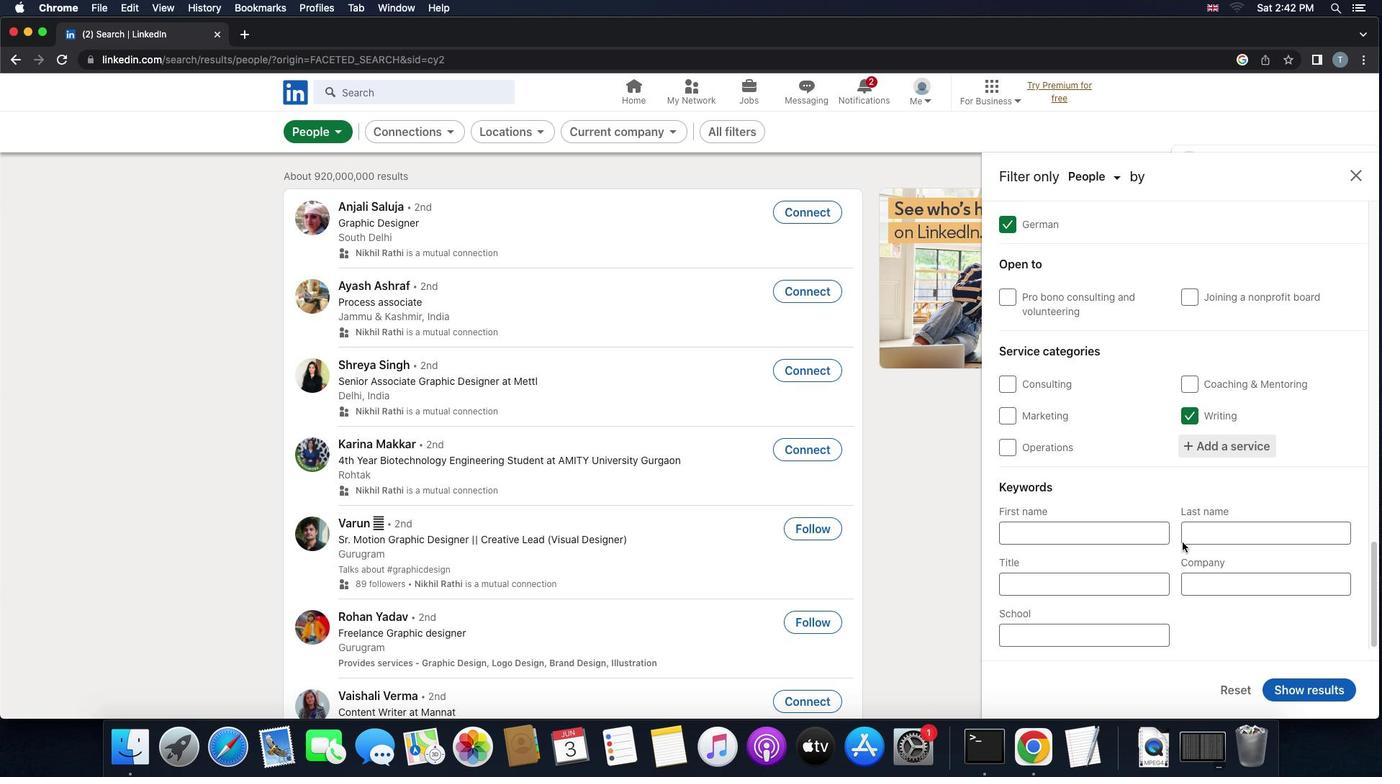 
Action: Mouse scrolled (1182, 542) with delta (0, 0)
Screenshot: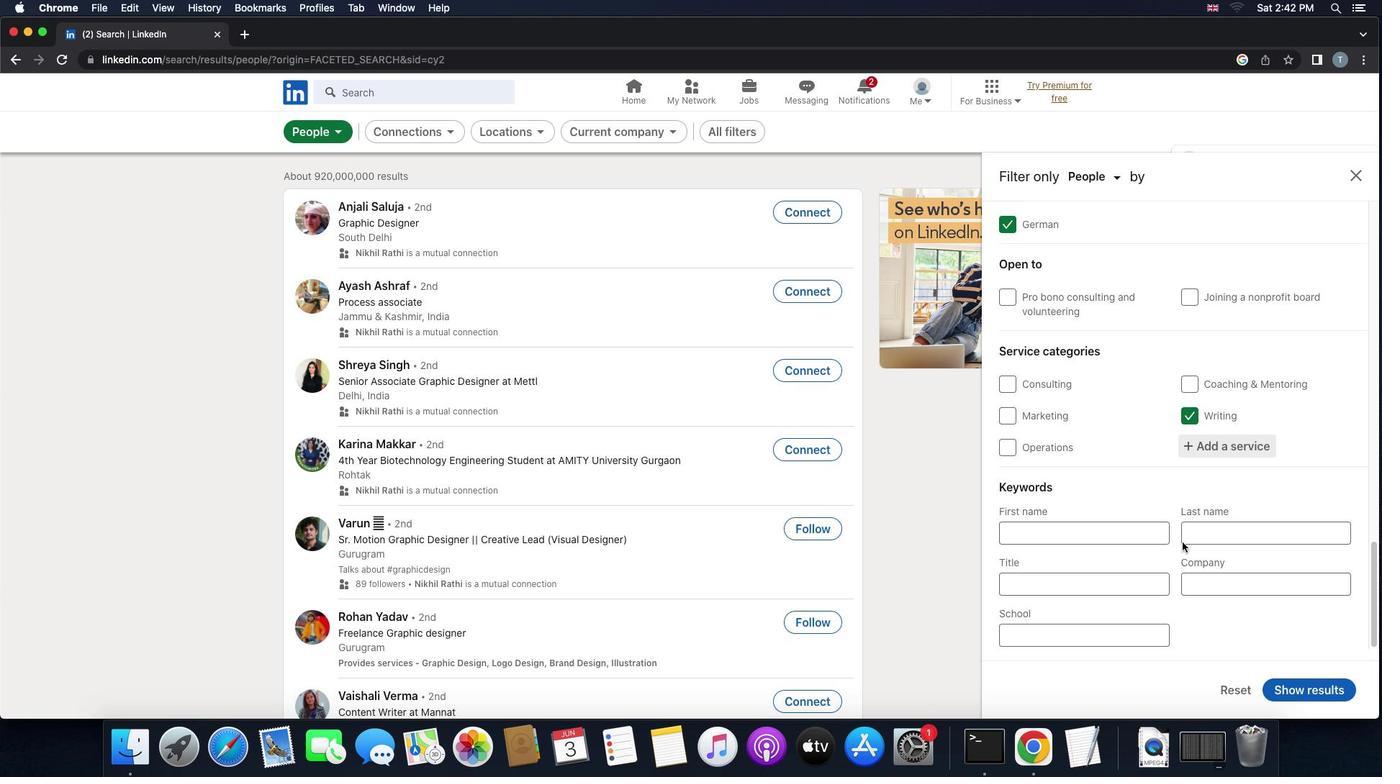 
Action: Mouse scrolled (1182, 542) with delta (0, 0)
Screenshot: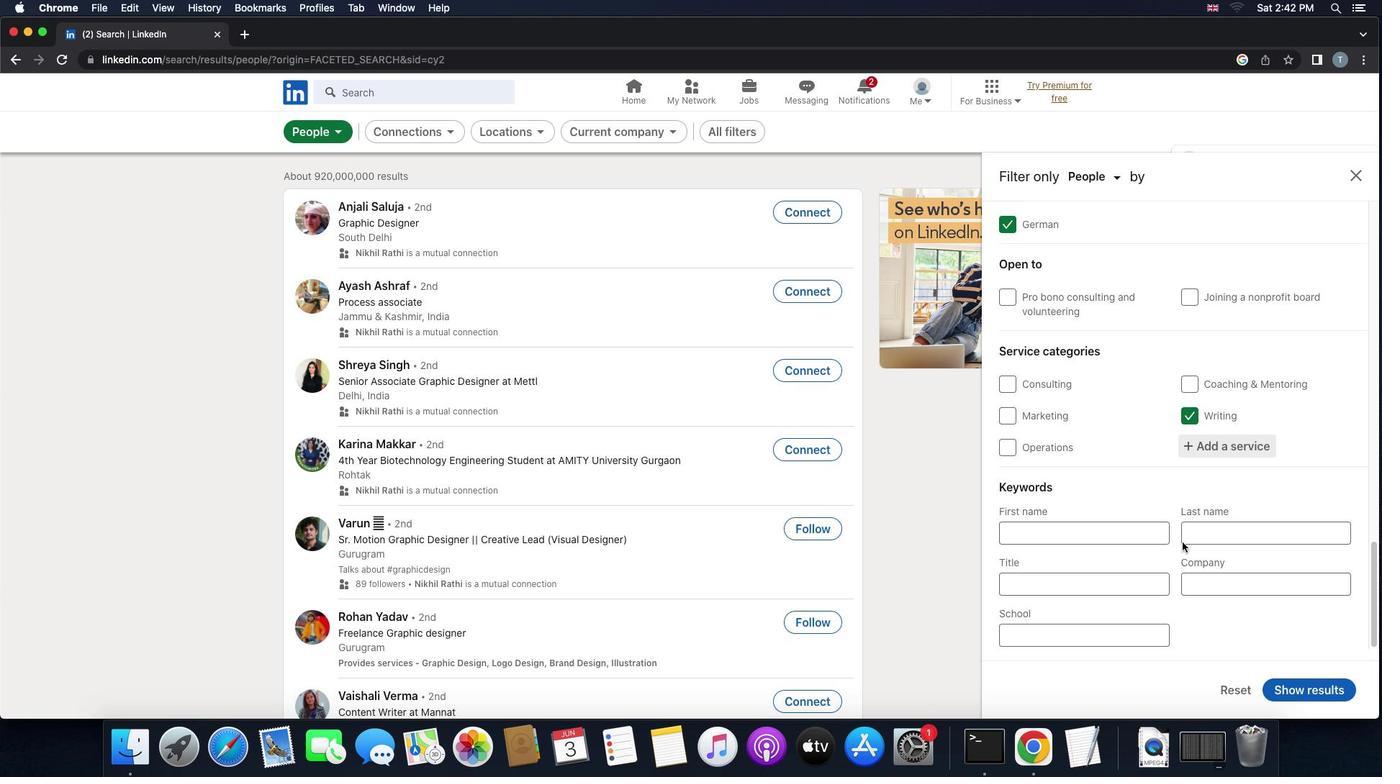 
Action: Mouse moved to (1113, 577)
Screenshot: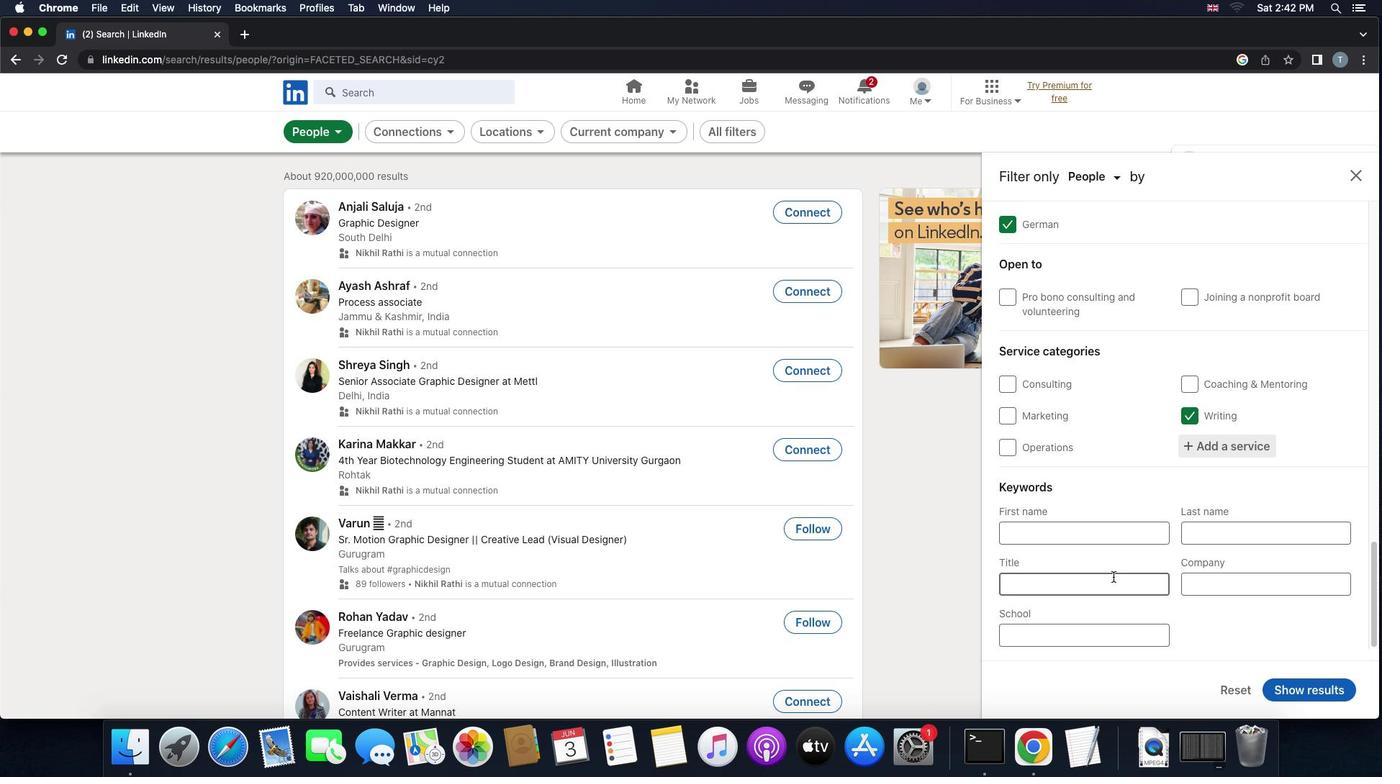 
Action: Mouse pressed left at (1113, 577)
Screenshot: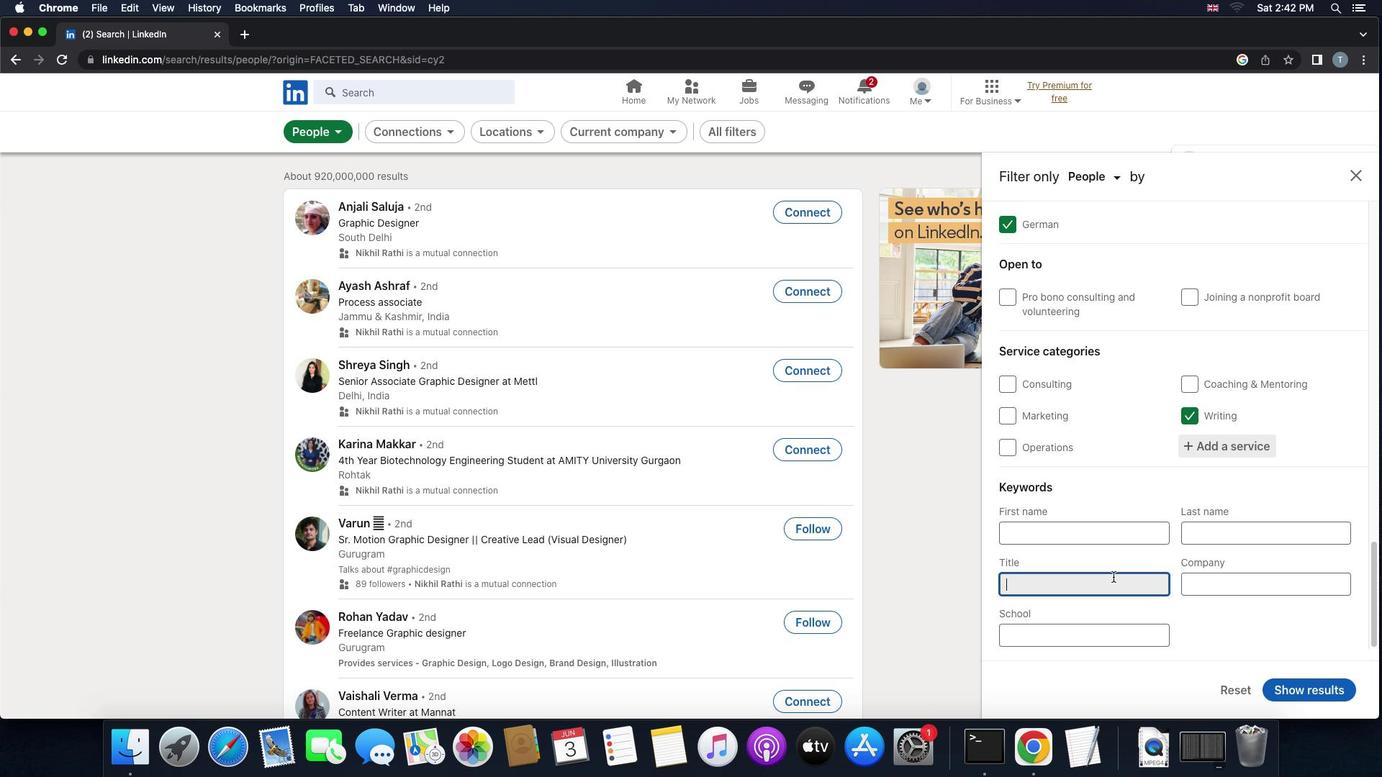 
Action: Key pressed Key.shift'C''E''O'
Screenshot: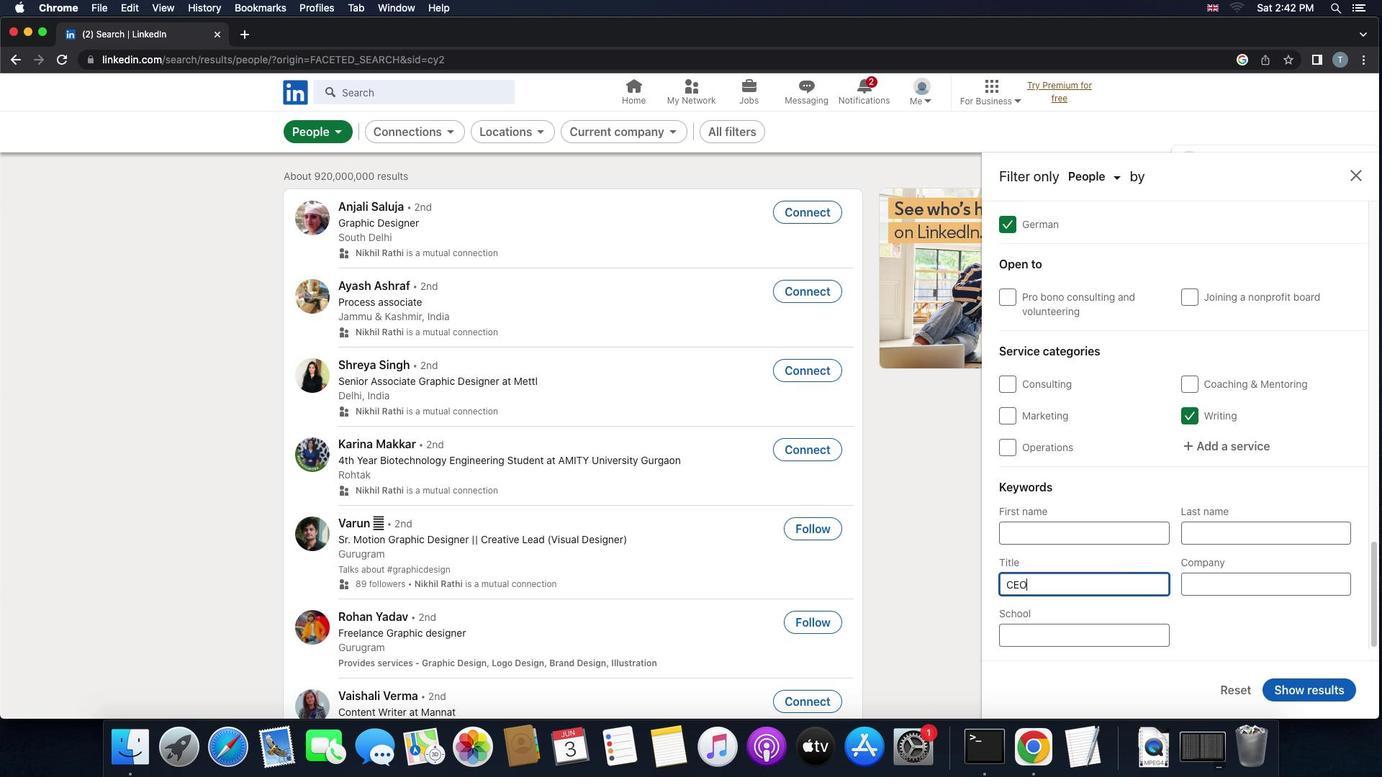 
Action: Mouse moved to (1289, 689)
Screenshot: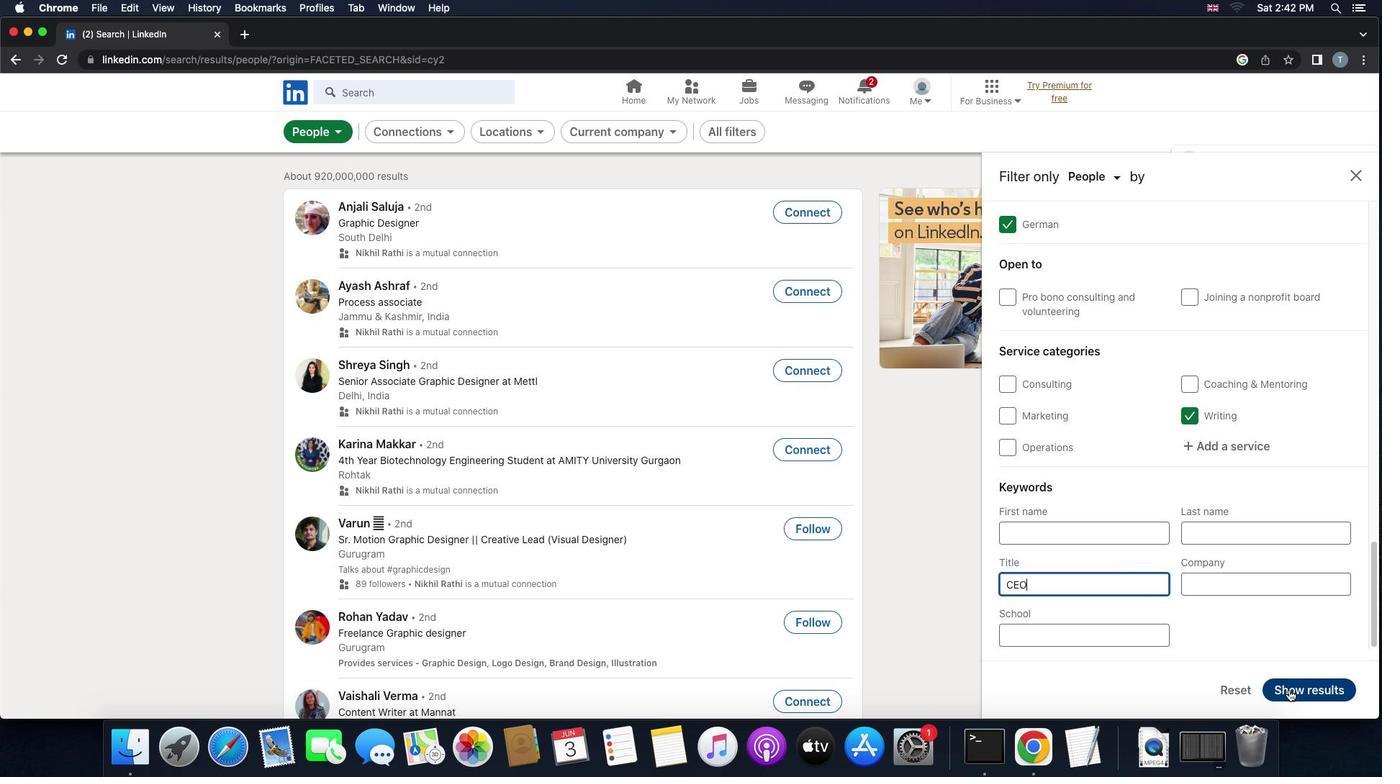 
Action: Mouse pressed left at (1289, 689)
Screenshot: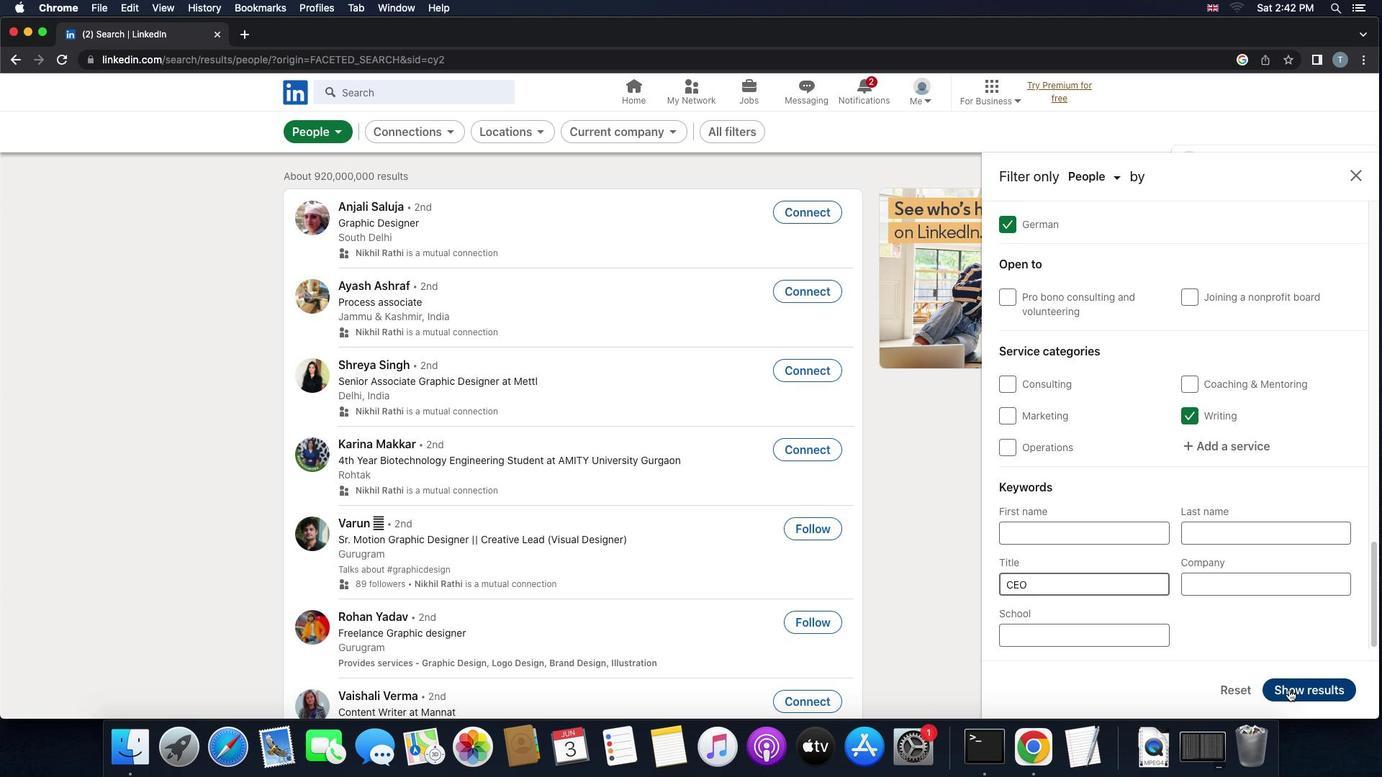 
